 Task: Reply to email with the signature Ellie Thompson with the subject Job offer from softage.1@softage.net with the message Could you please share your feedback on the latest proposal? with CC to softage.4@softage.net with an attached document Risk_management_plan.pdf
Action: Mouse moved to (452, 582)
Screenshot: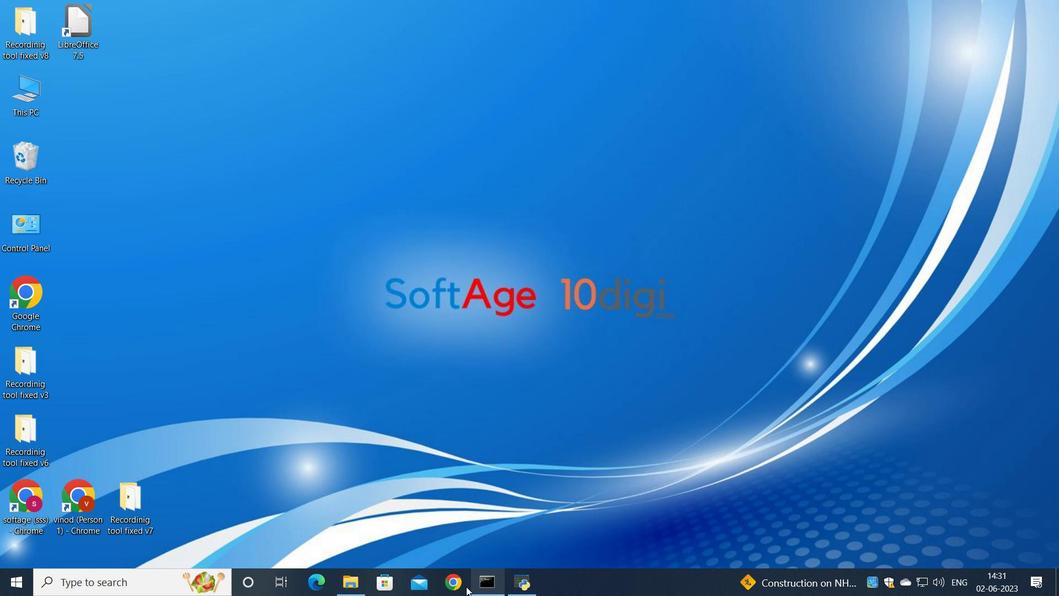 
Action: Mouse pressed left at (452, 582)
Screenshot: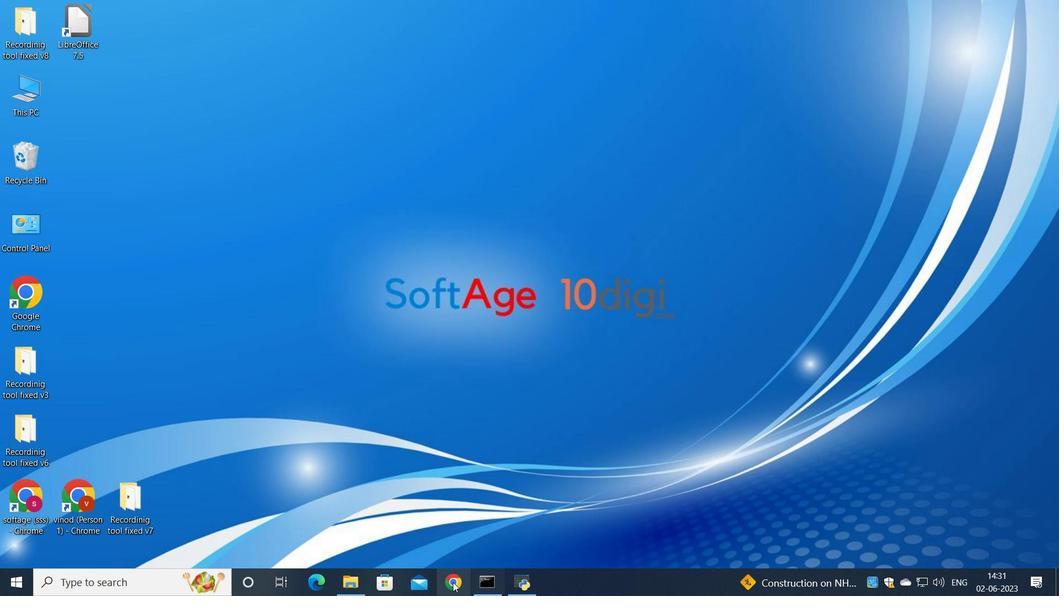 
Action: Mouse moved to (465, 351)
Screenshot: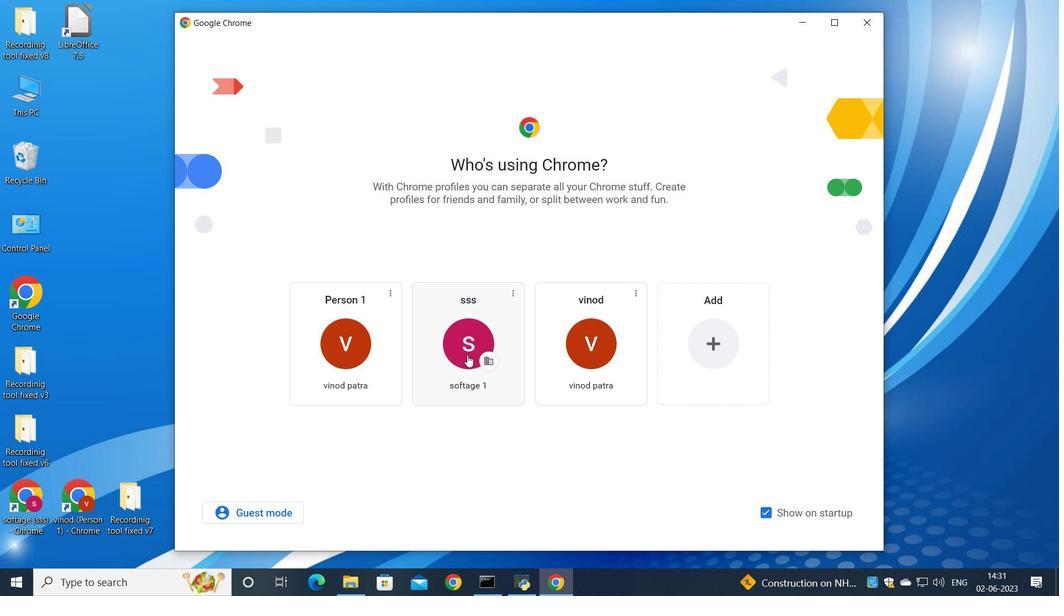 
Action: Mouse pressed left at (465, 351)
Screenshot: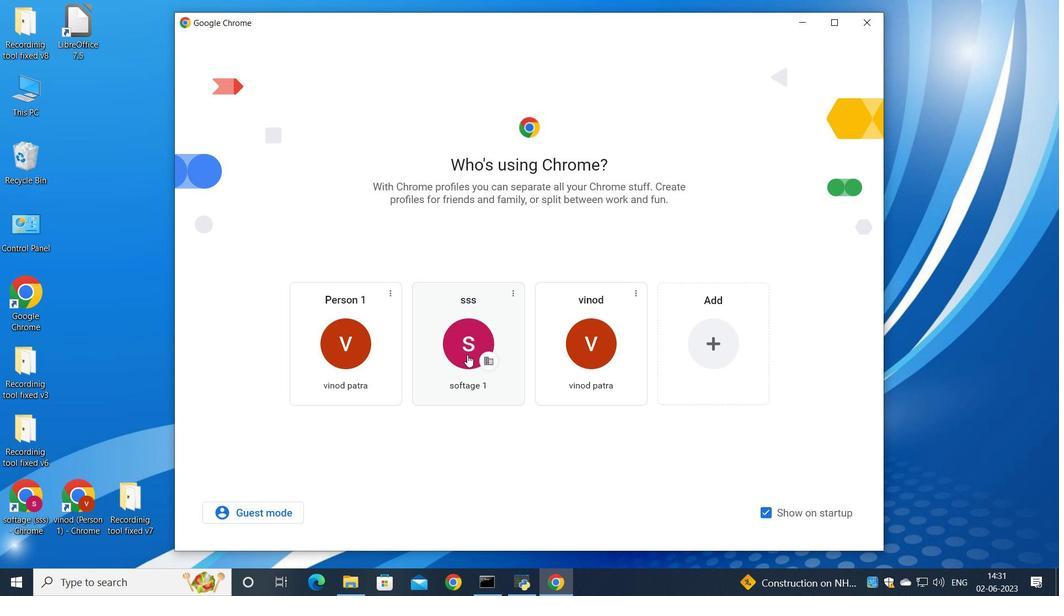 
Action: Mouse moved to (936, 93)
Screenshot: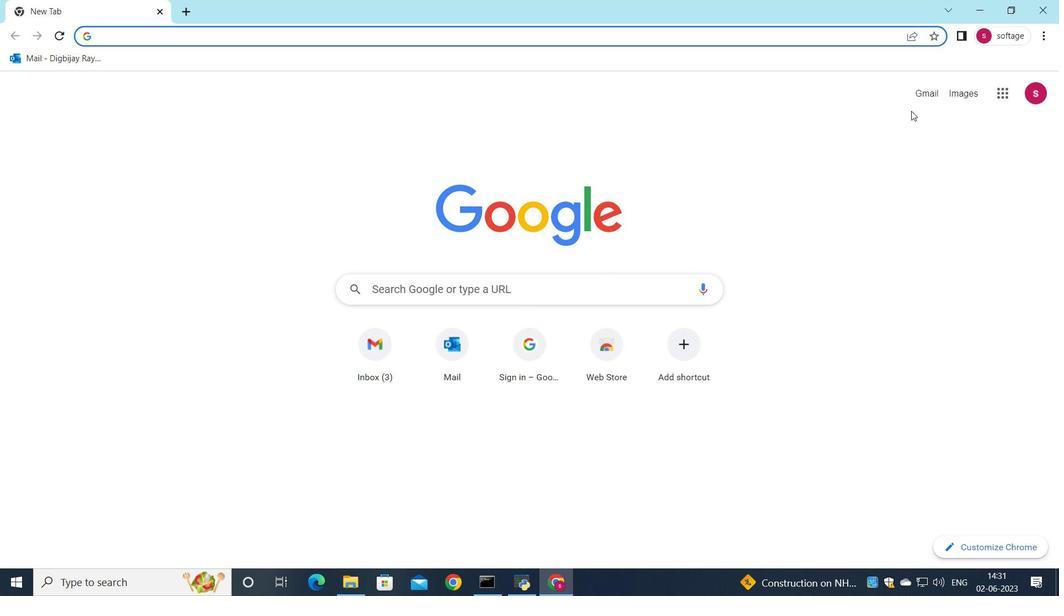 
Action: Mouse pressed left at (936, 93)
Screenshot: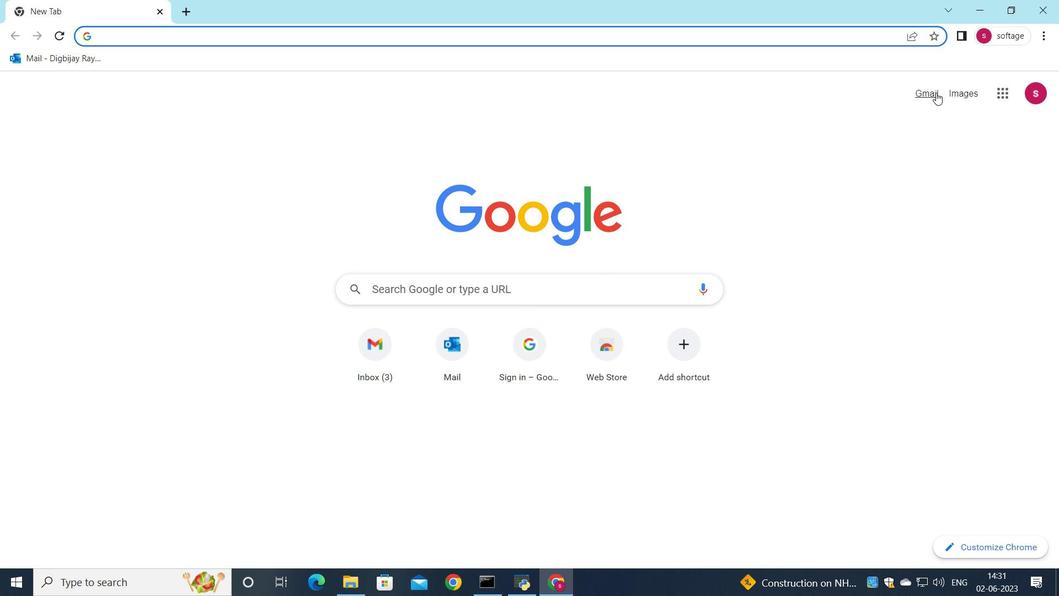 
Action: Mouse moved to (912, 101)
Screenshot: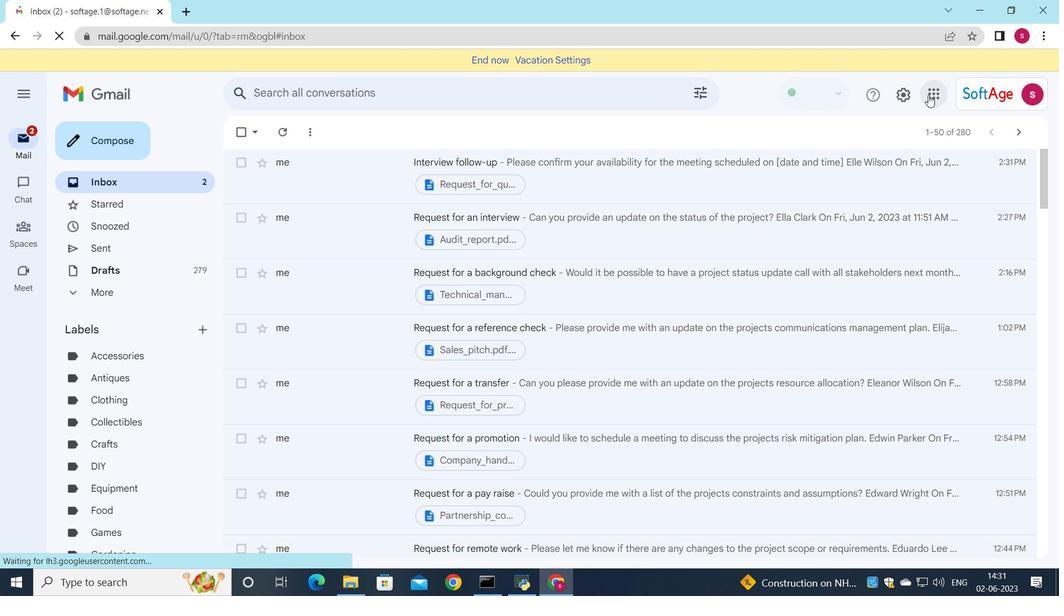 
Action: Mouse pressed left at (912, 101)
Screenshot: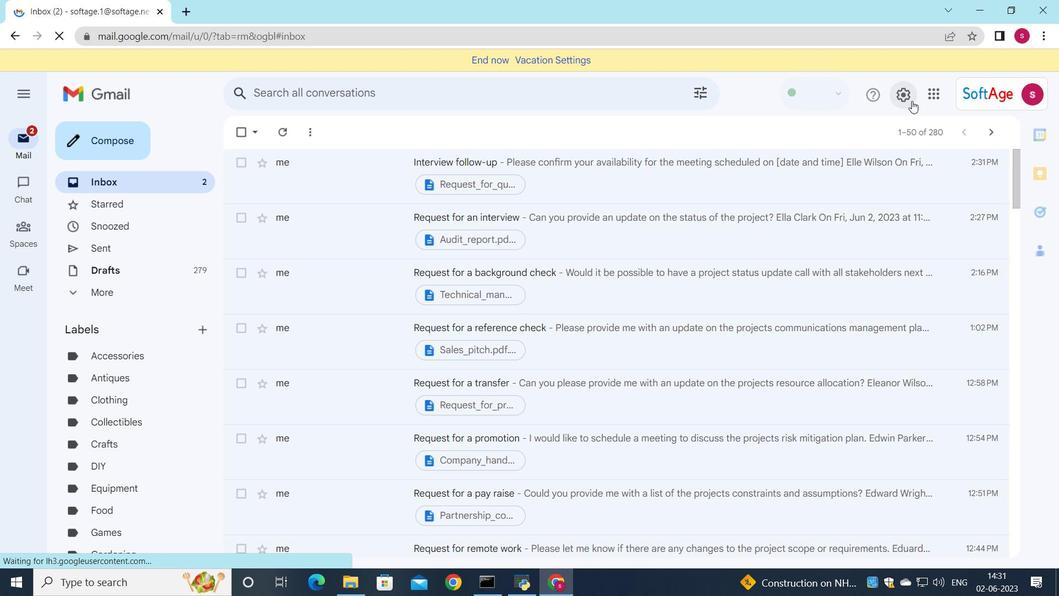 
Action: Mouse moved to (908, 160)
Screenshot: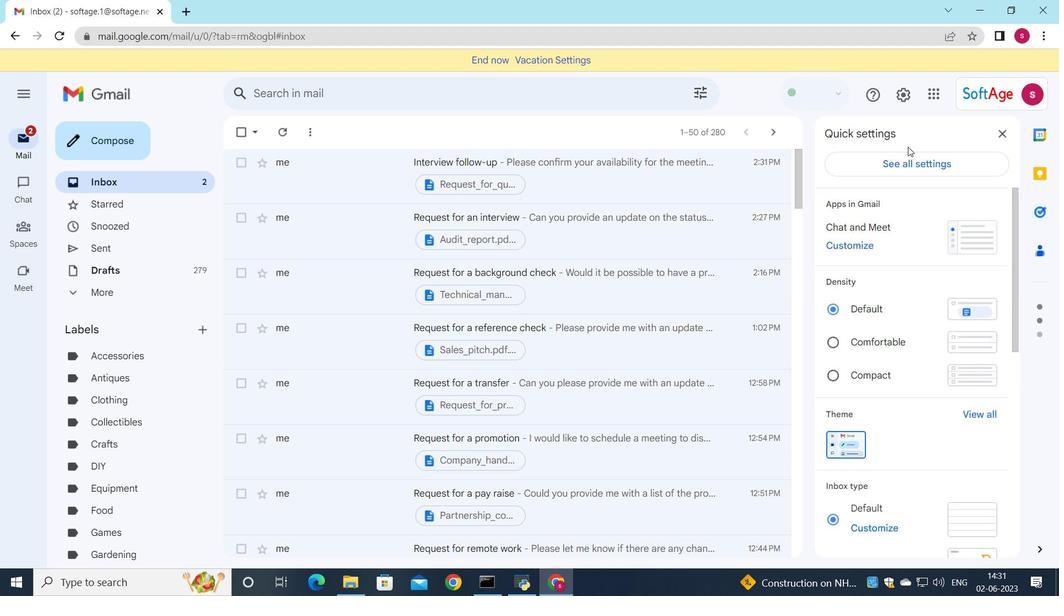 
Action: Mouse pressed left at (908, 160)
Screenshot: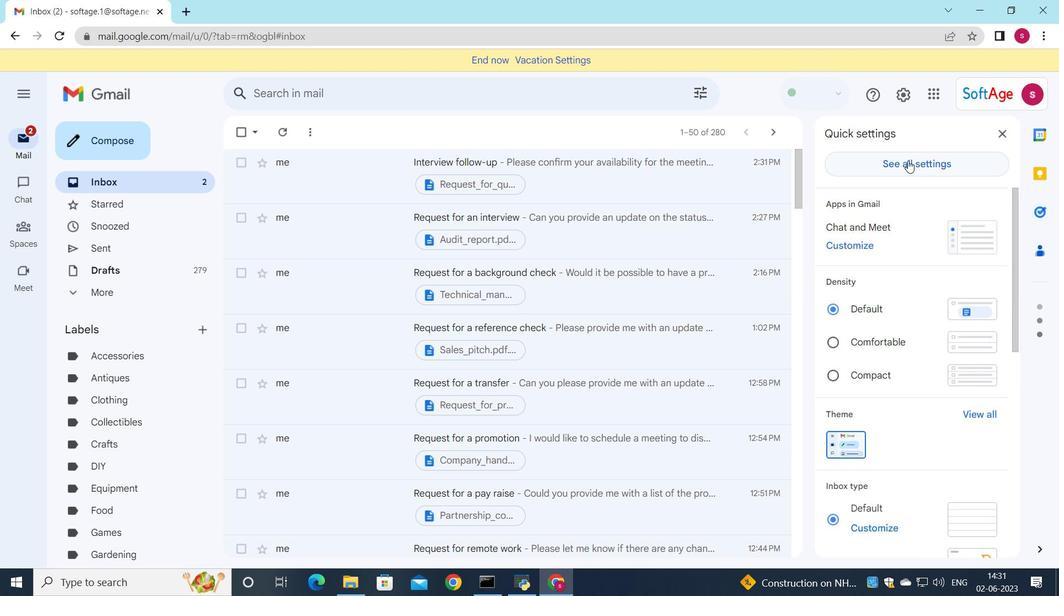 
Action: Mouse moved to (533, 295)
Screenshot: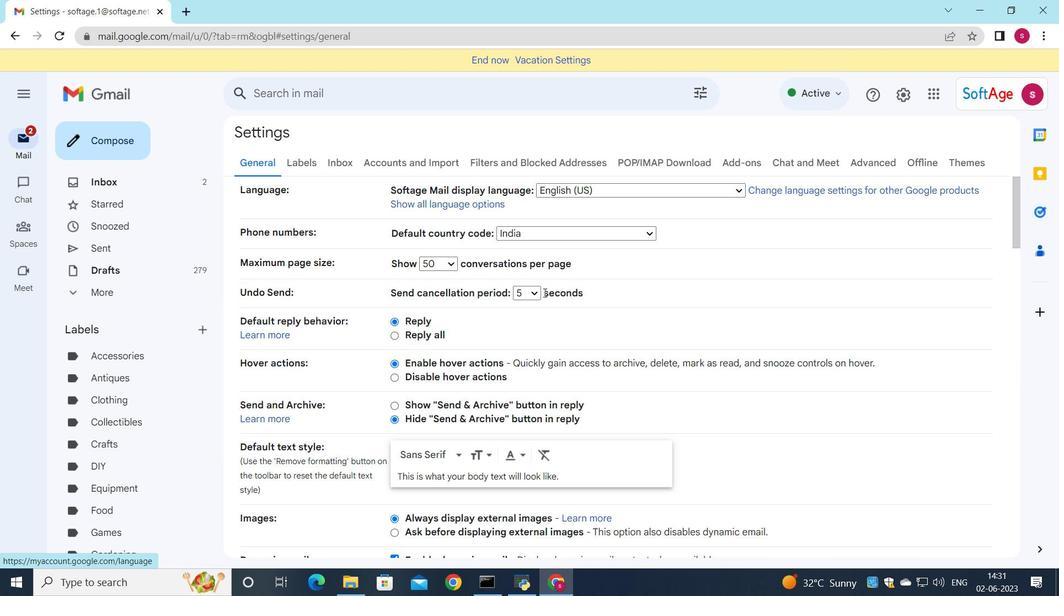 
Action: Mouse scrolled (533, 294) with delta (0, 0)
Screenshot: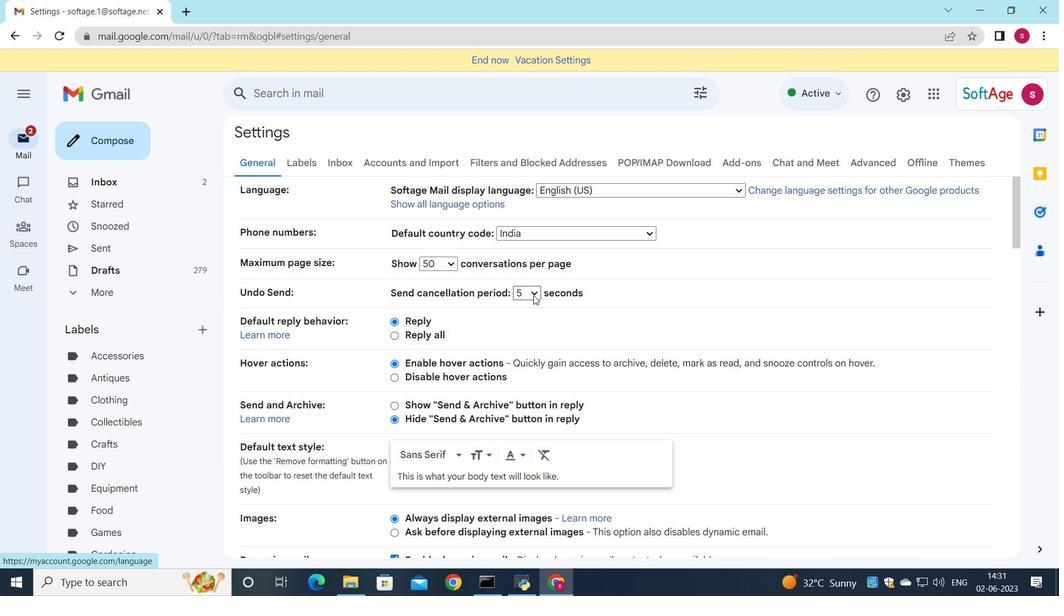 
Action: Mouse scrolled (533, 294) with delta (0, 0)
Screenshot: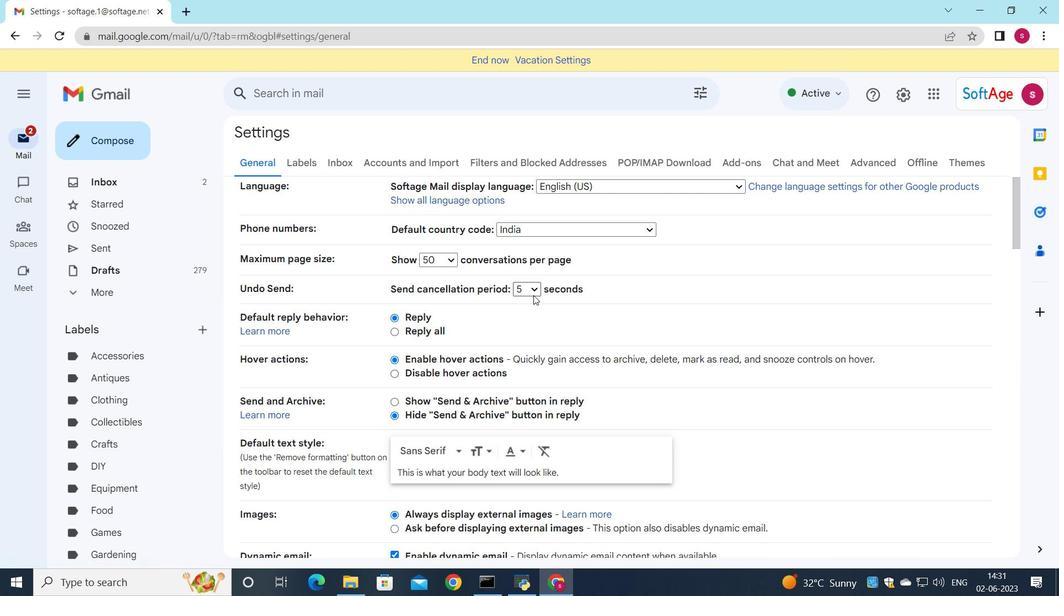
Action: Mouse scrolled (533, 294) with delta (0, 0)
Screenshot: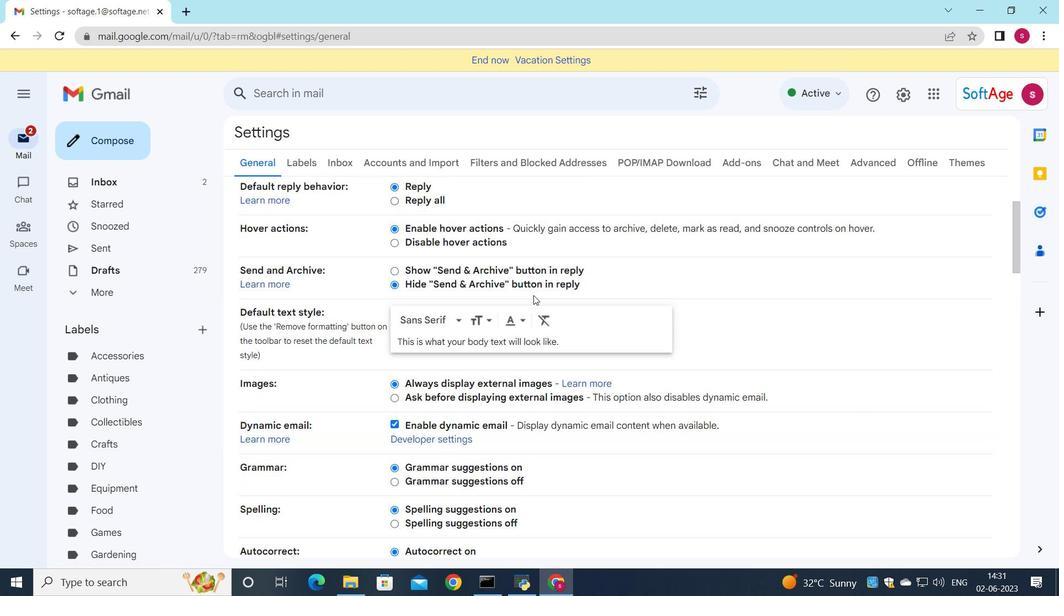 
Action: Mouse scrolled (533, 294) with delta (0, 0)
Screenshot: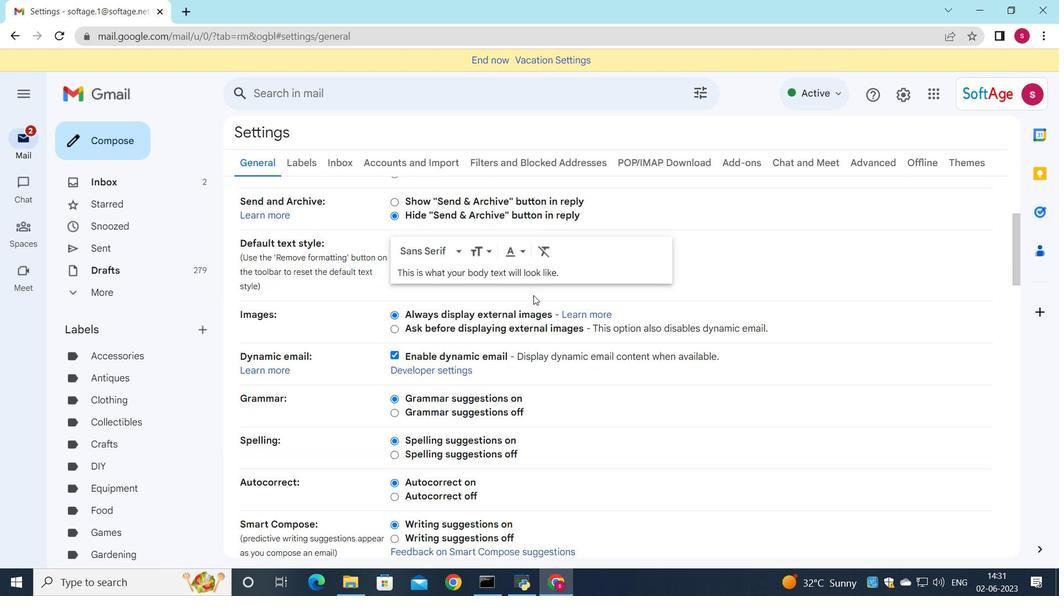 
Action: Mouse scrolled (533, 294) with delta (0, 0)
Screenshot: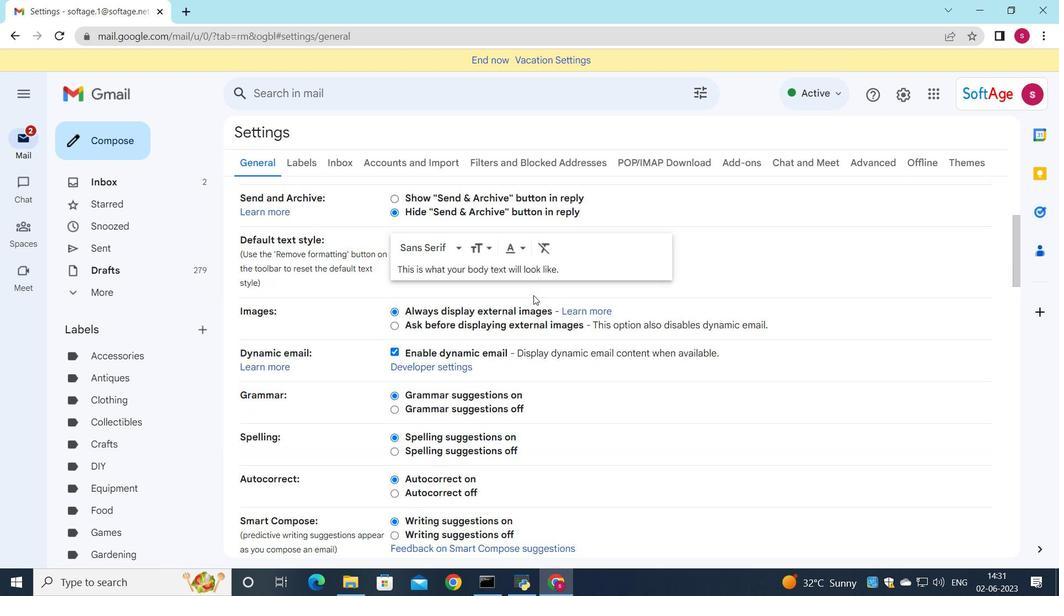 
Action: Mouse scrolled (533, 294) with delta (0, 0)
Screenshot: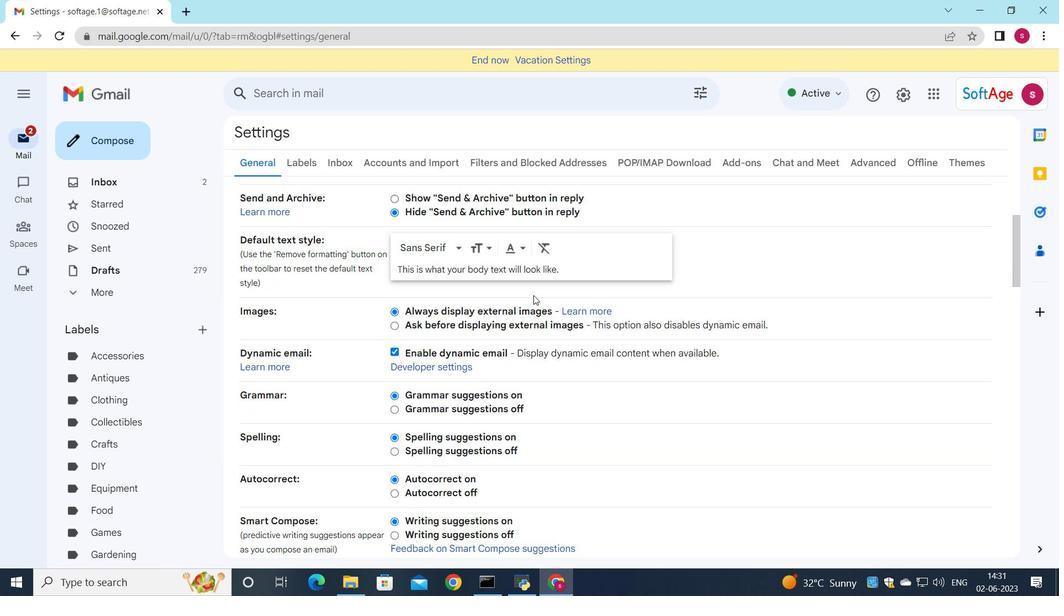 
Action: Mouse moved to (534, 304)
Screenshot: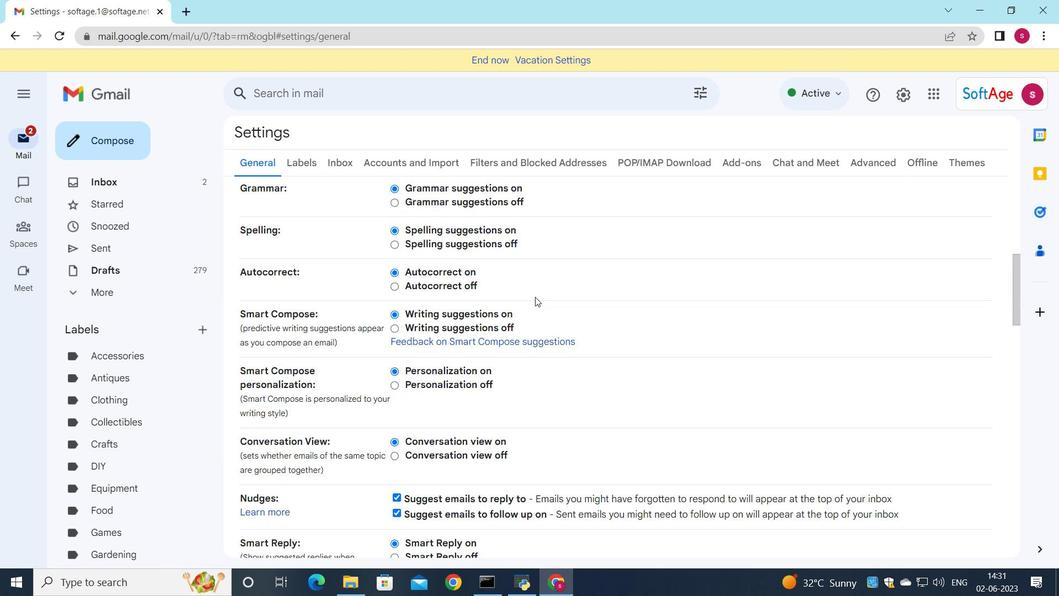 
Action: Mouse scrolled (534, 304) with delta (0, 0)
Screenshot: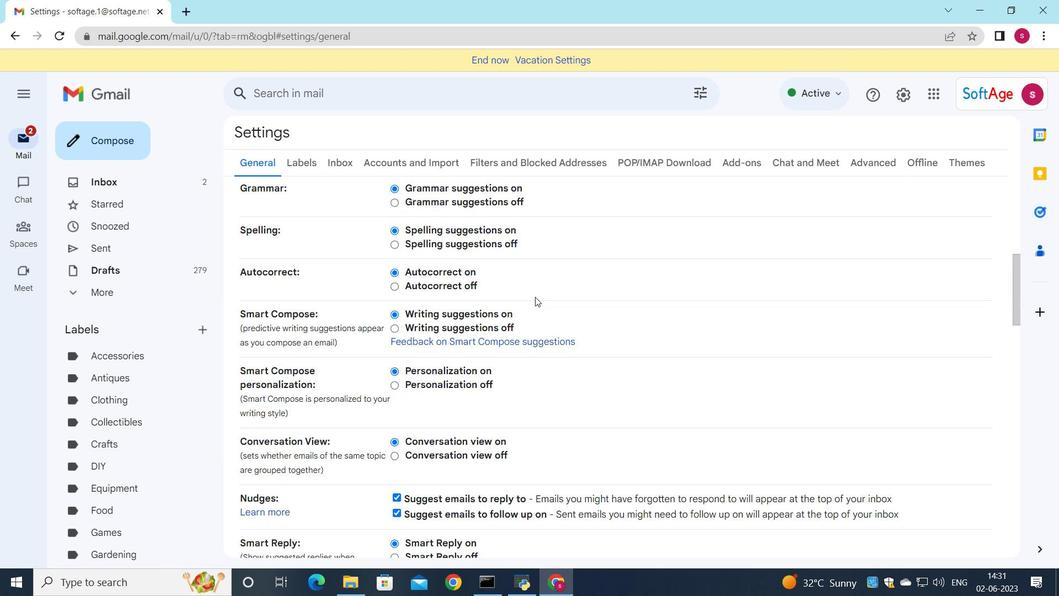 
Action: Mouse moved to (534, 310)
Screenshot: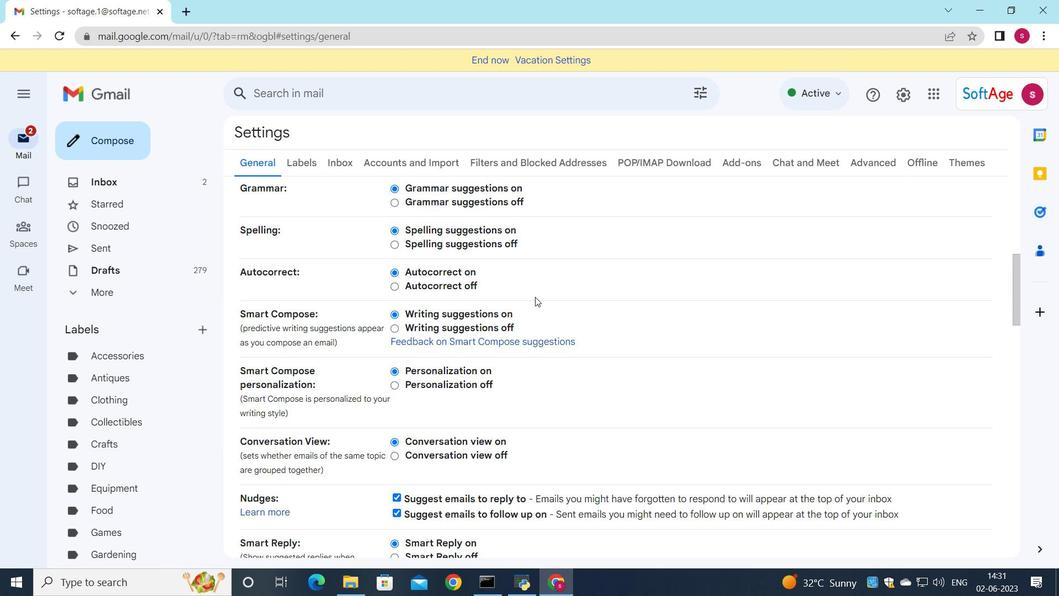 
Action: Mouse scrolled (534, 309) with delta (0, 0)
Screenshot: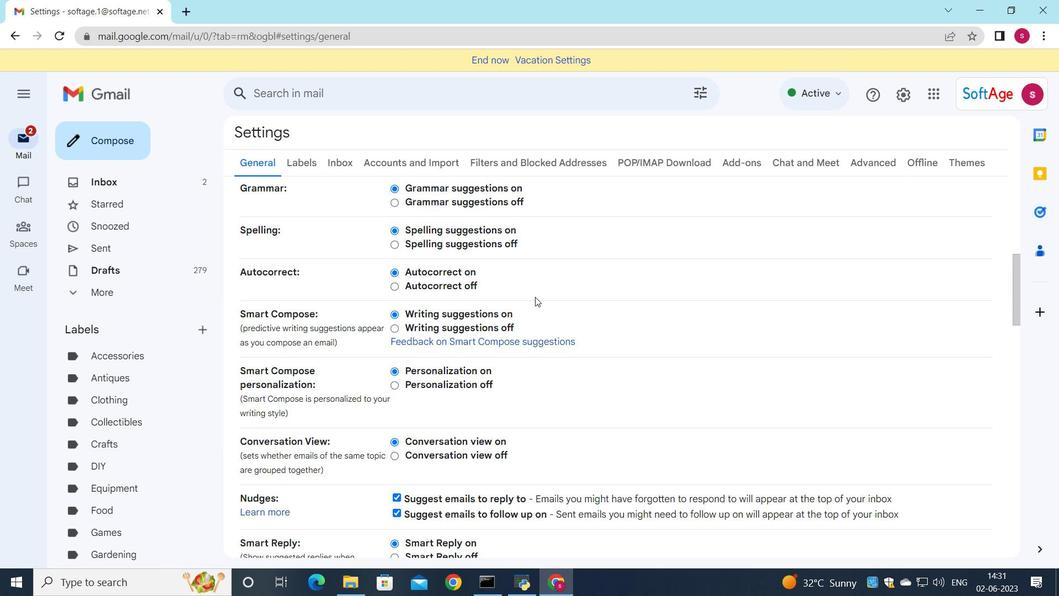 
Action: Mouse moved to (534, 312)
Screenshot: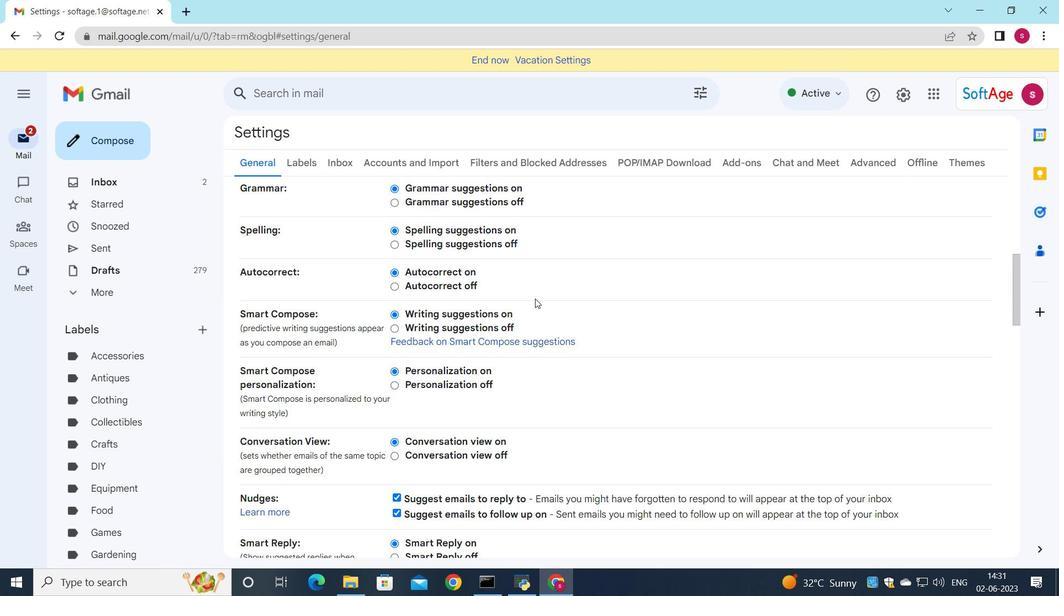 
Action: Mouse scrolled (534, 311) with delta (0, 0)
Screenshot: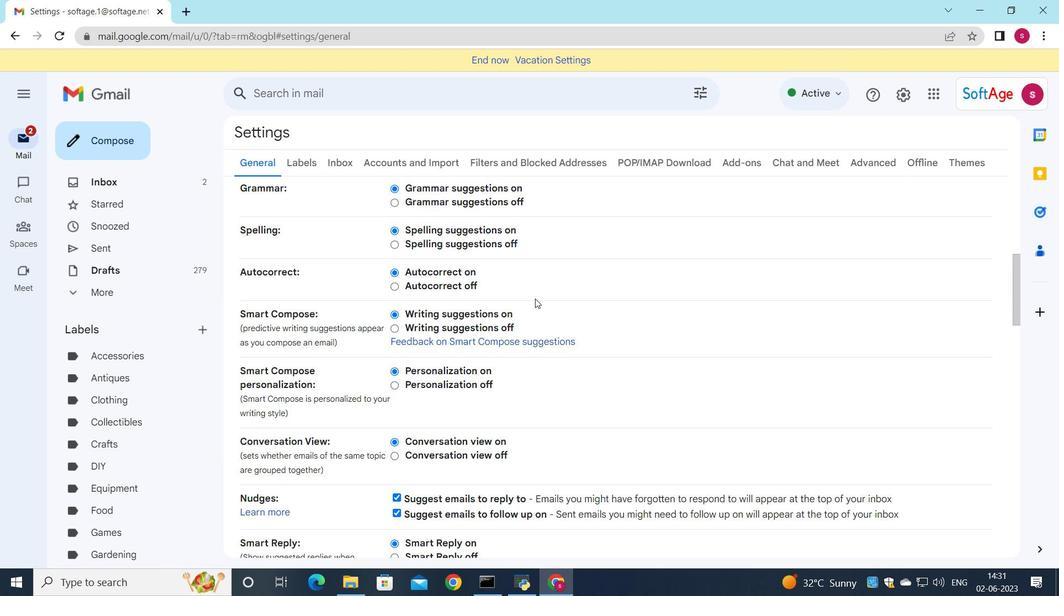 
Action: Mouse moved to (532, 322)
Screenshot: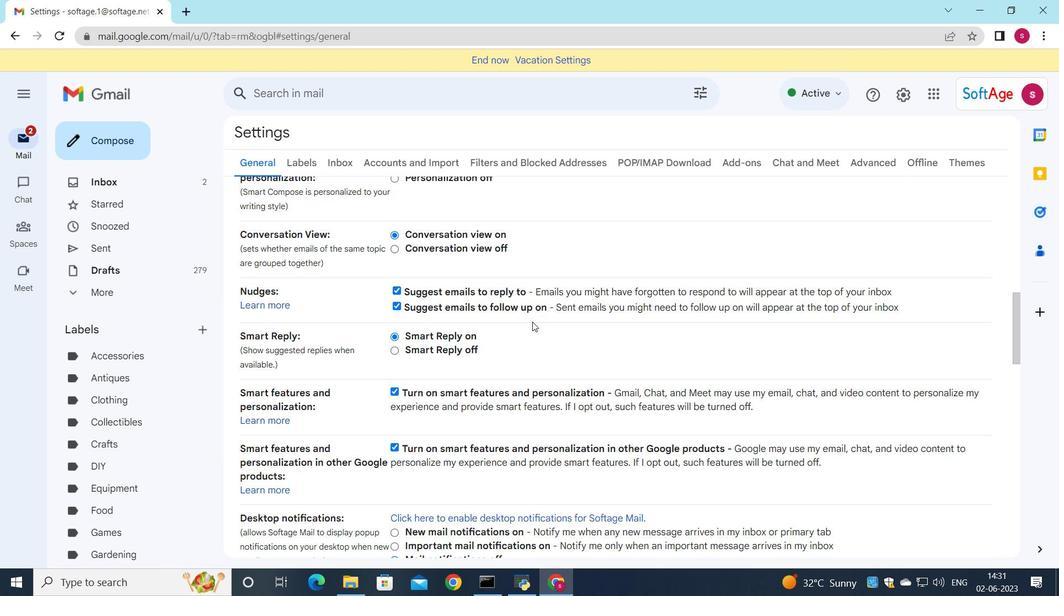 
Action: Mouse scrolled (532, 321) with delta (0, 0)
Screenshot: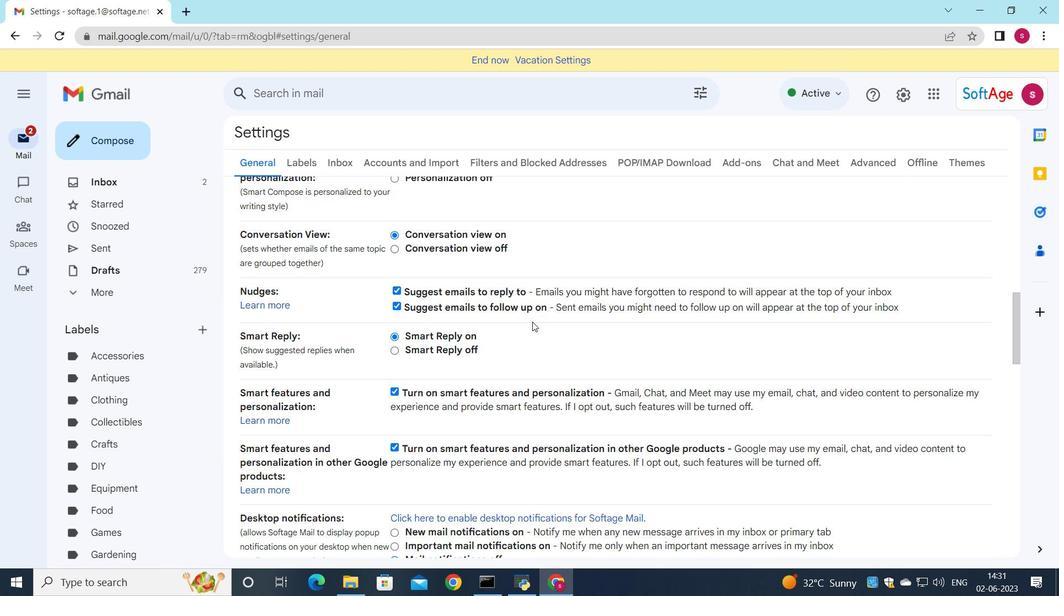 
Action: Mouse scrolled (532, 321) with delta (0, 0)
Screenshot: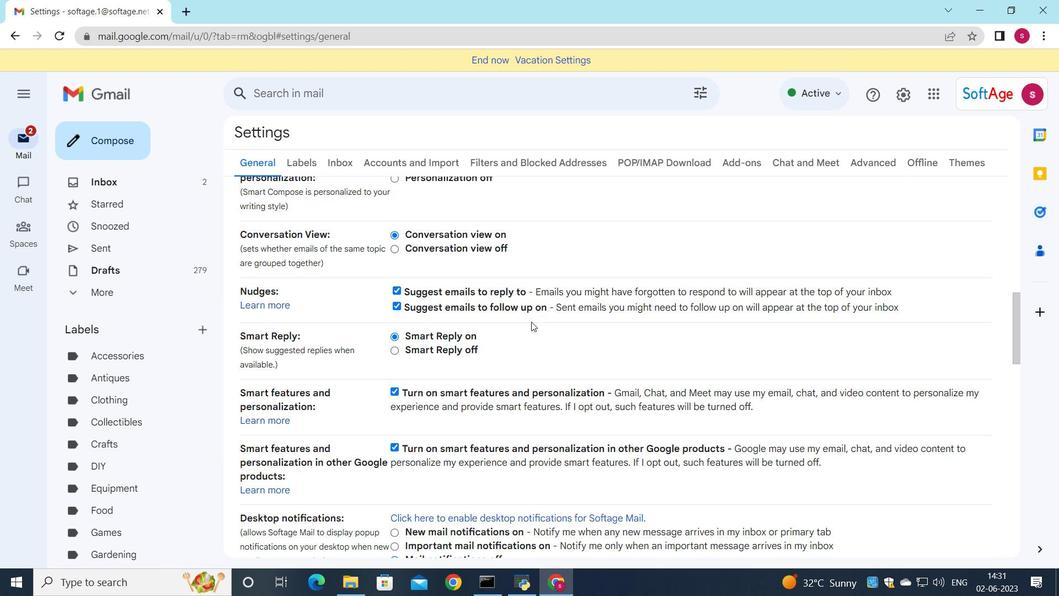 
Action: Mouse scrolled (532, 321) with delta (0, 0)
Screenshot: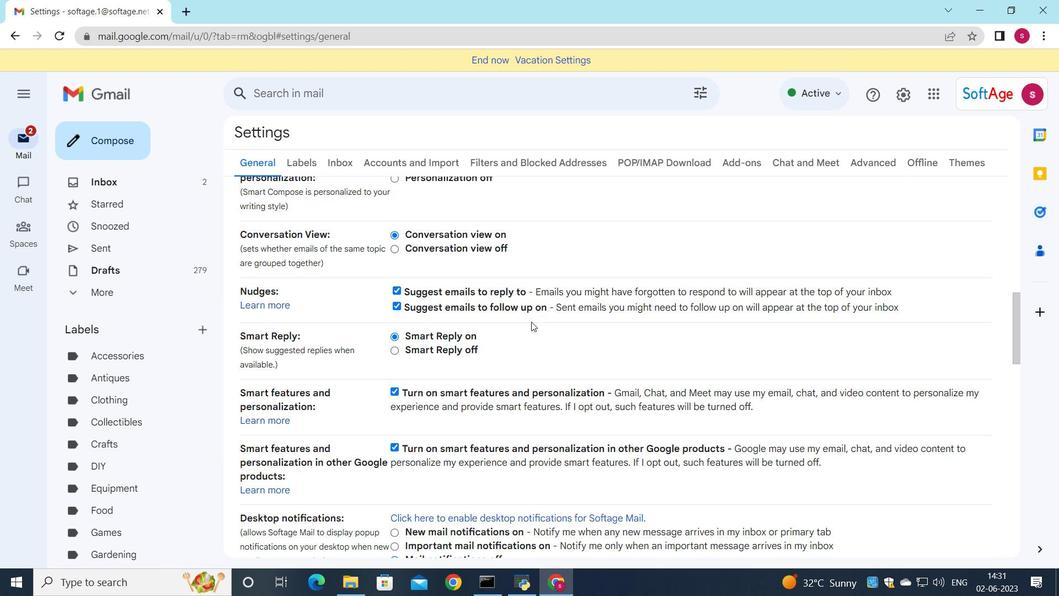 
Action: Mouse moved to (532, 322)
Screenshot: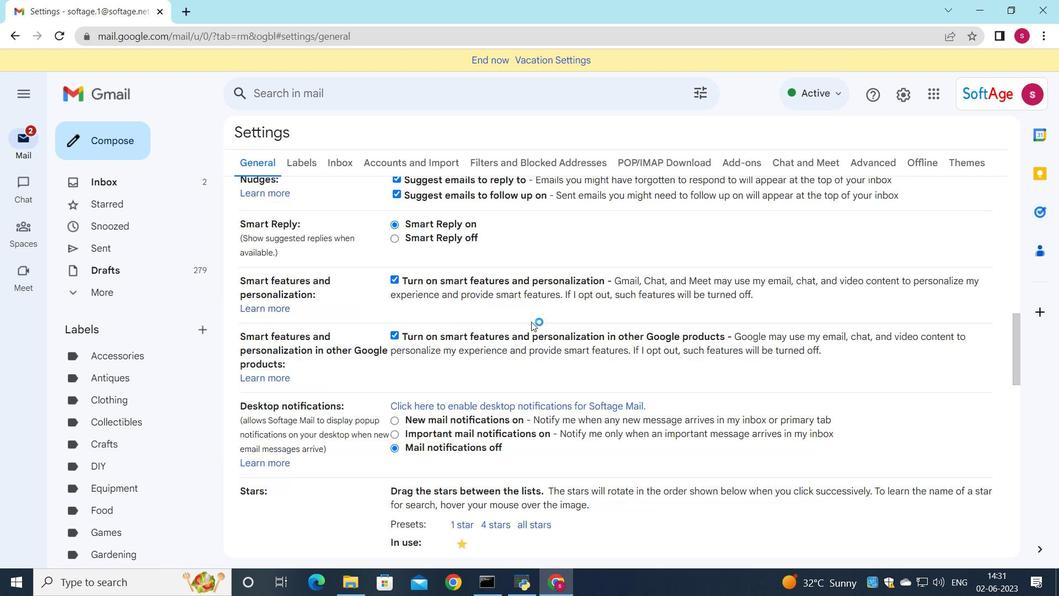 
Action: Mouse scrolled (532, 321) with delta (0, 0)
Screenshot: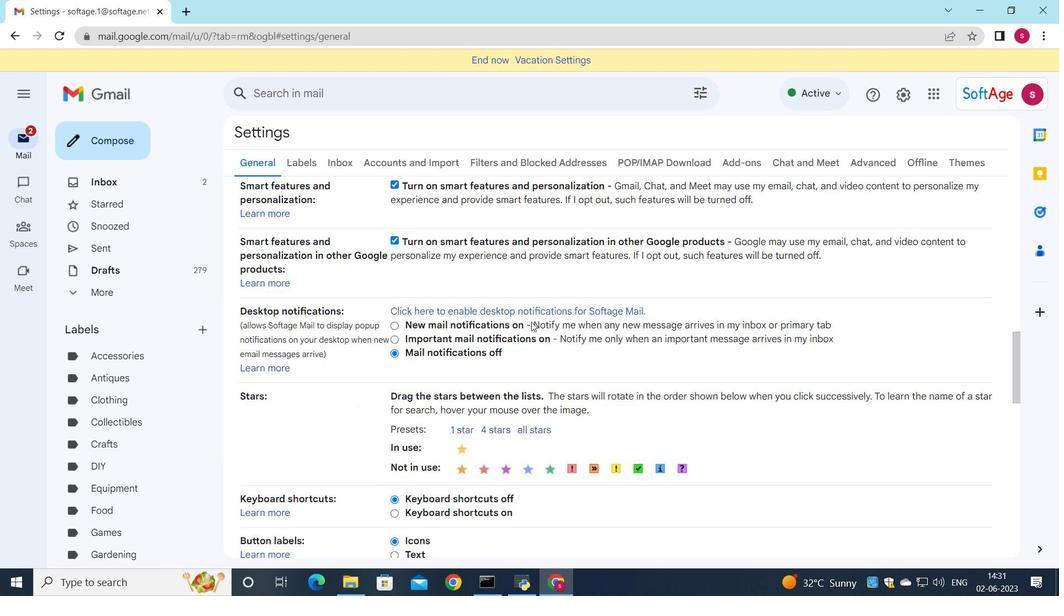 
Action: Mouse scrolled (532, 321) with delta (0, 0)
Screenshot: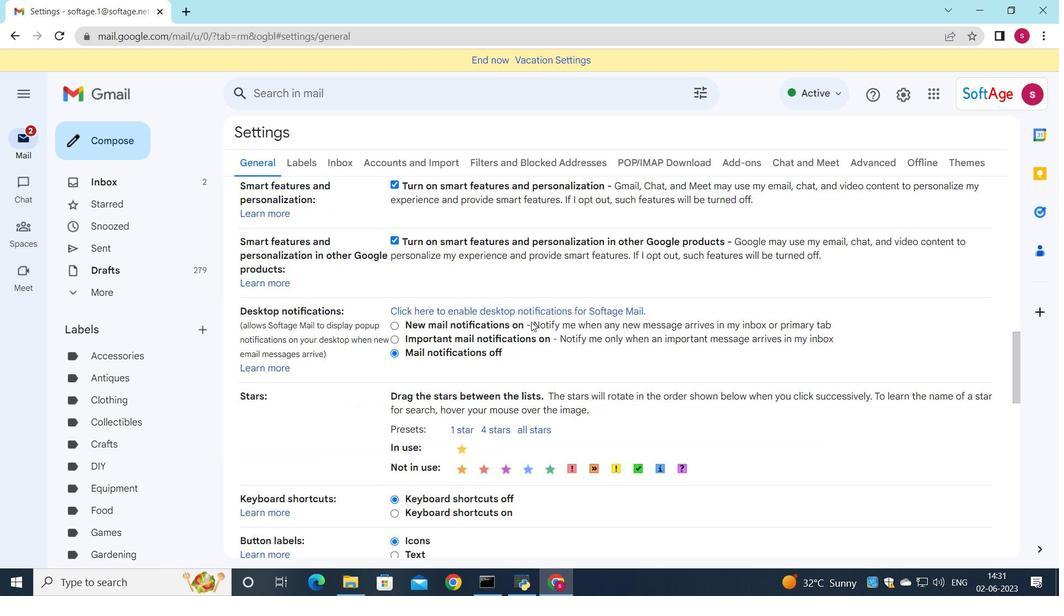 
Action: Mouse scrolled (532, 321) with delta (0, 0)
Screenshot: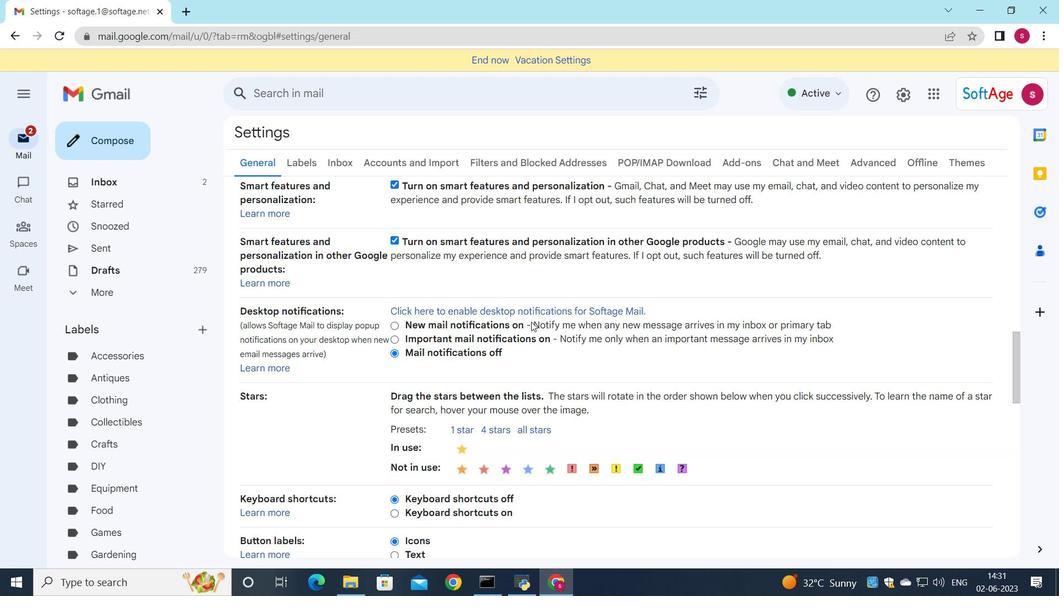 
Action: Mouse moved to (534, 330)
Screenshot: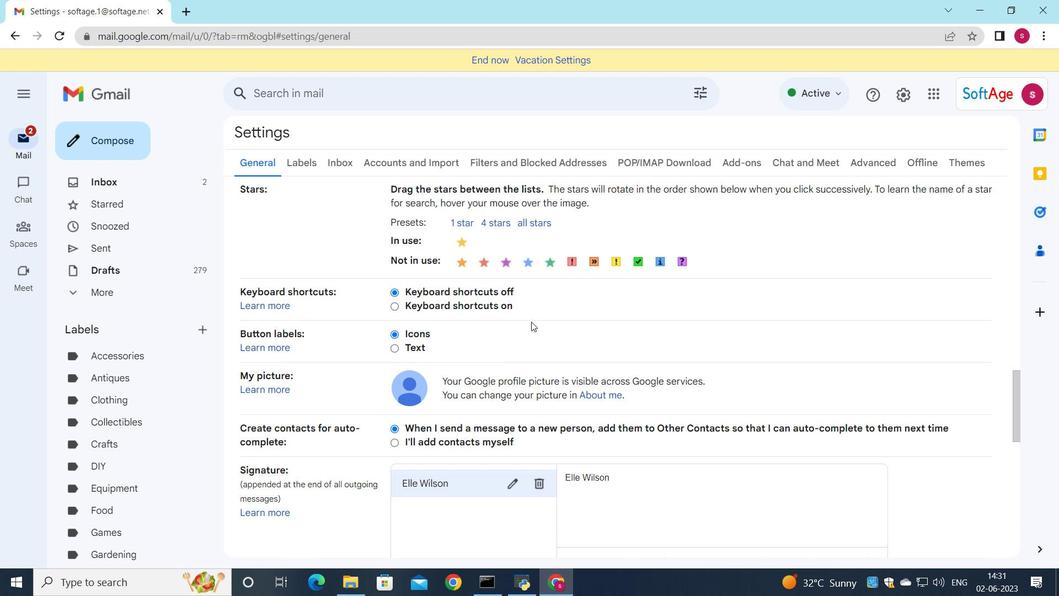 
Action: Mouse scrolled (532, 326) with delta (0, 0)
Screenshot: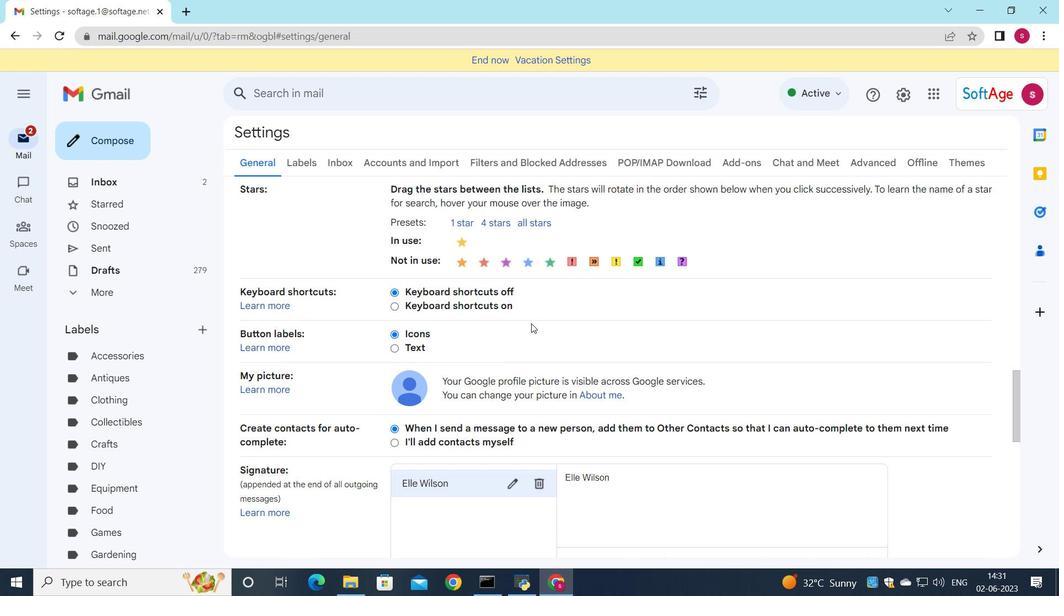 
Action: Mouse moved to (535, 333)
Screenshot: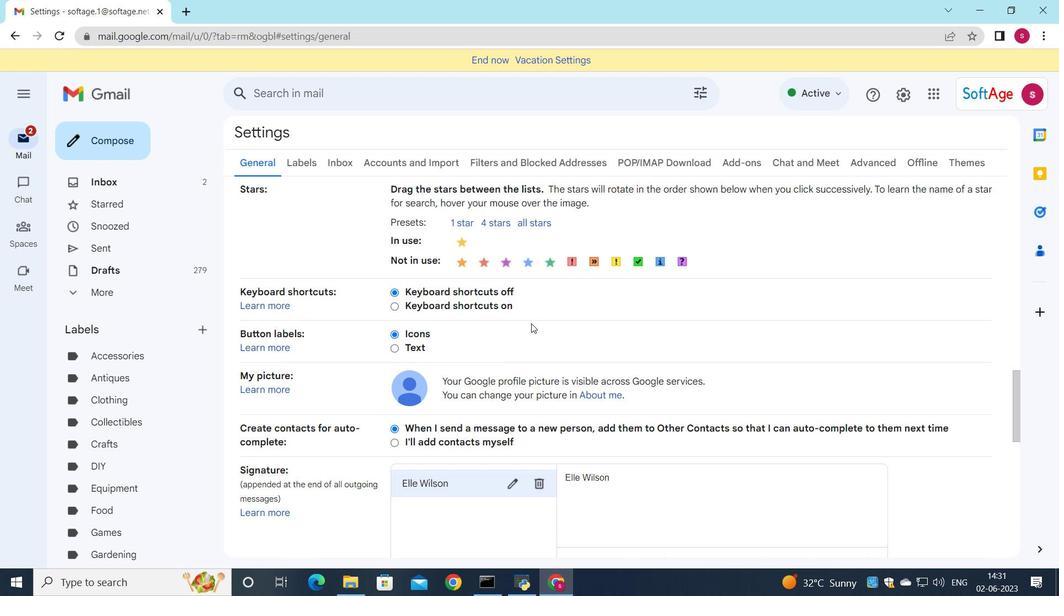
Action: Mouse scrolled (535, 332) with delta (0, 0)
Screenshot: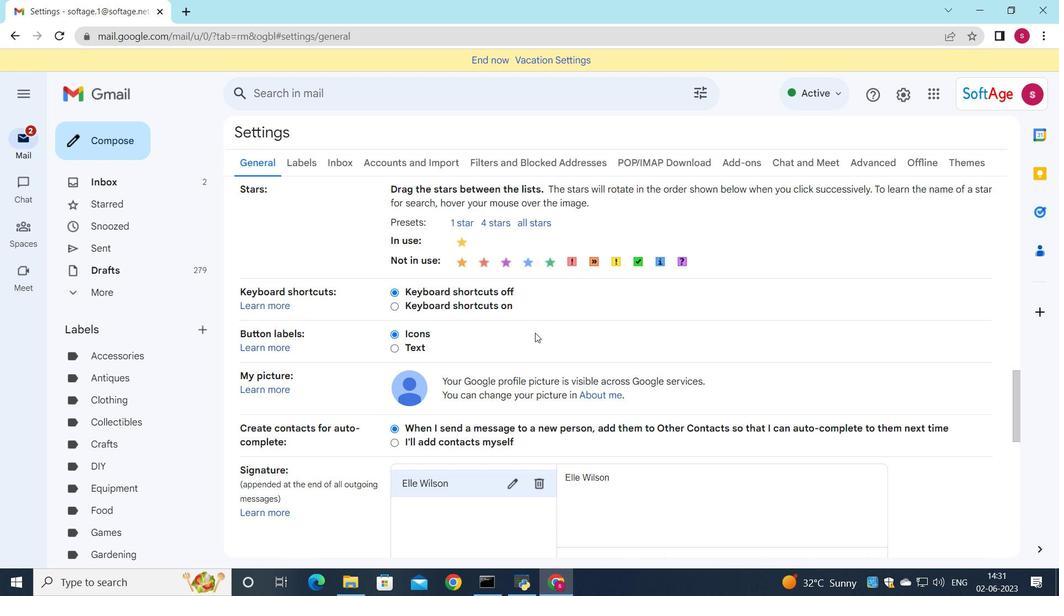 
Action: Mouse moved to (542, 349)
Screenshot: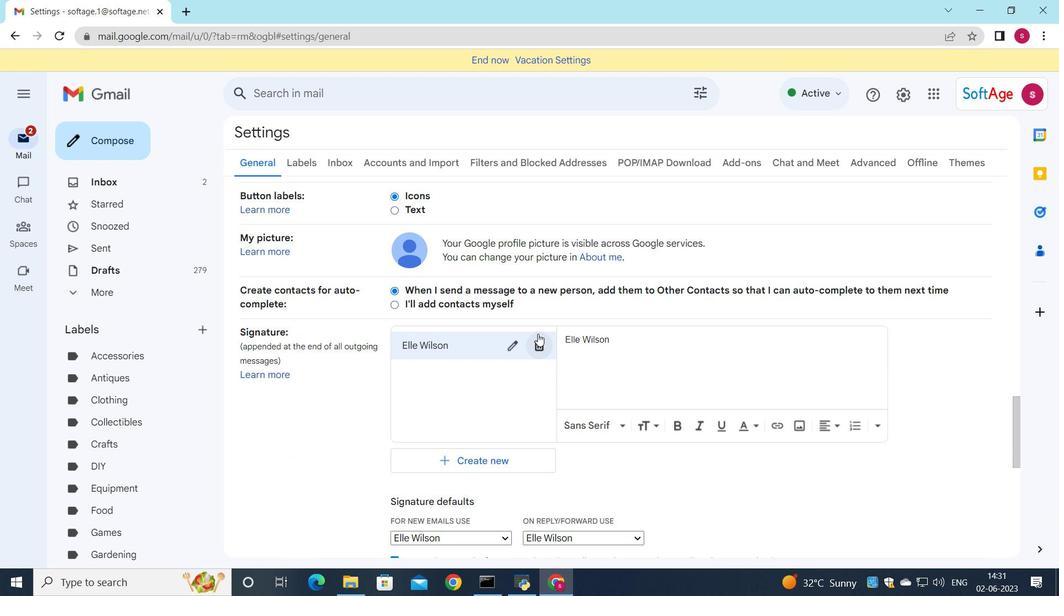 
Action: Mouse pressed left at (542, 349)
Screenshot: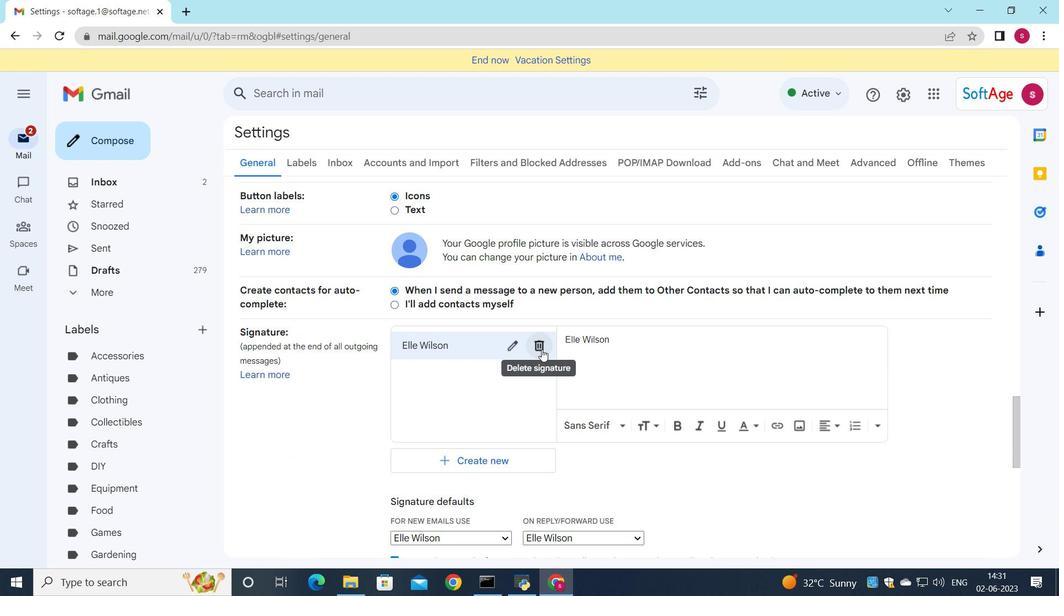 
Action: Mouse moved to (630, 331)
Screenshot: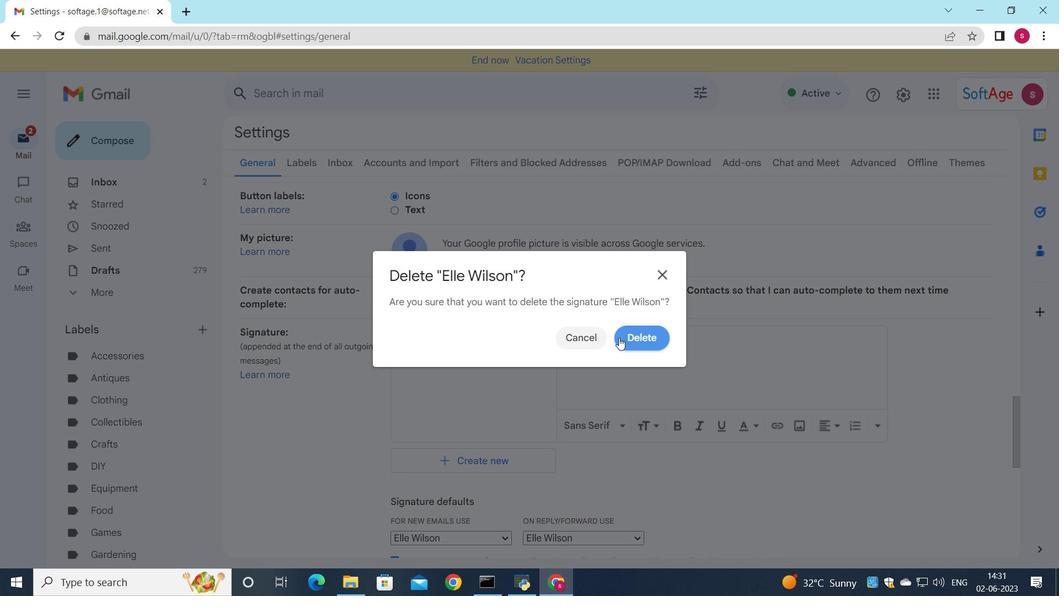 
Action: Mouse pressed left at (630, 331)
Screenshot: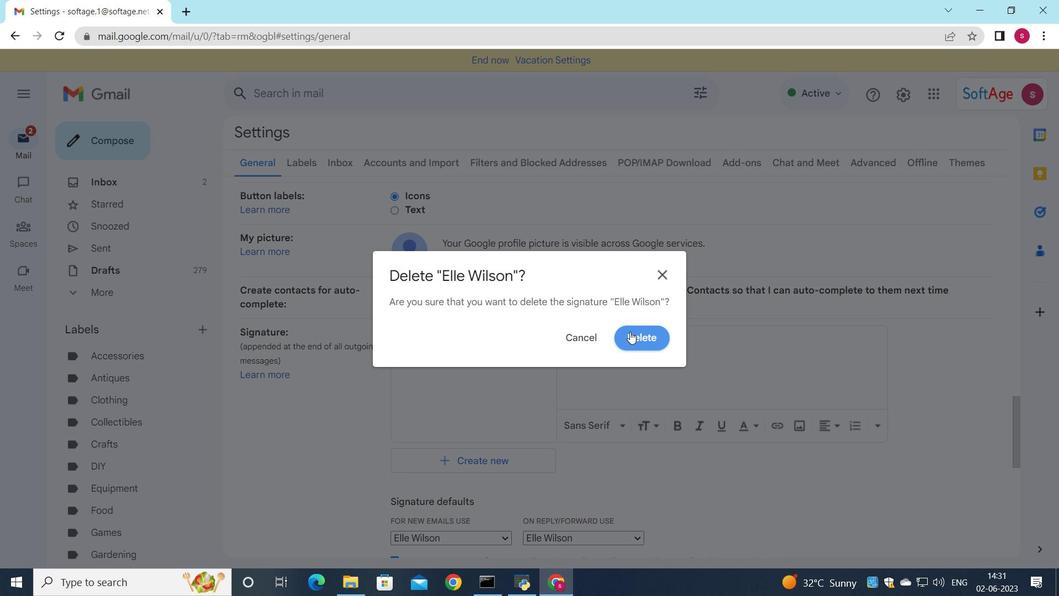 
Action: Mouse moved to (462, 347)
Screenshot: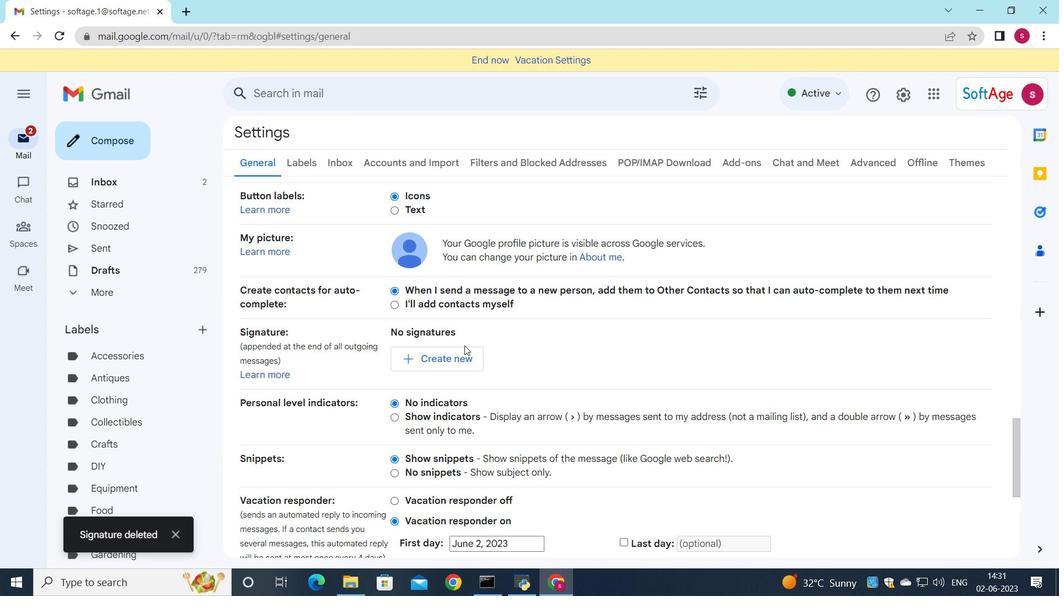
Action: Mouse pressed left at (462, 347)
Screenshot: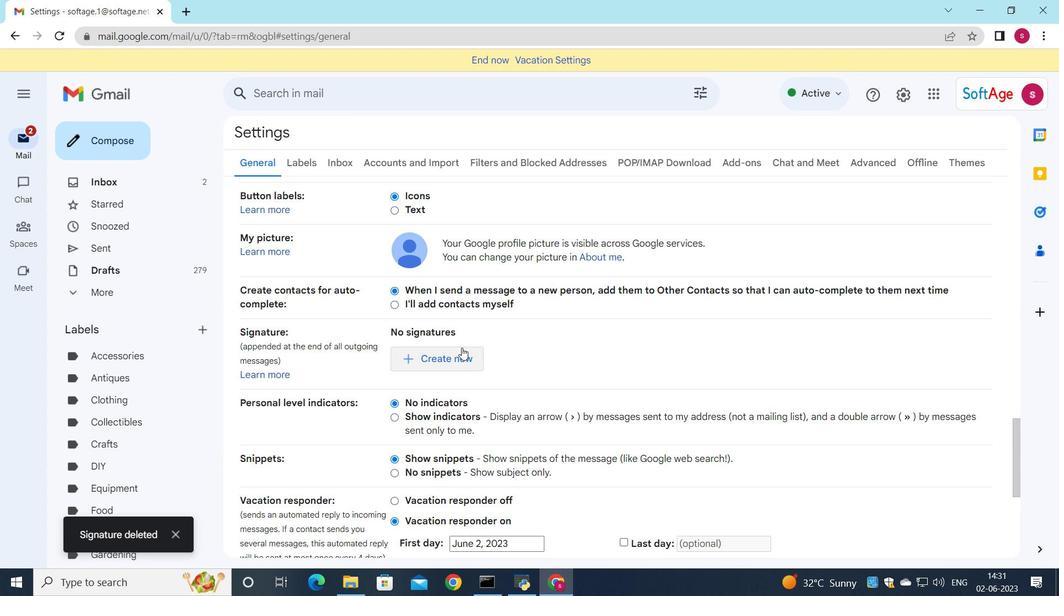 
Action: Mouse moved to (739, 194)
Screenshot: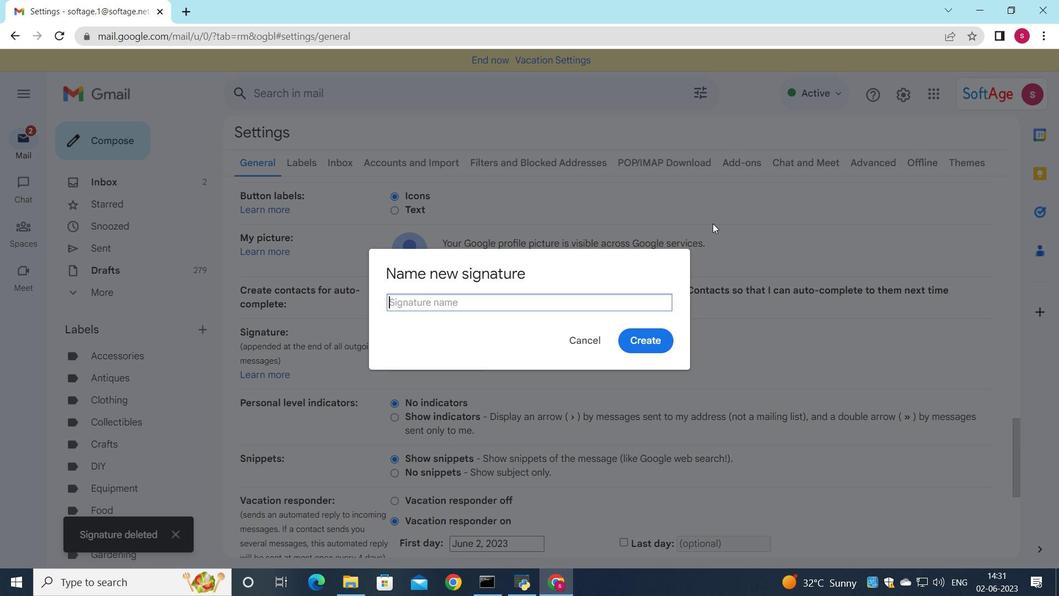
Action: Key pressed <Key.shift>Ellie<Key.space><Key.shift>Thompson
Screenshot: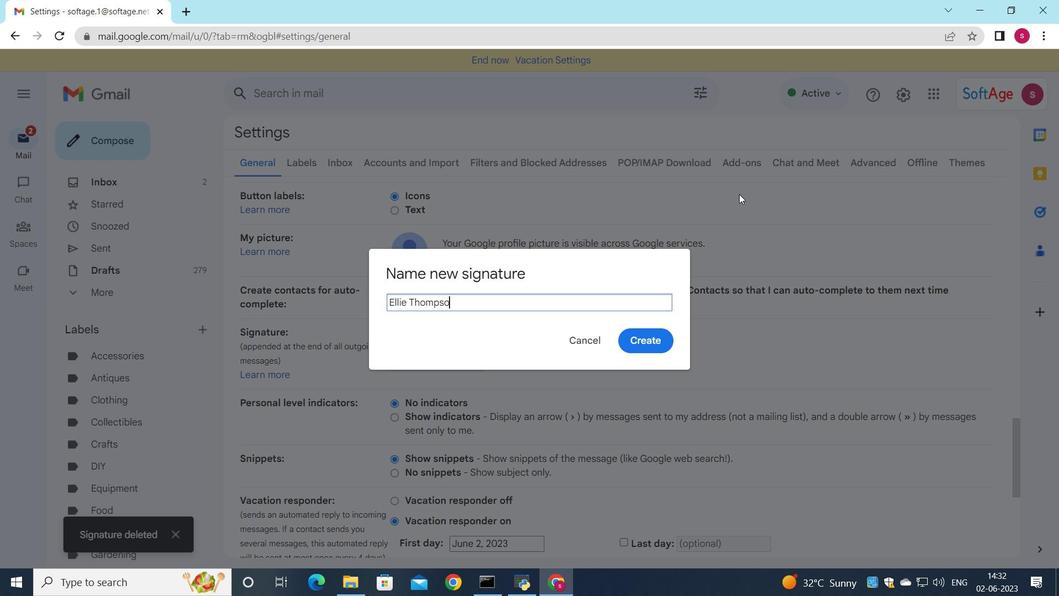 
Action: Mouse moved to (653, 354)
Screenshot: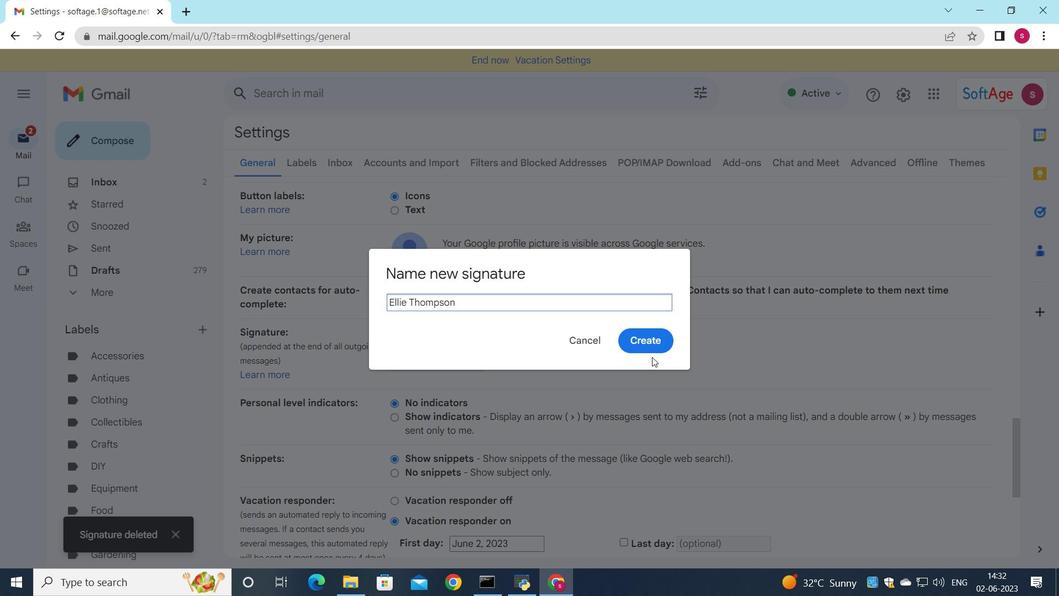 
Action: Mouse pressed left at (653, 354)
Screenshot: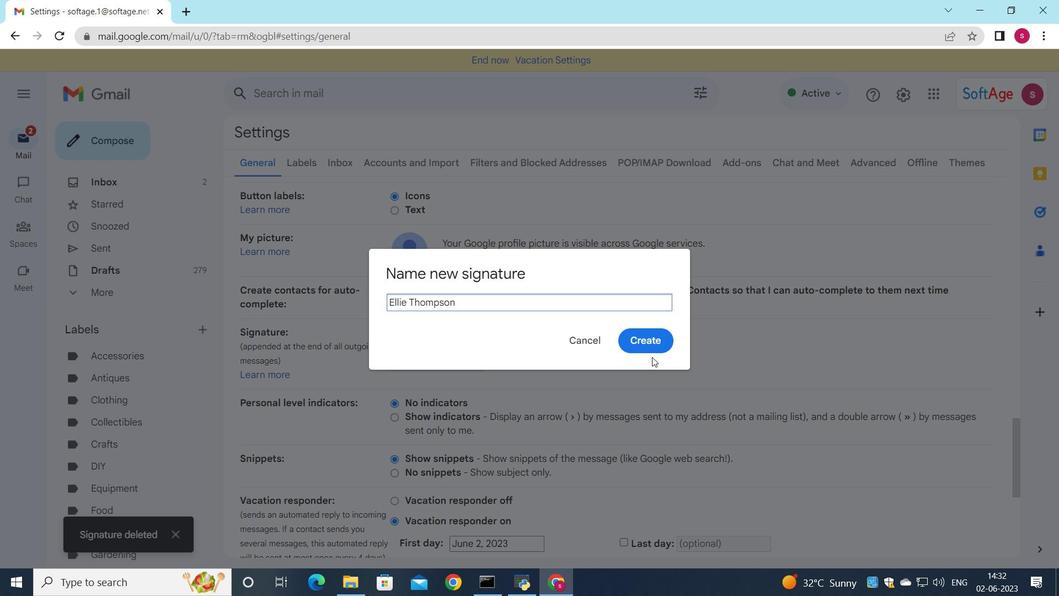 
Action: Mouse moved to (648, 339)
Screenshot: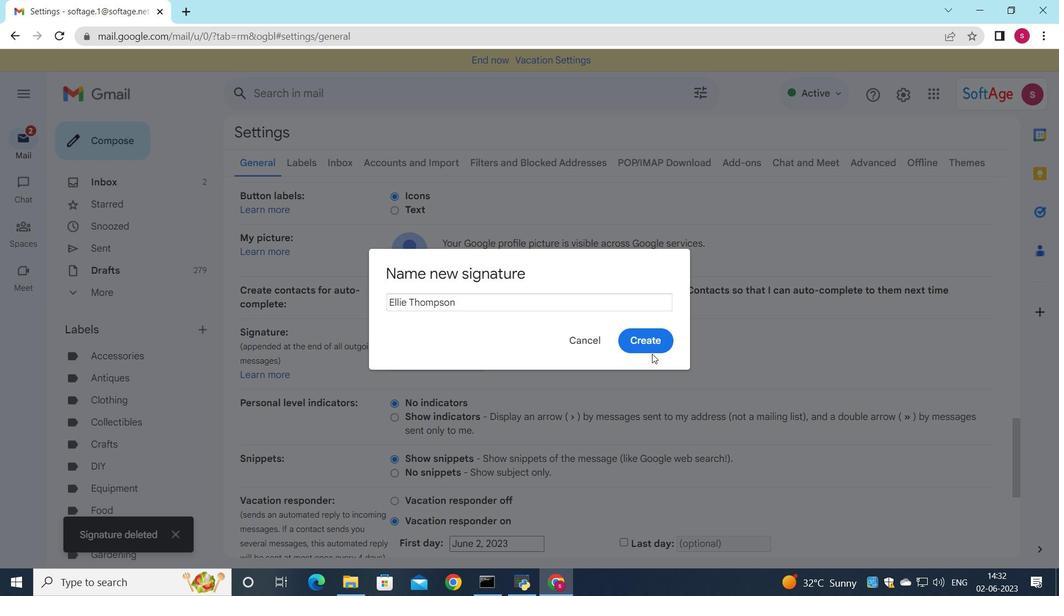 
Action: Mouse pressed left at (648, 339)
Screenshot: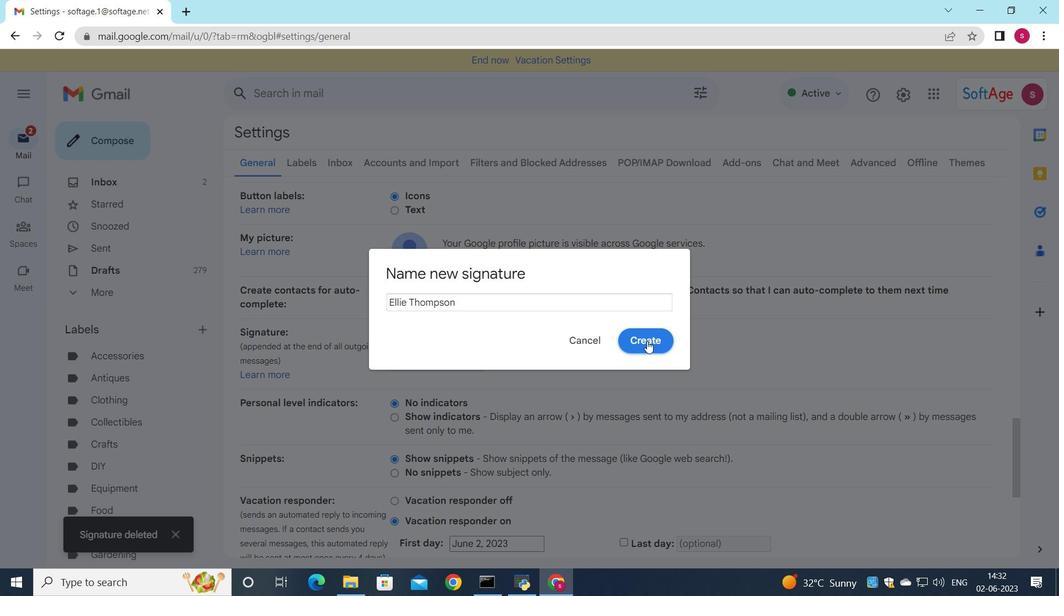 
Action: Mouse moved to (654, 345)
Screenshot: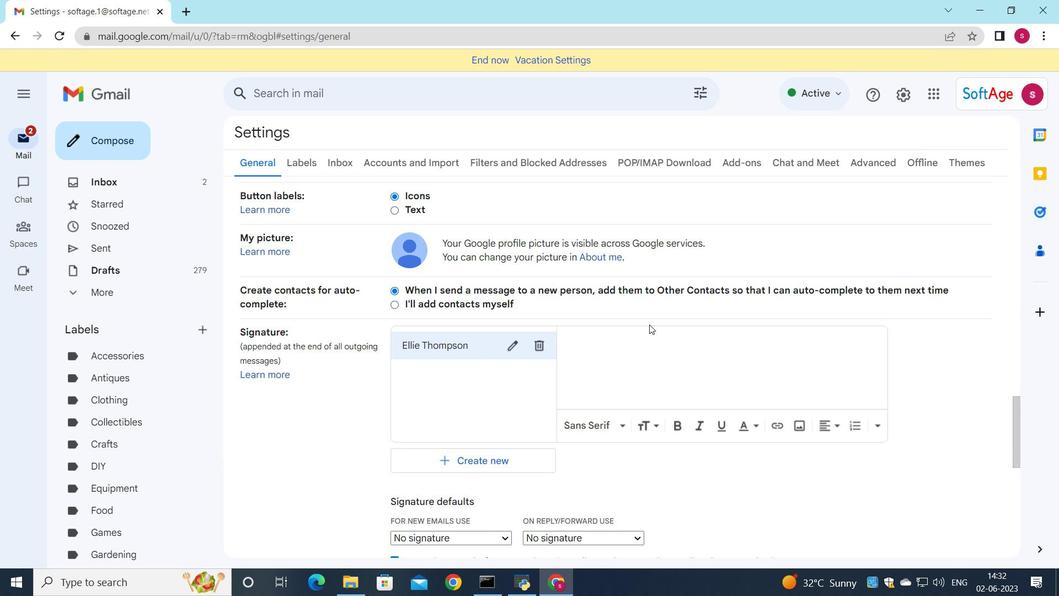 
Action: Mouse pressed left at (654, 345)
Screenshot: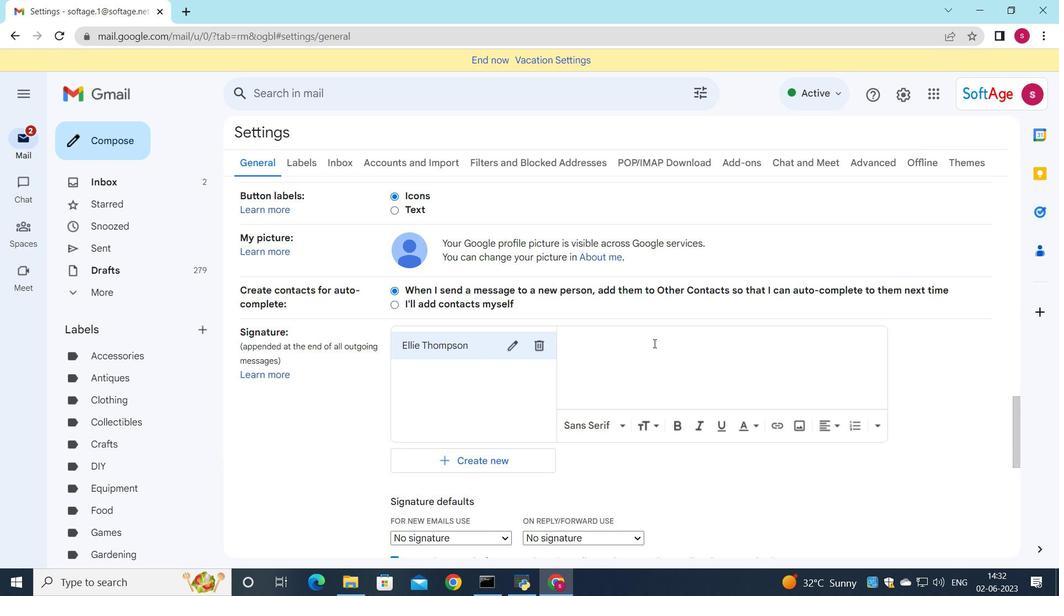 
Action: Key pressed <Key.shift>Ellie<Key.space><Key.shift>Thompson
Screenshot: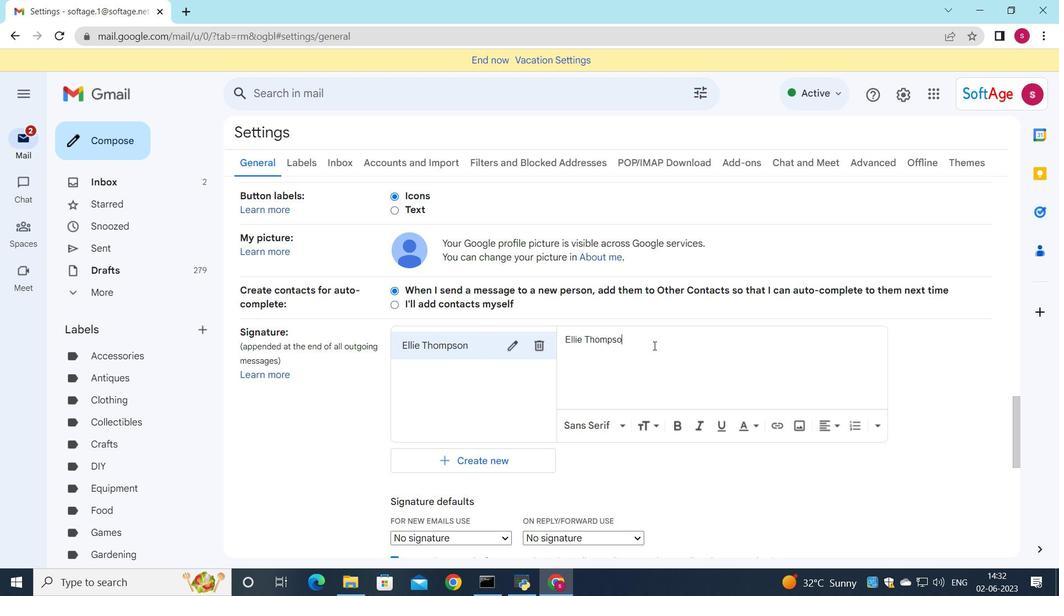
Action: Mouse scrolled (654, 344) with delta (0, 0)
Screenshot: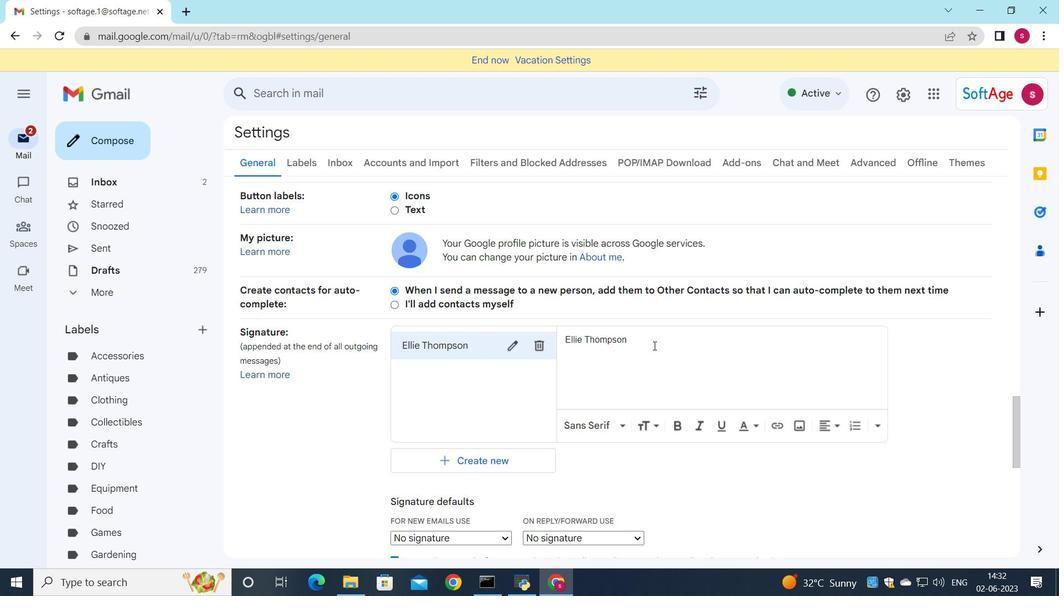 
Action: Mouse scrolled (654, 344) with delta (0, 0)
Screenshot: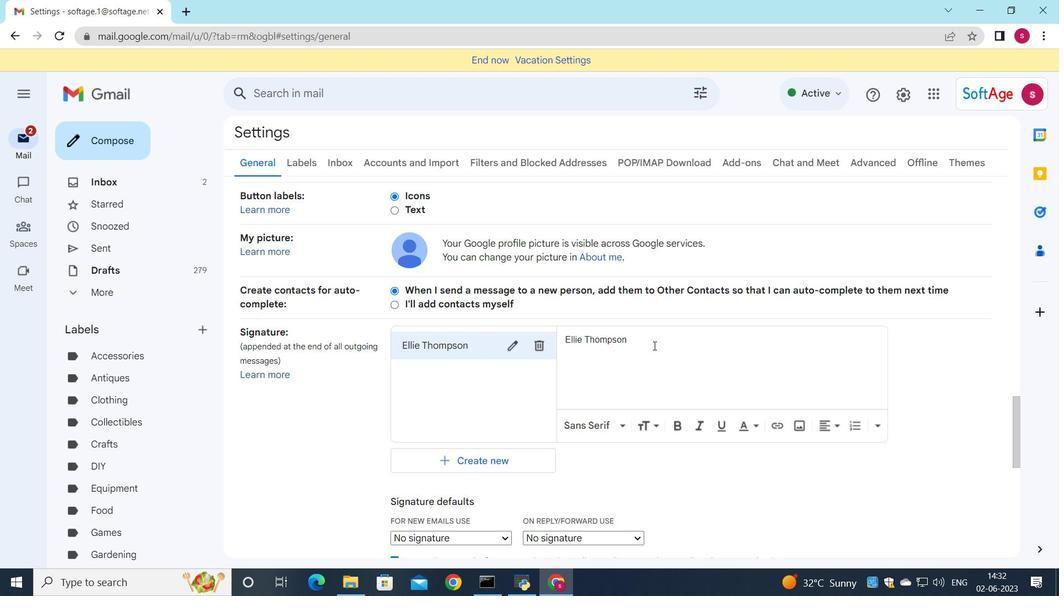 
Action: Mouse scrolled (654, 344) with delta (0, 0)
Screenshot: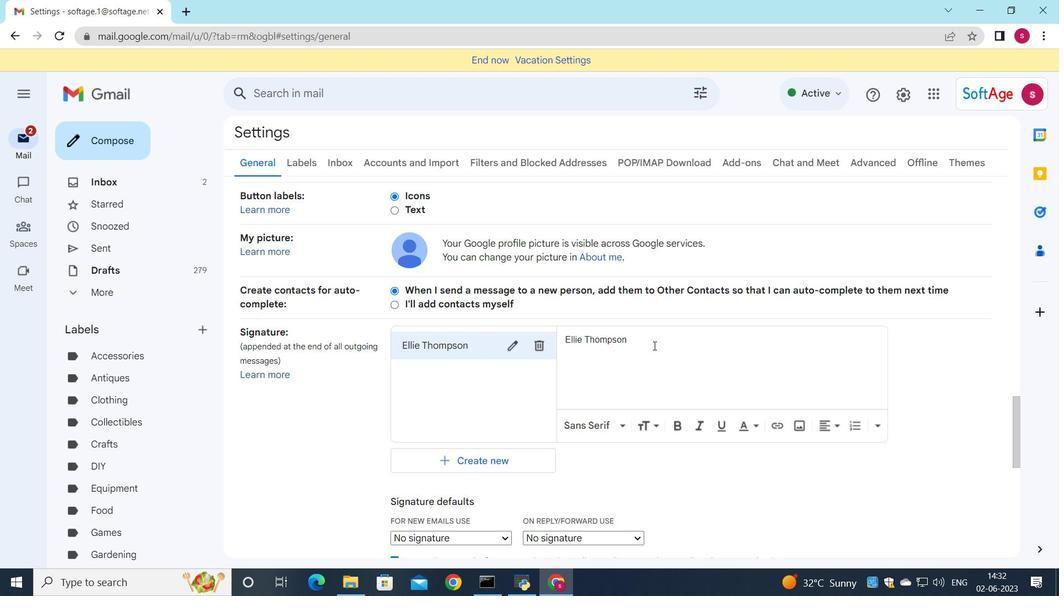 
Action: Mouse scrolled (654, 344) with delta (0, 0)
Screenshot: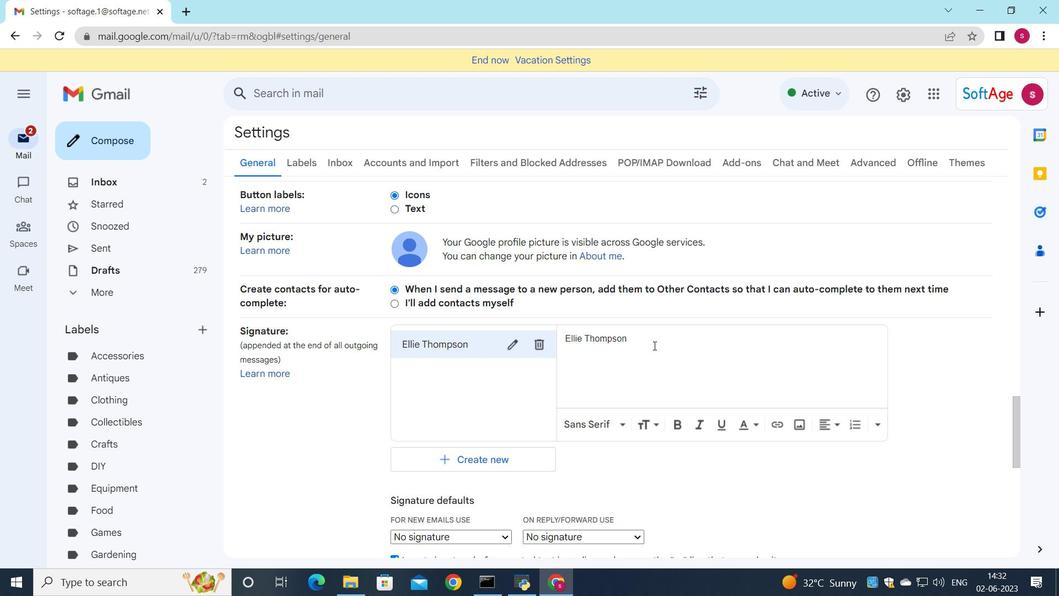 
Action: Mouse moved to (476, 257)
Screenshot: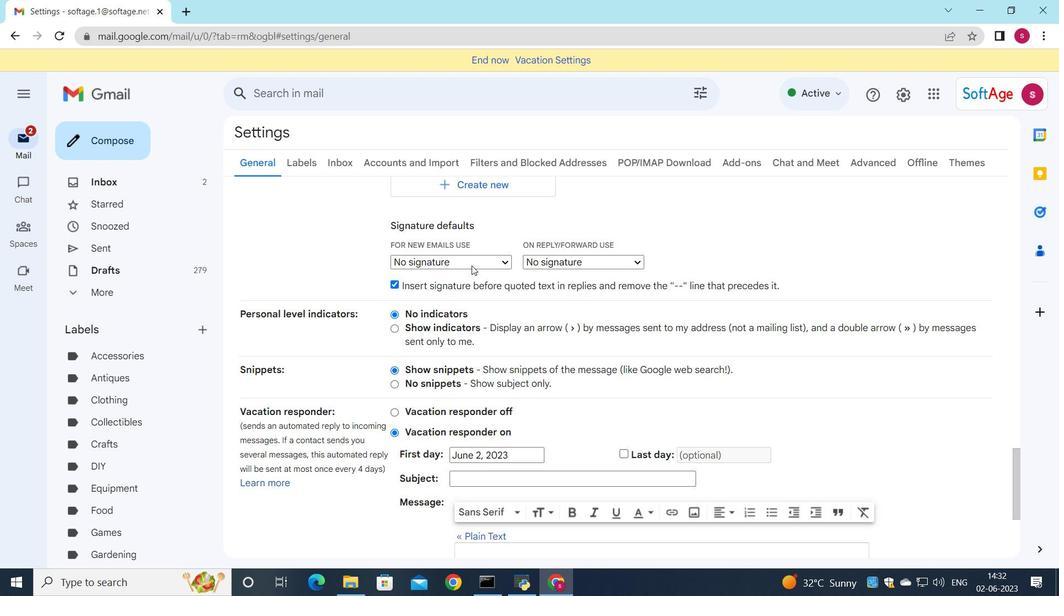 
Action: Mouse pressed left at (476, 257)
Screenshot: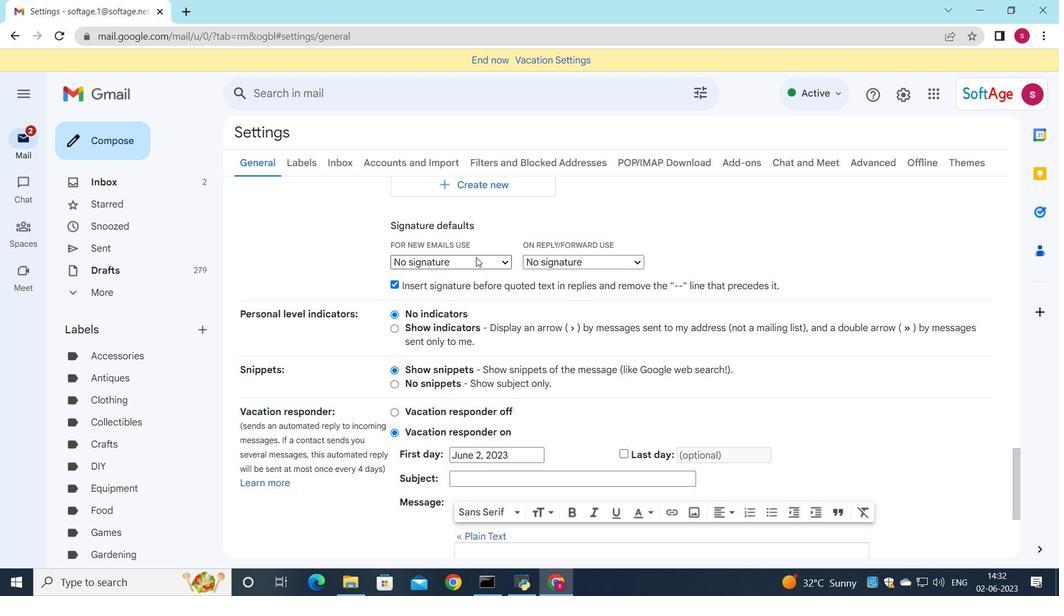 
Action: Mouse moved to (478, 288)
Screenshot: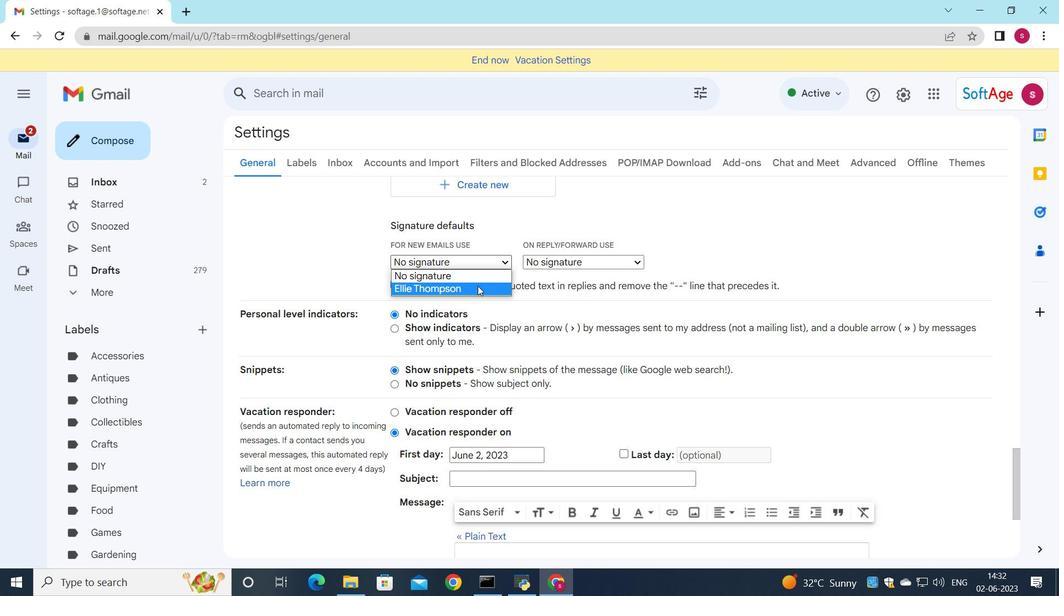 
Action: Mouse pressed left at (478, 288)
Screenshot: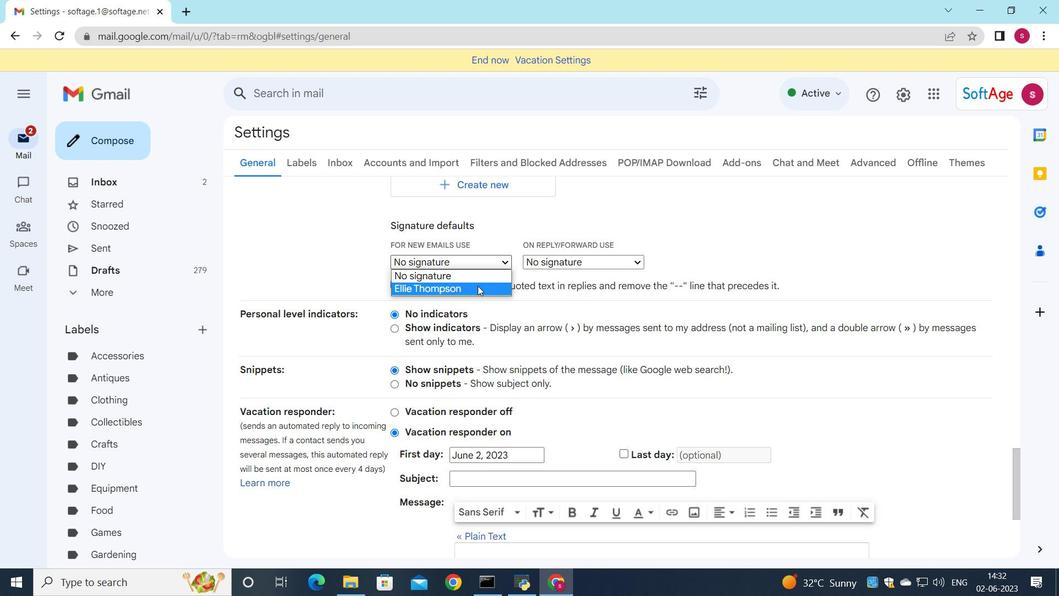 
Action: Mouse moved to (553, 265)
Screenshot: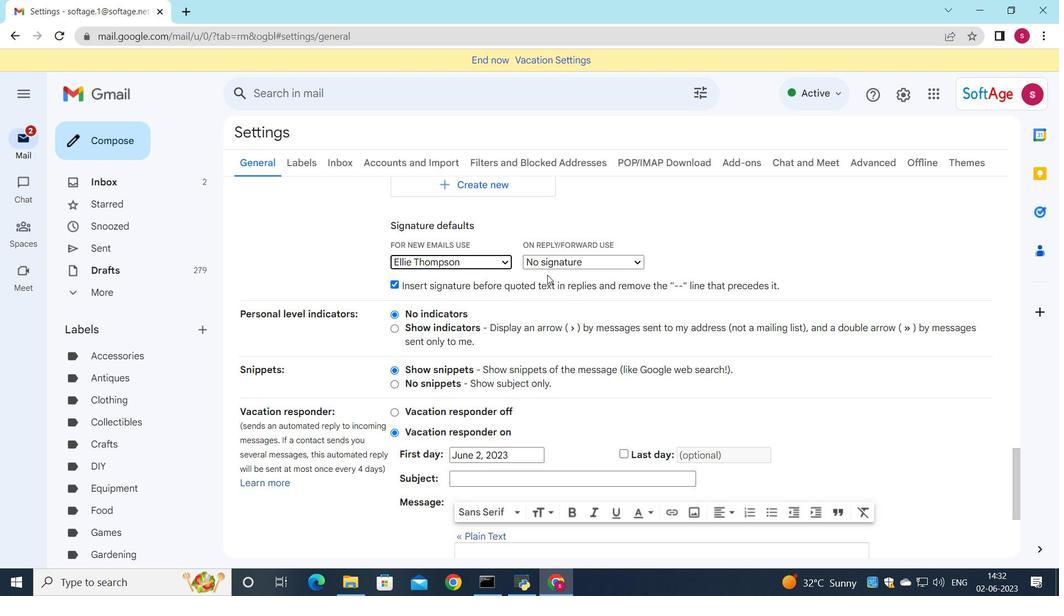 
Action: Mouse pressed left at (553, 265)
Screenshot: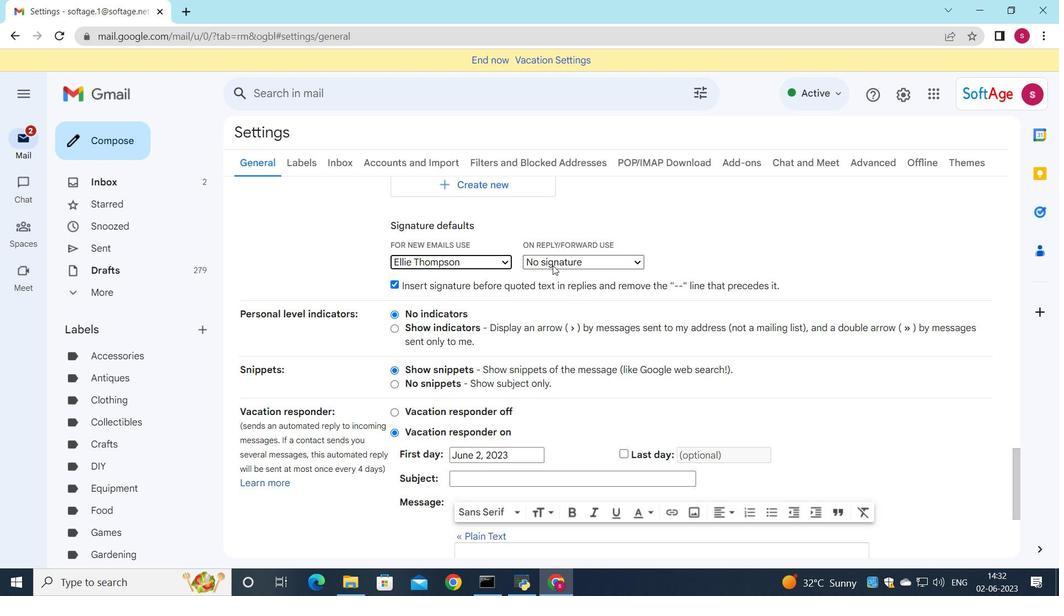 
Action: Mouse moved to (554, 293)
Screenshot: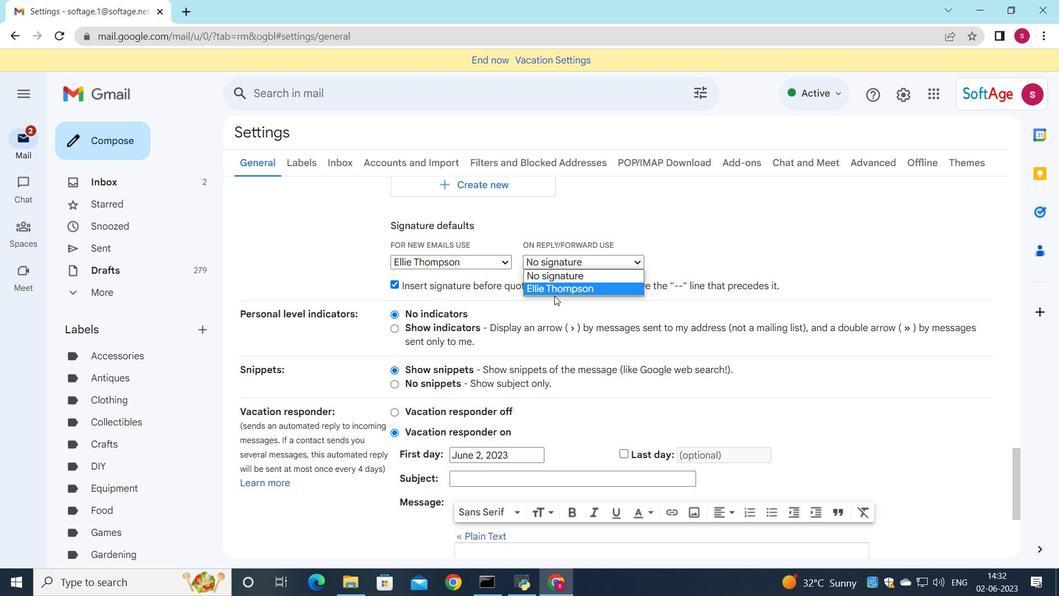 
Action: Mouse pressed left at (554, 293)
Screenshot: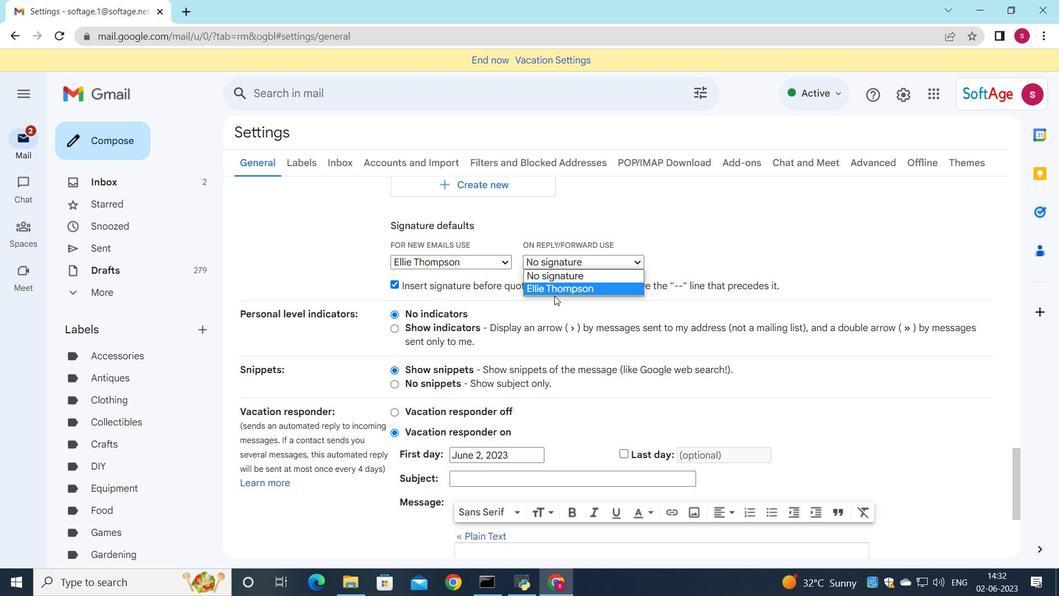 
Action: Mouse scrolled (554, 292) with delta (0, 0)
Screenshot: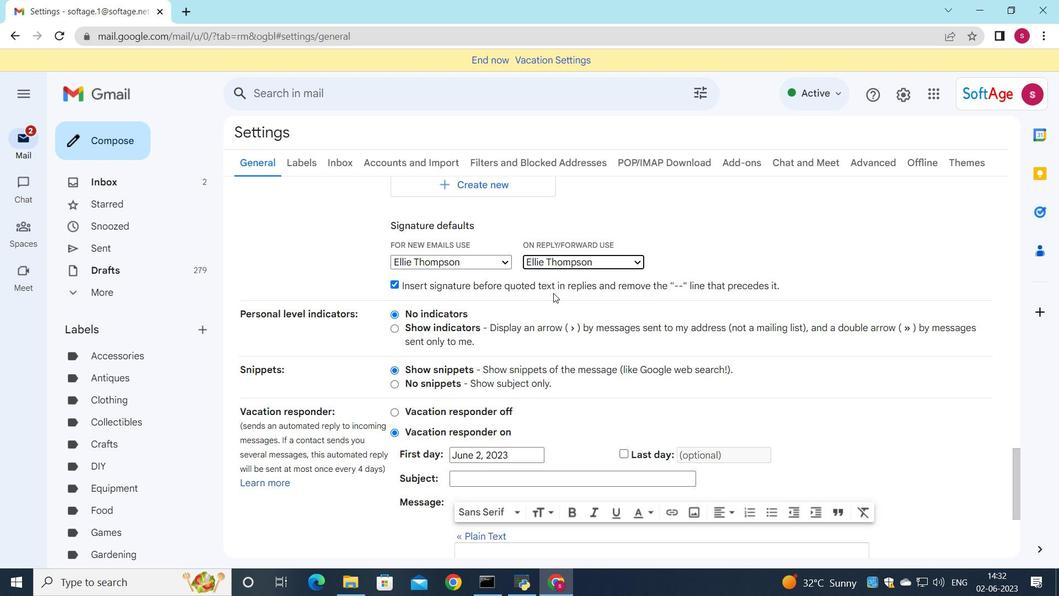 
Action: Mouse scrolled (554, 292) with delta (0, 0)
Screenshot: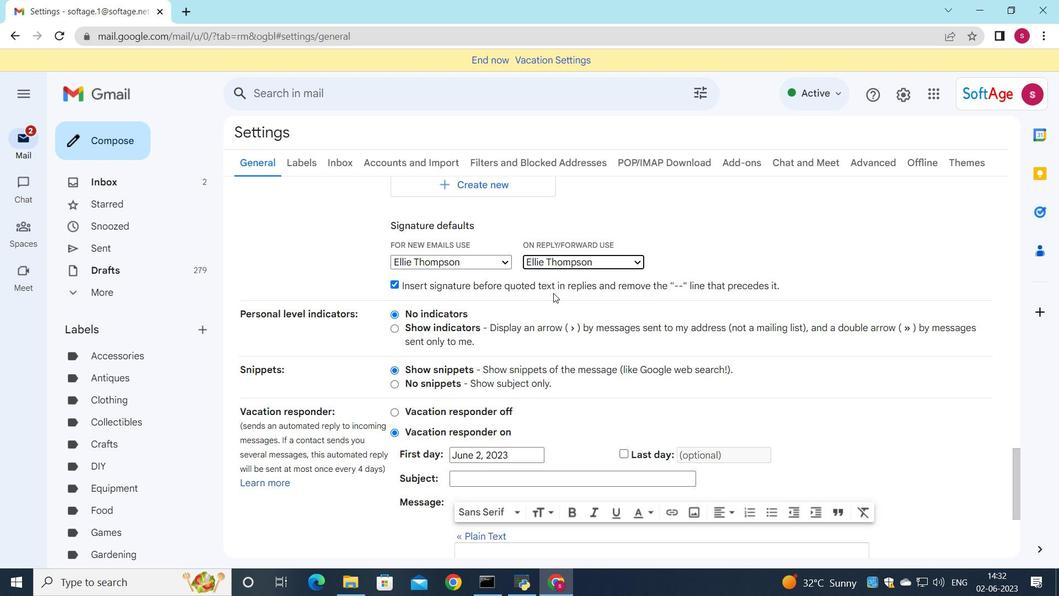 
Action: Mouse scrolled (554, 292) with delta (0, 0)
Screenshot: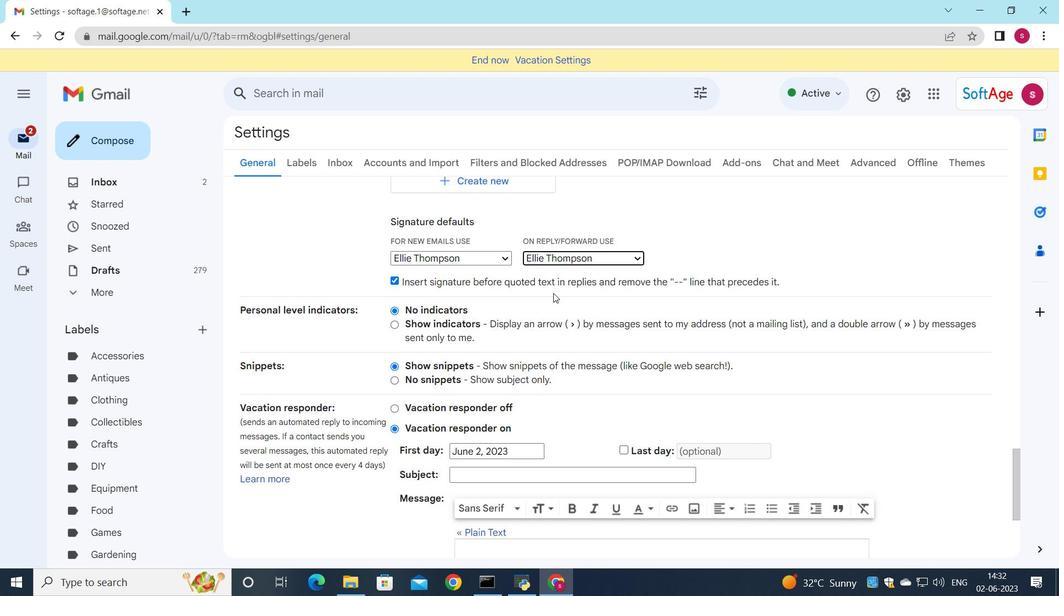 
Action: Mouse moved to (554, 304)
Screenshot: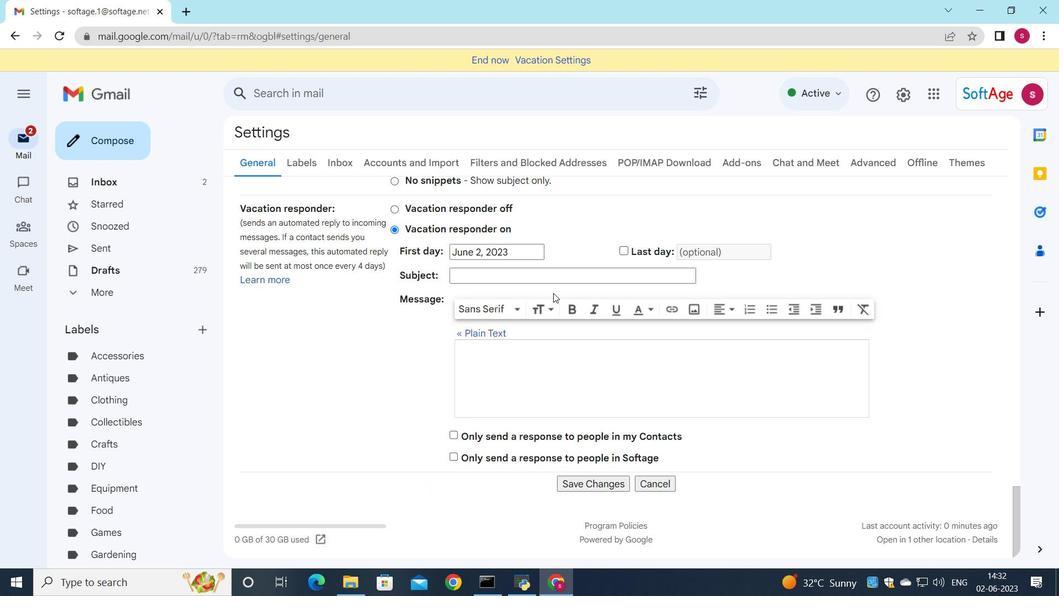 
Action: Mouse scrolled (554, 303) with delta (0, 0)
Screenshot: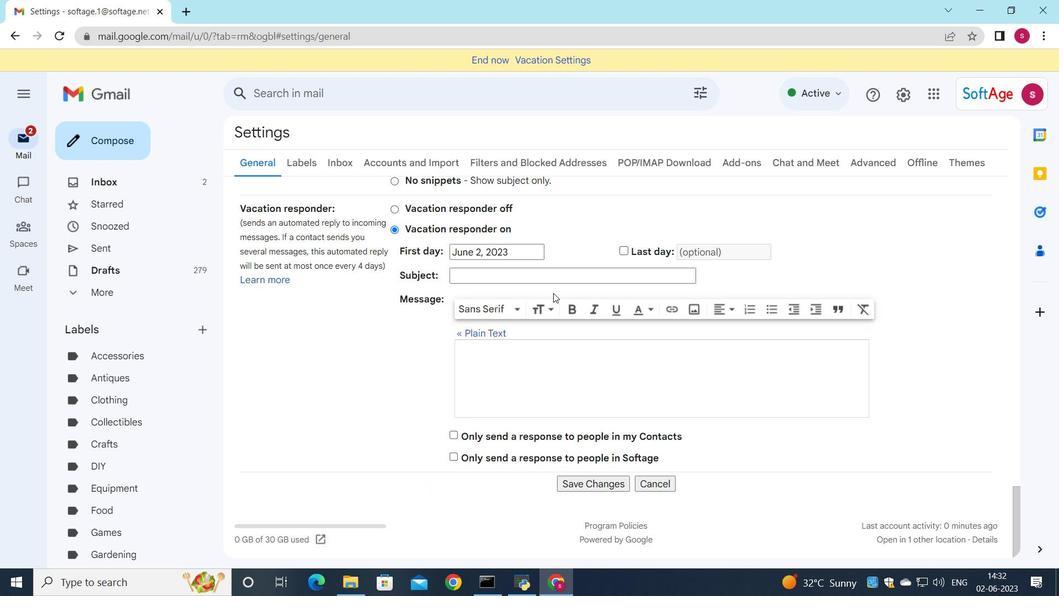 
Action: Mouse moved to (558, 324)
Screenshot: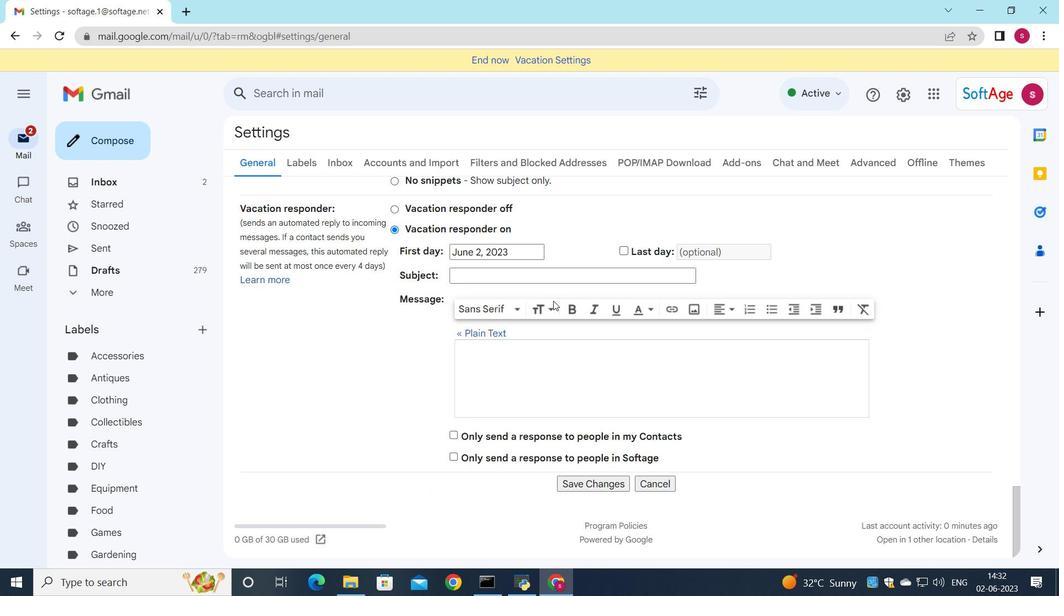 
Action: Mouse scrolled (556, 316) with delta (0, 0)
Screenshot: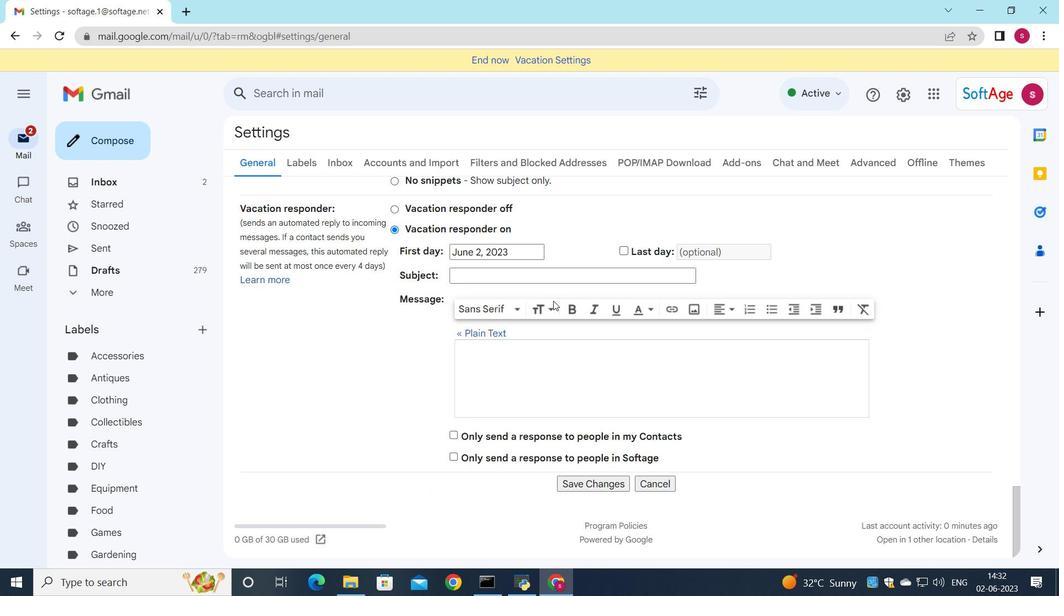
Action: Mouse moved to (561, 344)
Screenshot: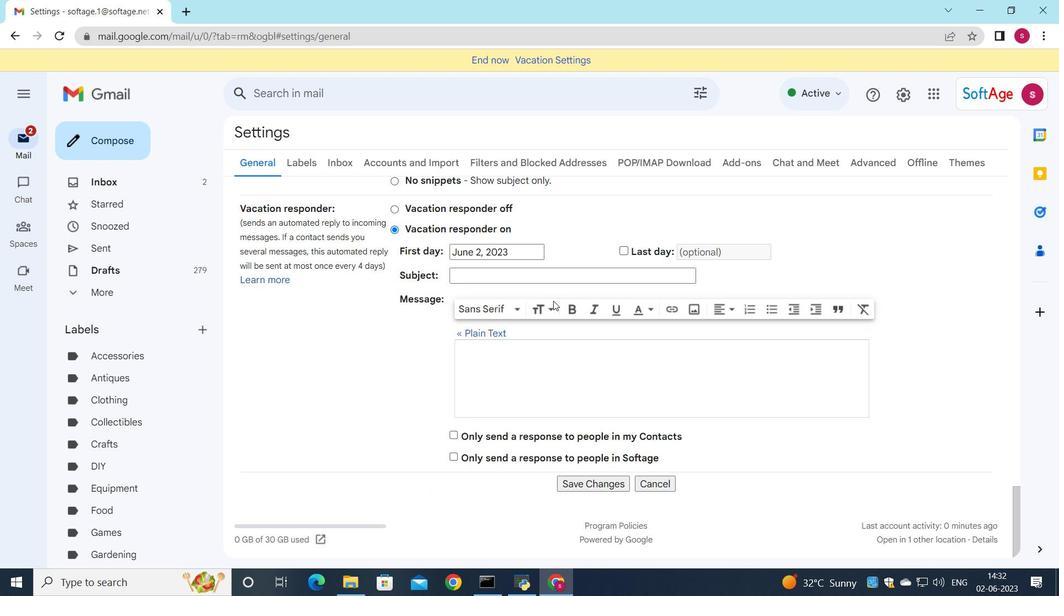 
Action: Mouse scrolled (558, 326) with delta (0, 0)
Screenshot: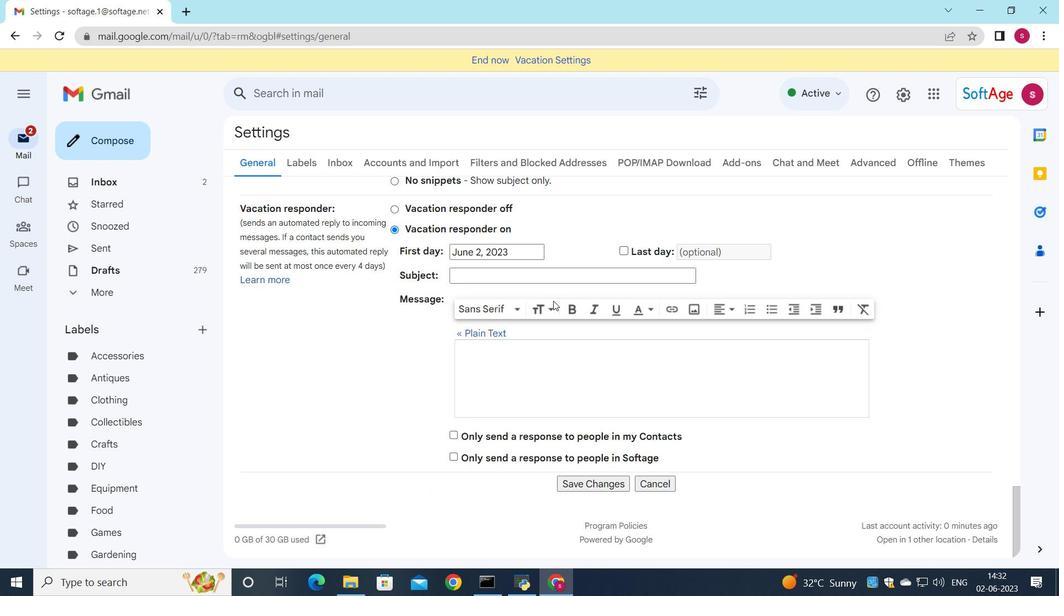 
Action: Mouse moved to (559, 478)
Screenshot: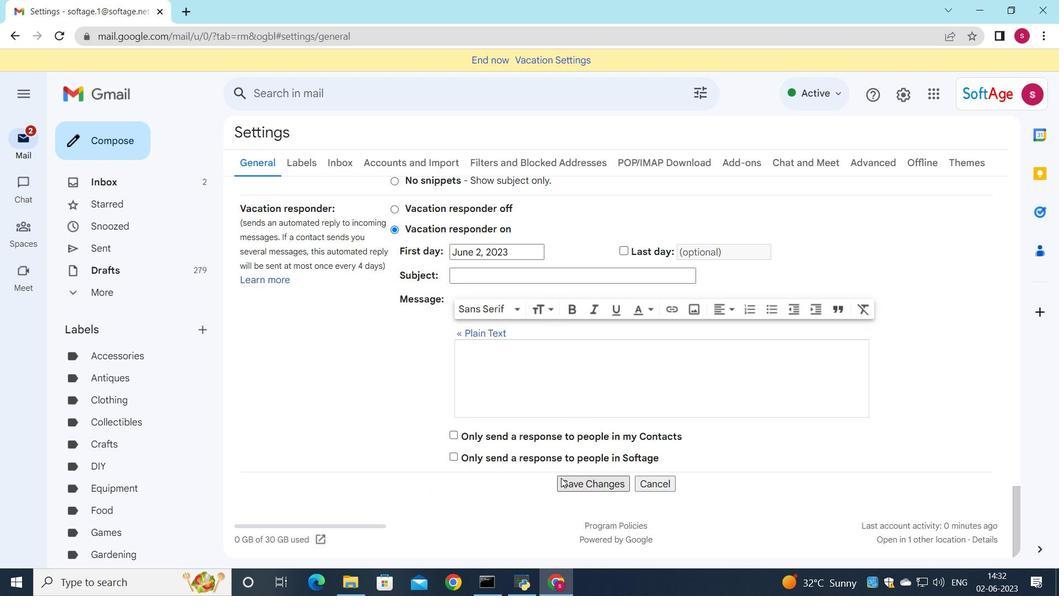 
Action: Mouse pressed left at (559, 478)
Screenshot: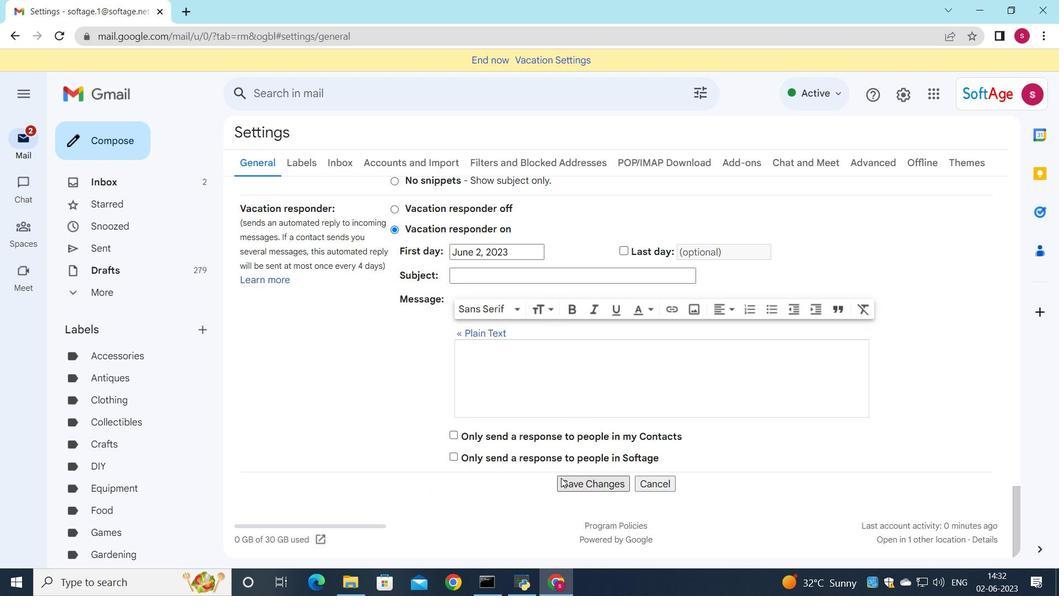 
Action: Mouse moved to (562, 483)
Screenshot: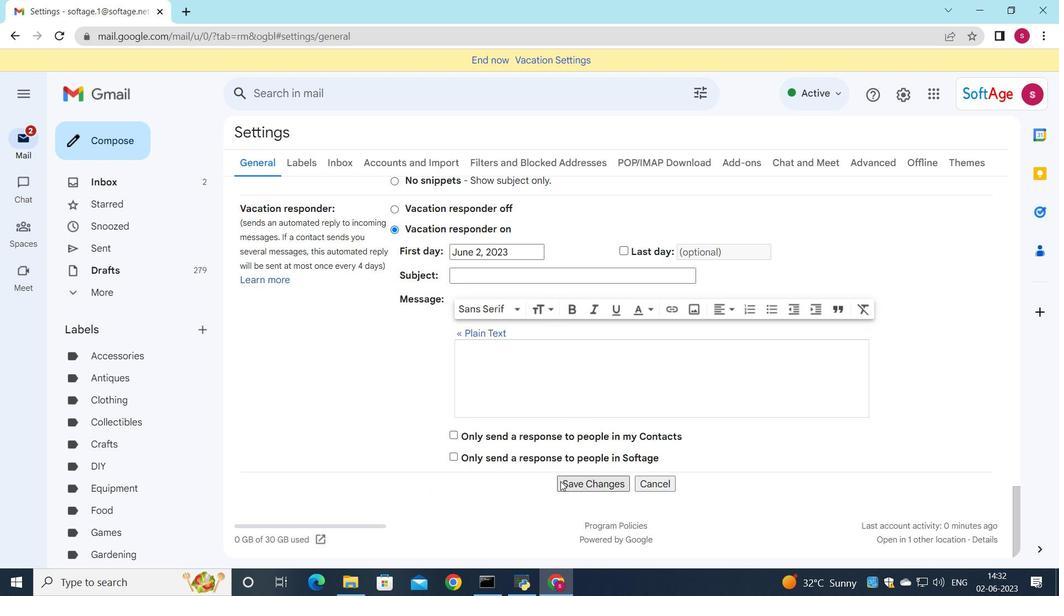 
Action: Mouse pressed left at (562, 483)
Screenshot: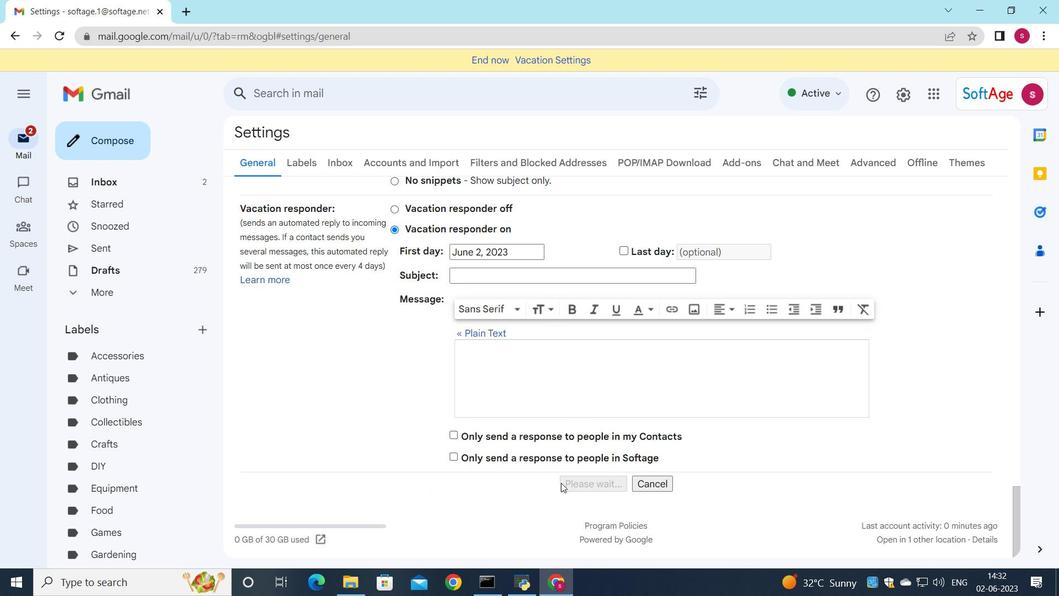 
Action: Mouse moved to (433, 273)
Screenshot: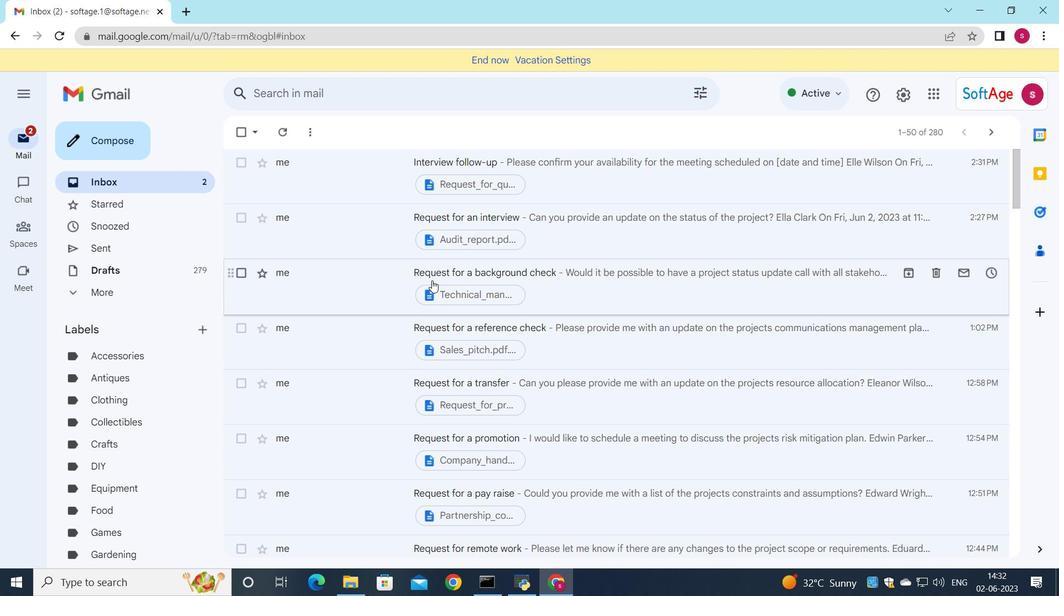 
Action: Mouse scrolled (433, 272) with delta (0, 0)
Screenshot: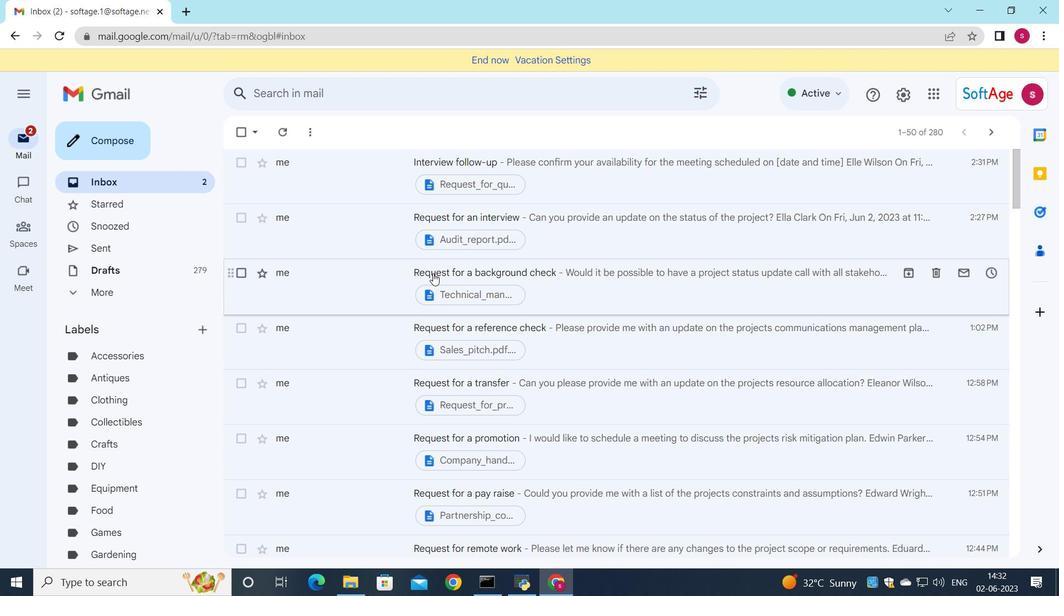 
Action: Mouse scrolled (433, 272) with delta (0, 0)
Screenshot: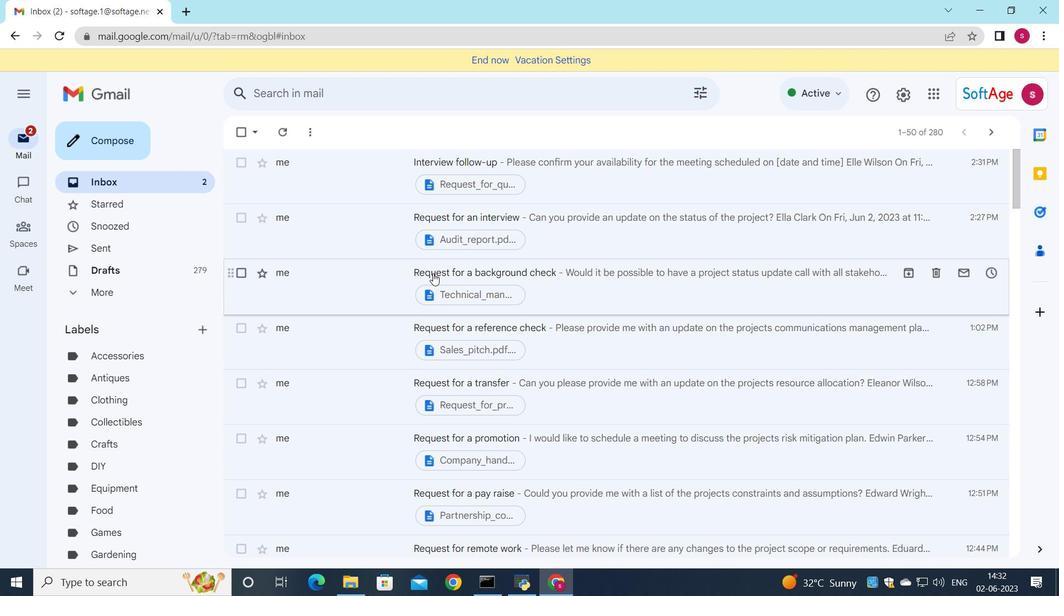
Action: Mouse scrolled (433, 272) with delta (0, 0)
Screenshot: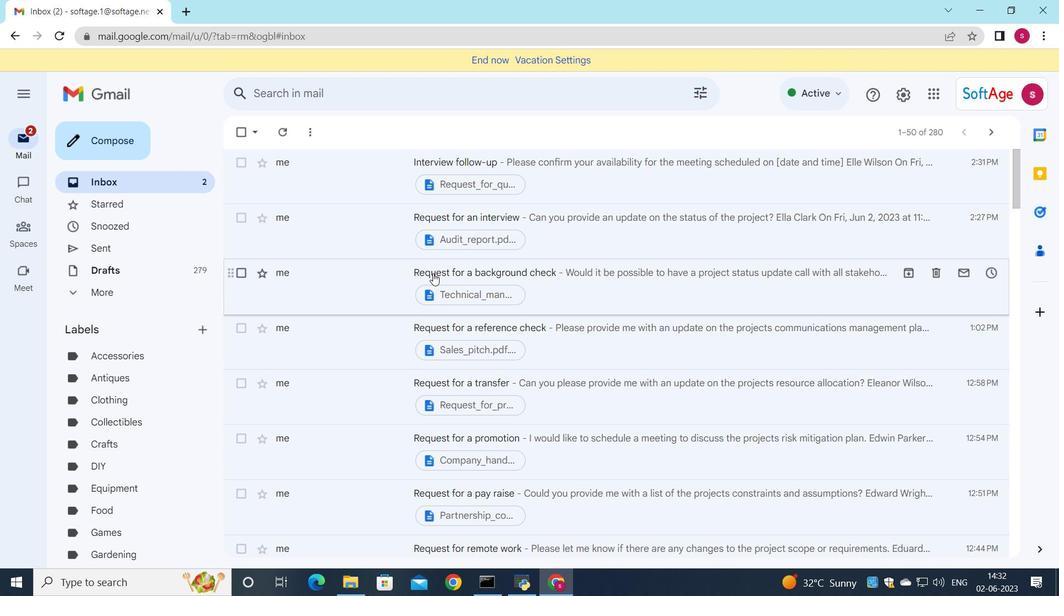 
Action: Mouse scrolled (433, 272) with delta (0, 0)
Screenshot: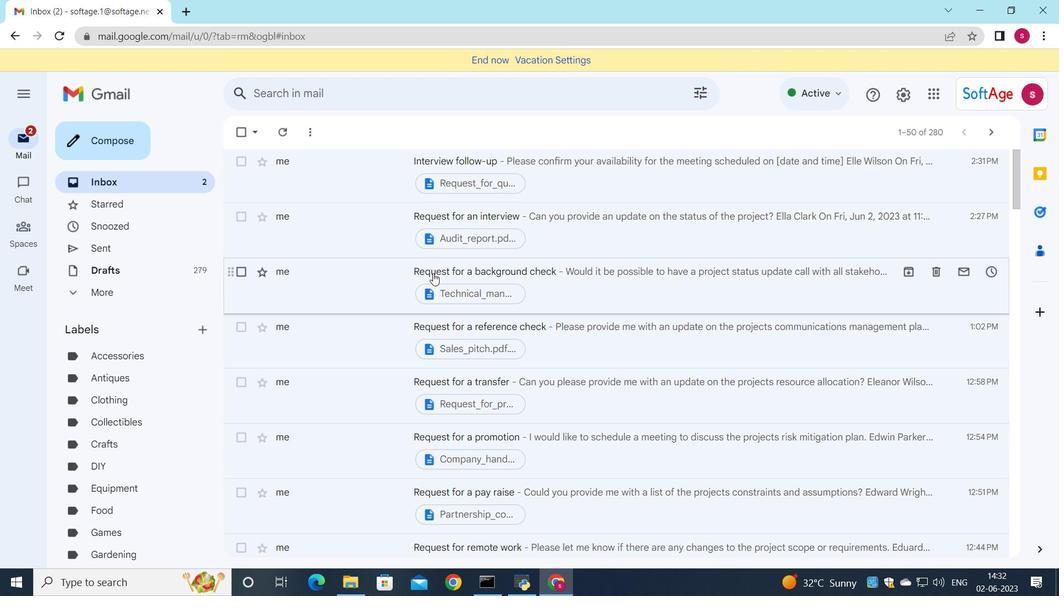 
Action: Mouse moved to (552, 286)
Screenshot: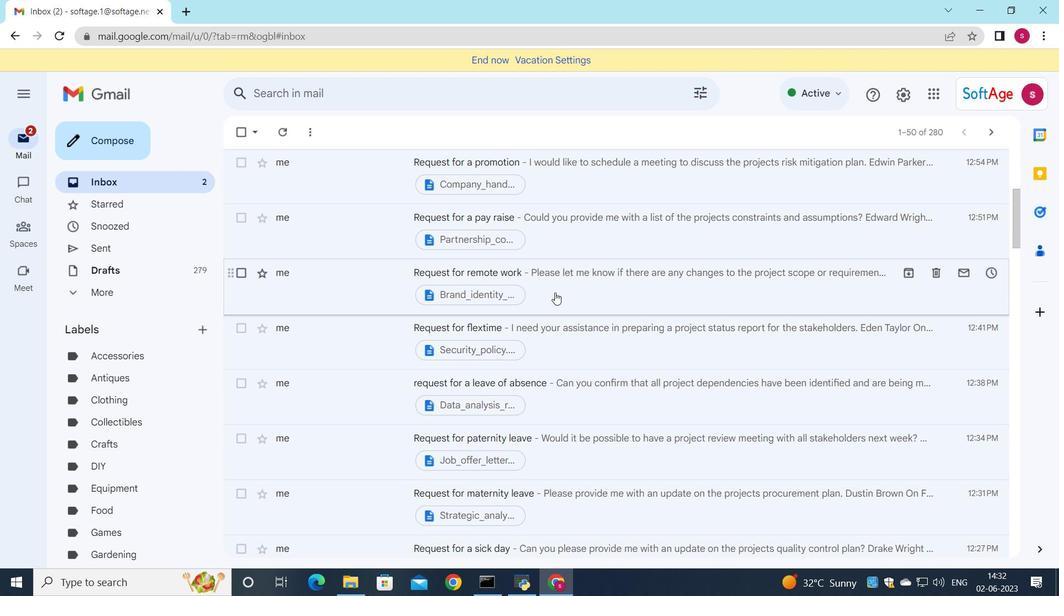 
Action: Mouse pressed left at (552, 286)
Screenshot: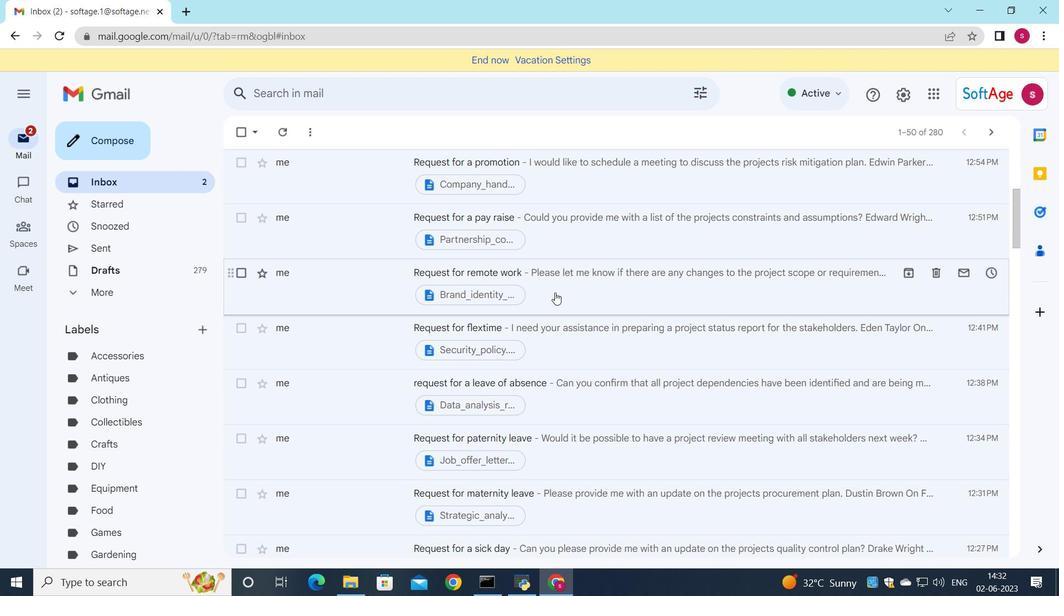 
Action: Mouse moved to (389, 329)
Screenshot: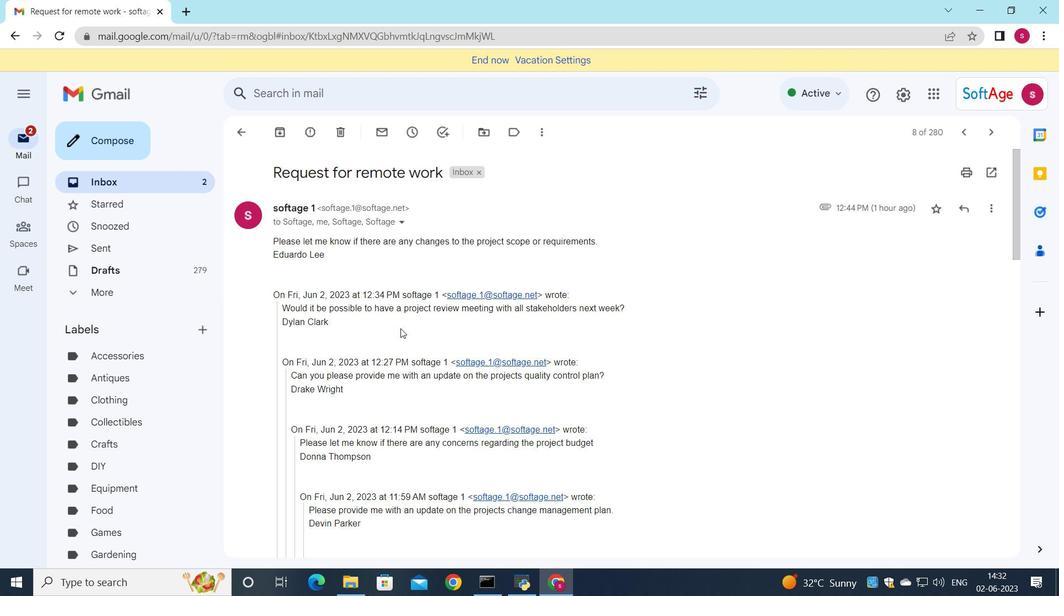 
Action: Mouse scrolled (389, 328) with delta (0, 0)
Screenshot: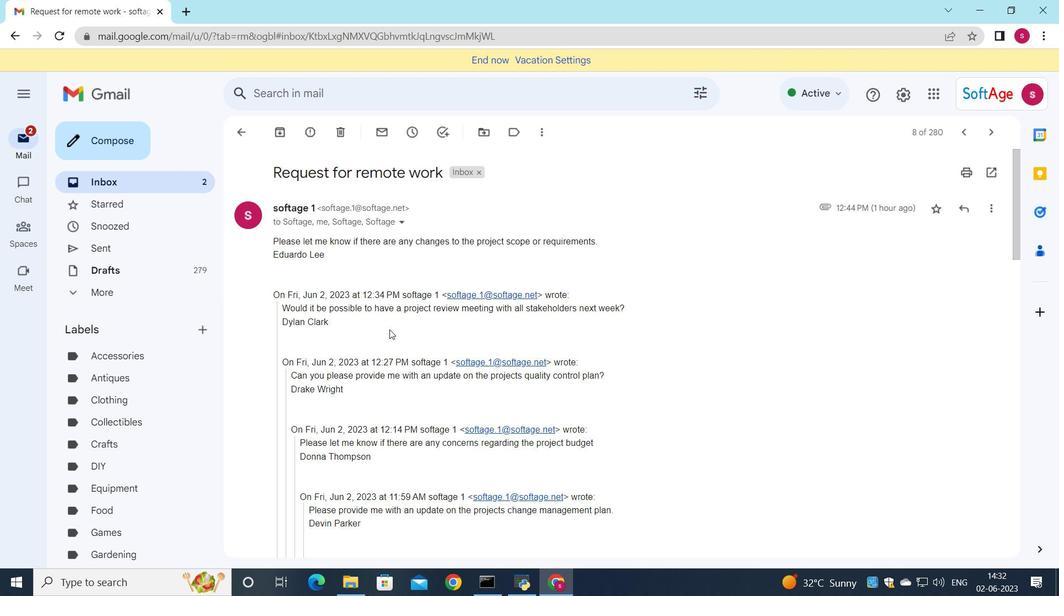 
Action: Mouse scrolled (389, 328) with delta (0, 0)
Screenshot: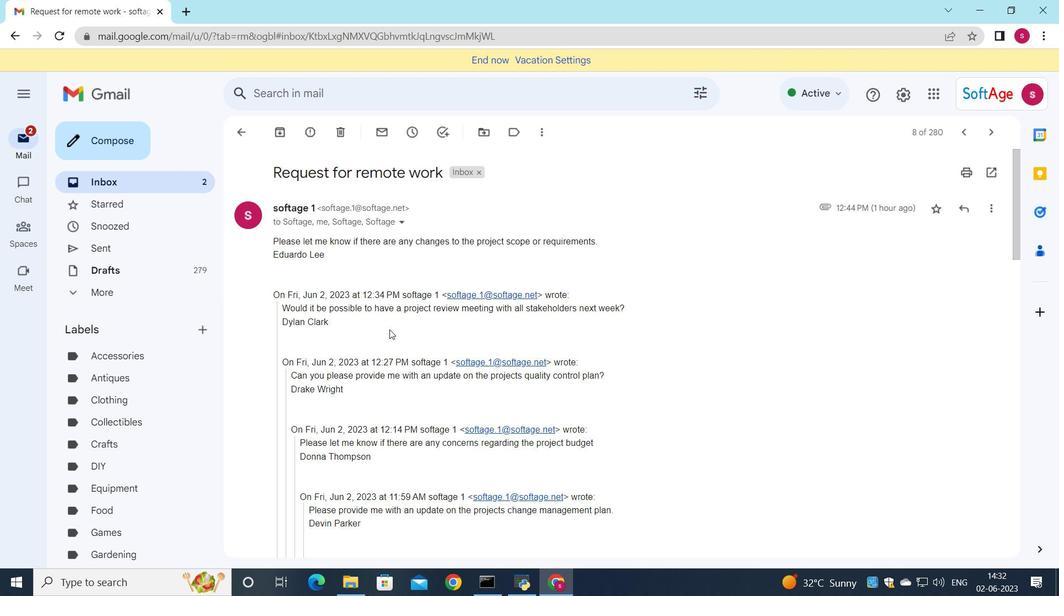 
Action: Mouse scrolled (389, 328) with delta (0, 0)
Screenshot: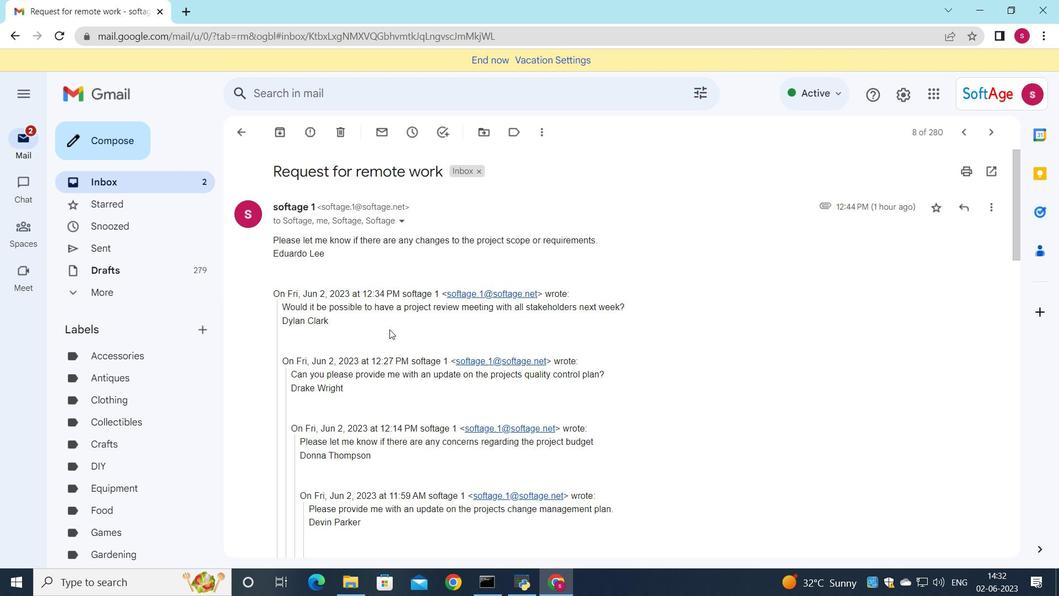 
Action: Mouse scrolled (389, 328) with delta (0, 0)
Screenshot: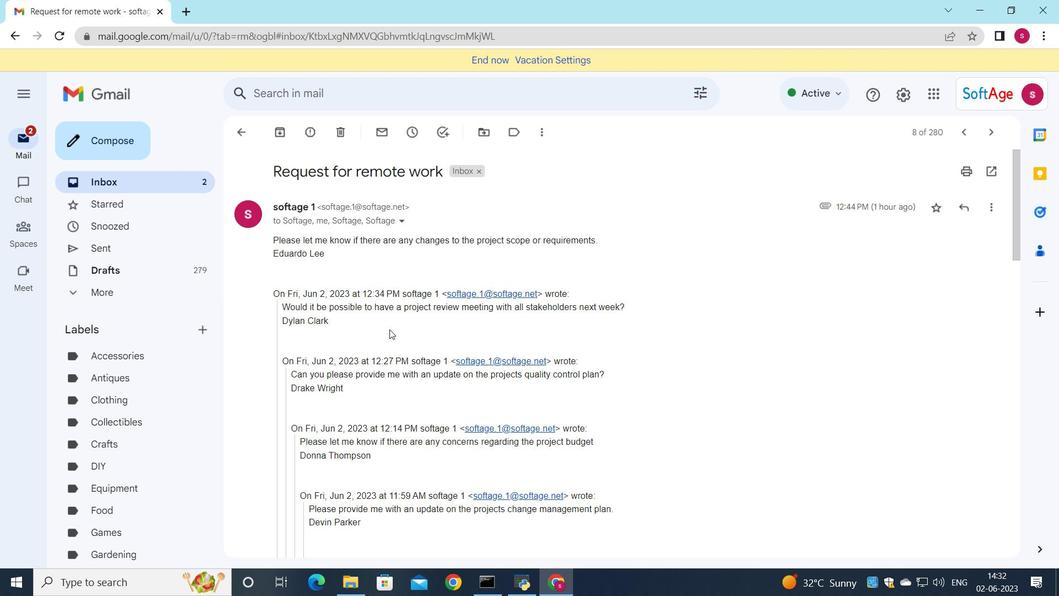 
Action: Mouse scrolled (389, 328) with delta (0, 0)
Screenshot: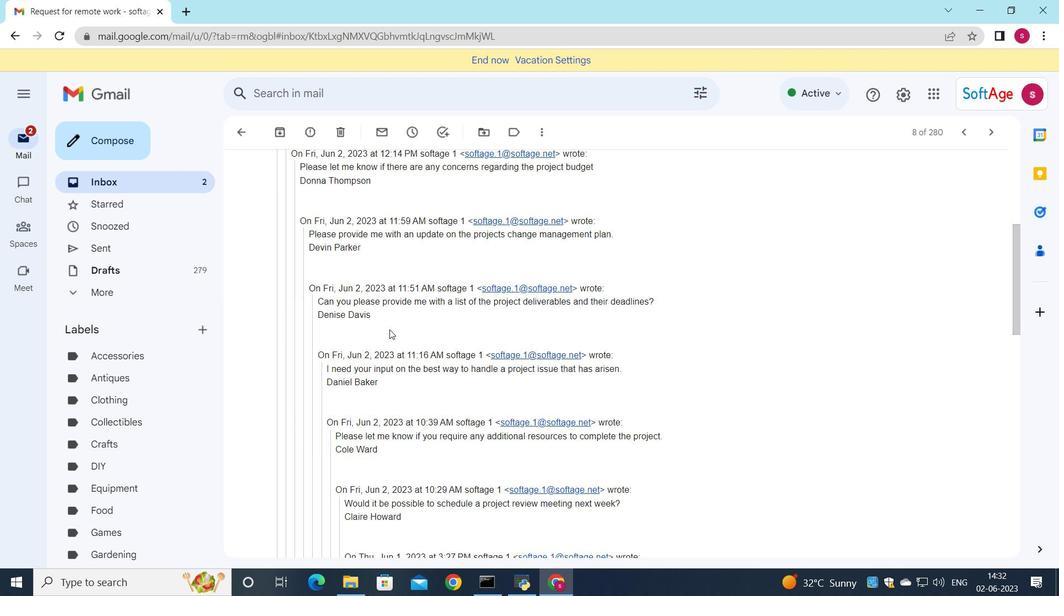 
Action: Mouse scrolled (389, 328) with delta (0, 0)
Screenshot: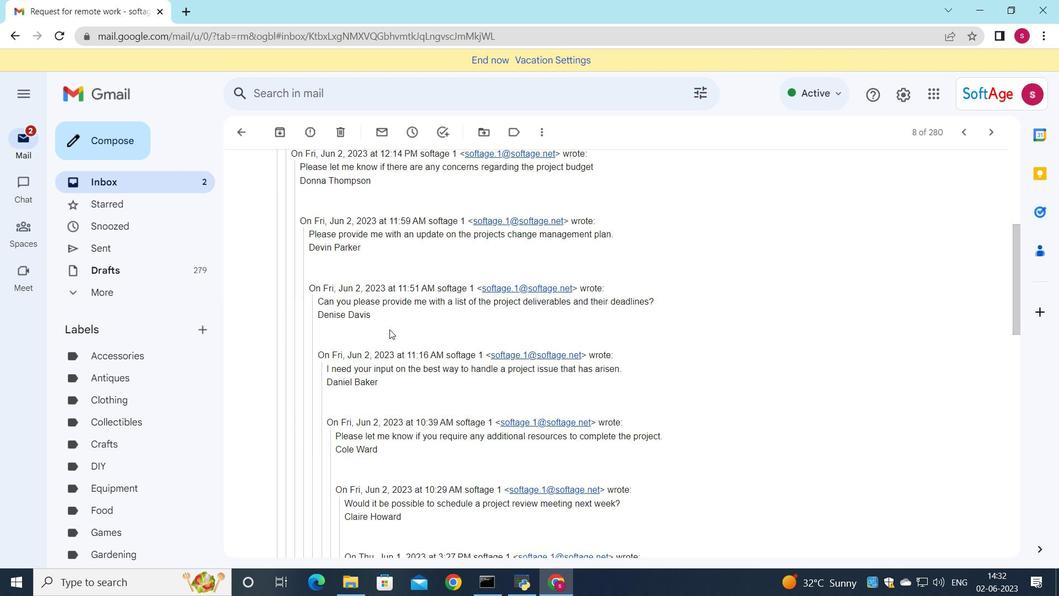 
Action: Mouse moved to (389, 329)
Screenshot: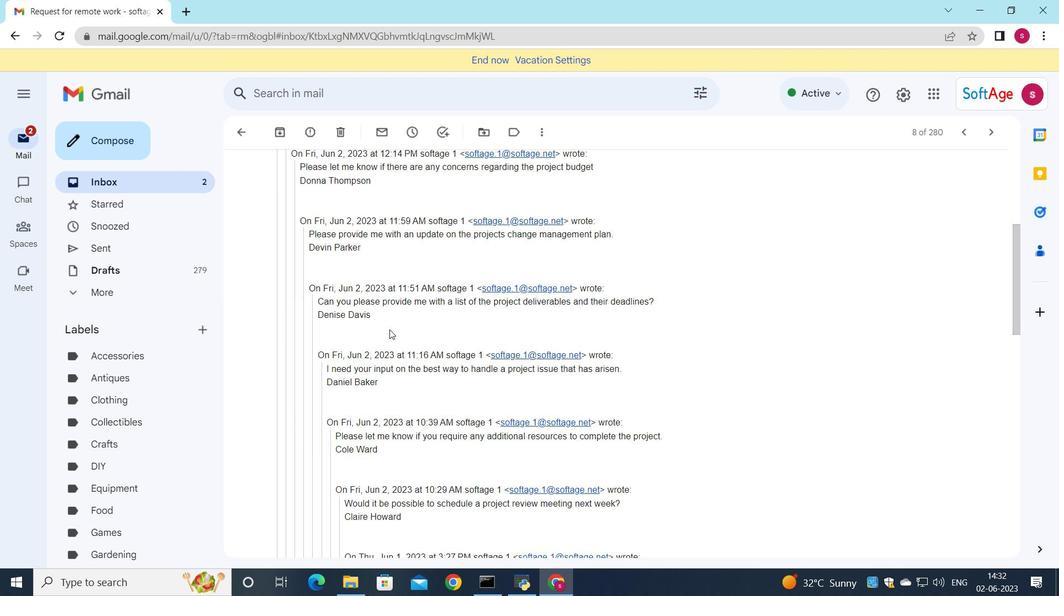 
Action: Mouse scrolled (389, 328) with delta (0, 0)
Screenshot: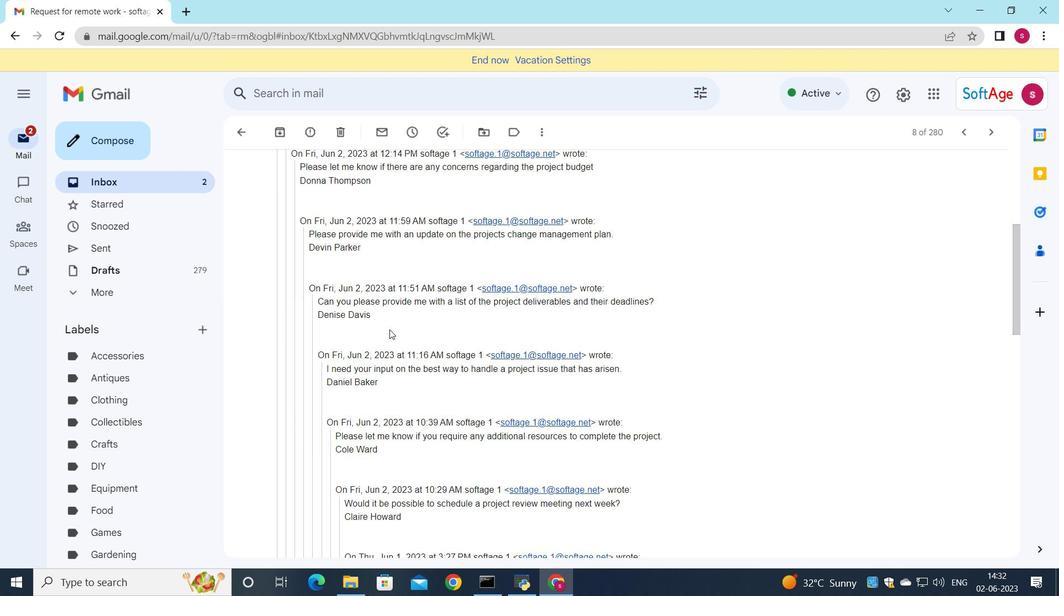 
Action: Mouse moved to (390, 329)
Screenshot: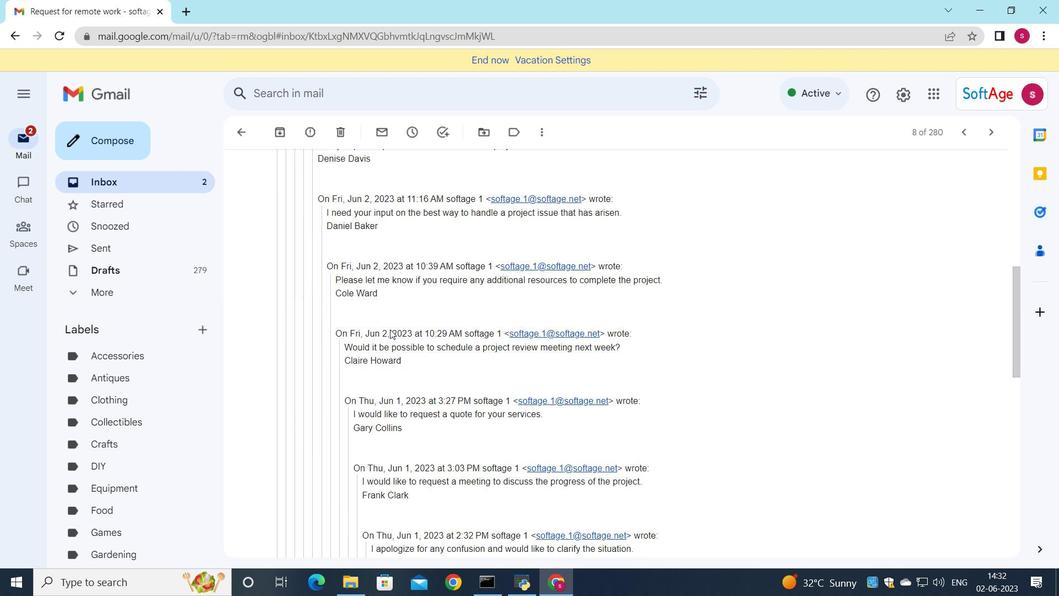 
Action: Mouse scrolled (390, 328) with delta (0, 0)
Screenshot: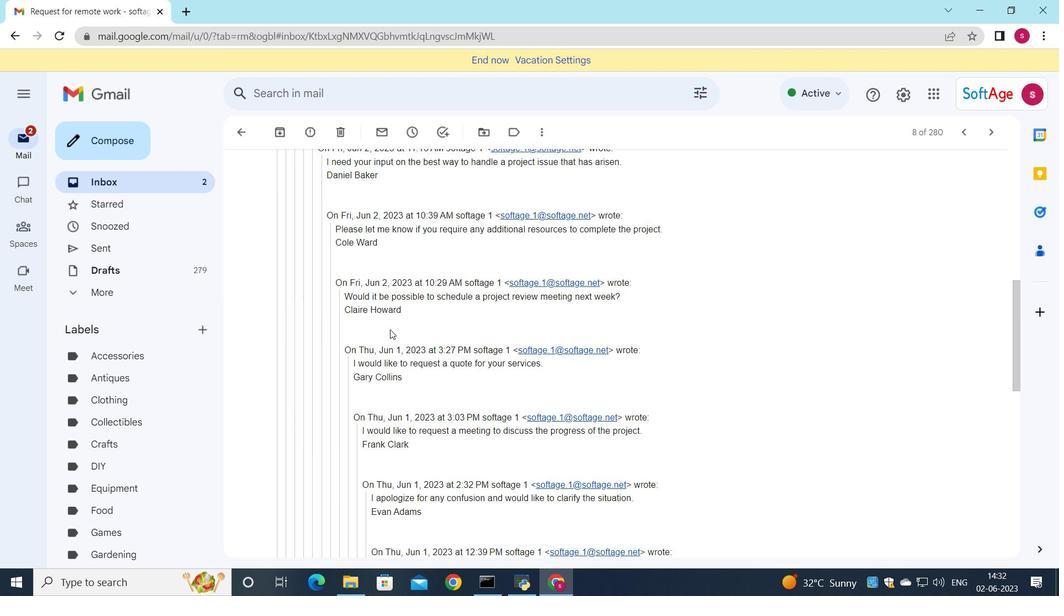 
Action: Mouse moved to (390, 330)
Screenshot: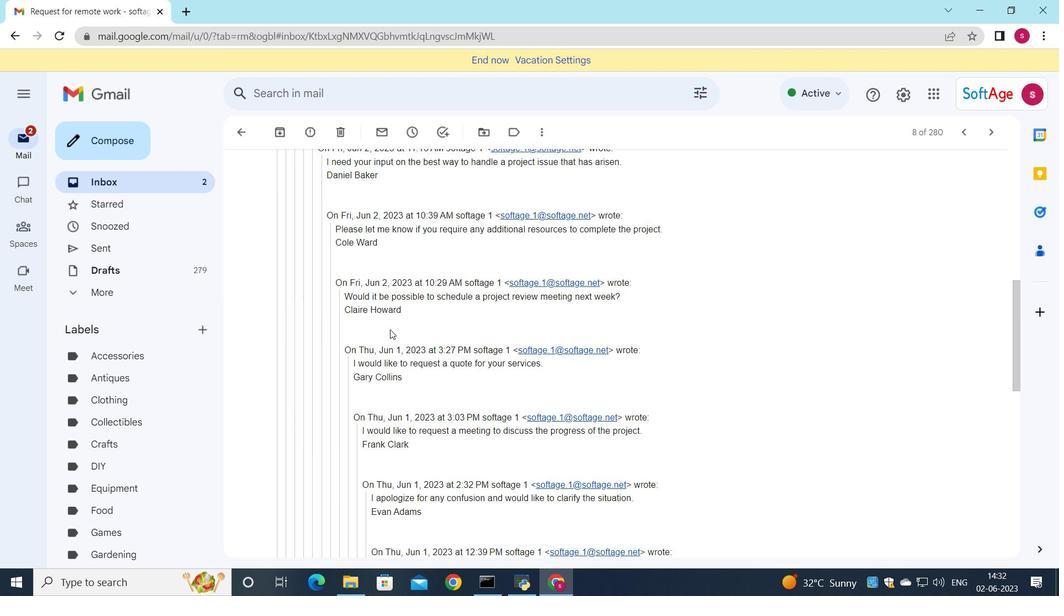 
Action: Mouse scrolled (390, 329) with delta (0, 0)
Screenshot: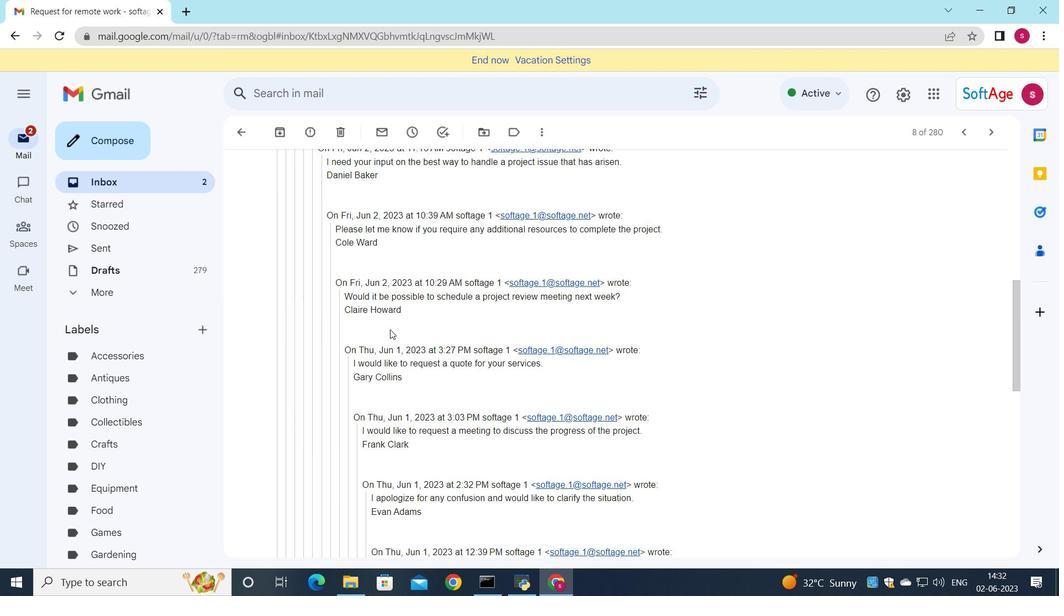 
Action: Mouse moved to (392, 331)
Screenshot: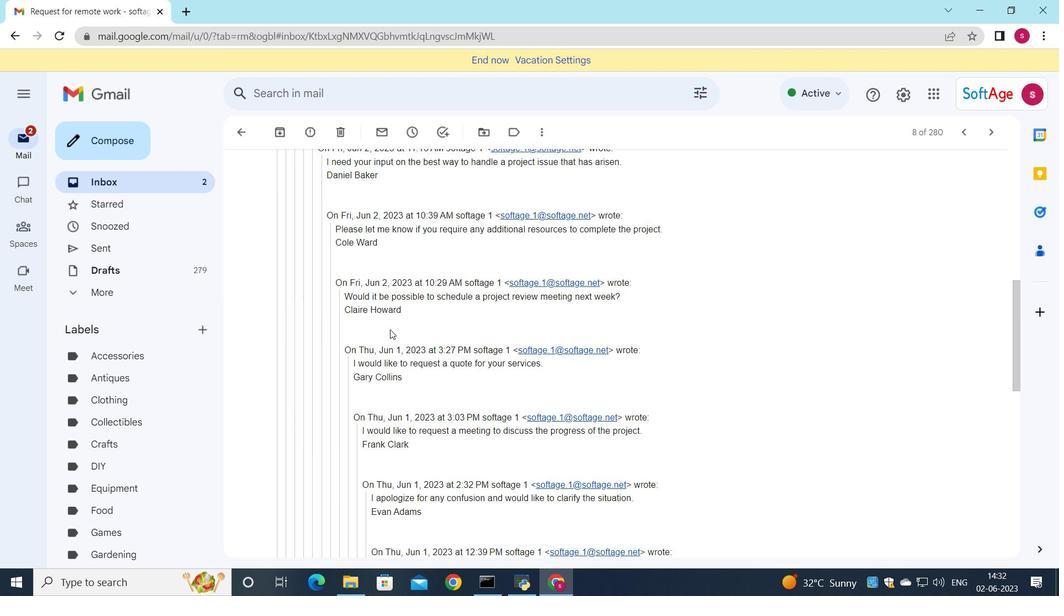
Action: Mouse scrolled (392, 330) with delta (0, 0)
Screenshot: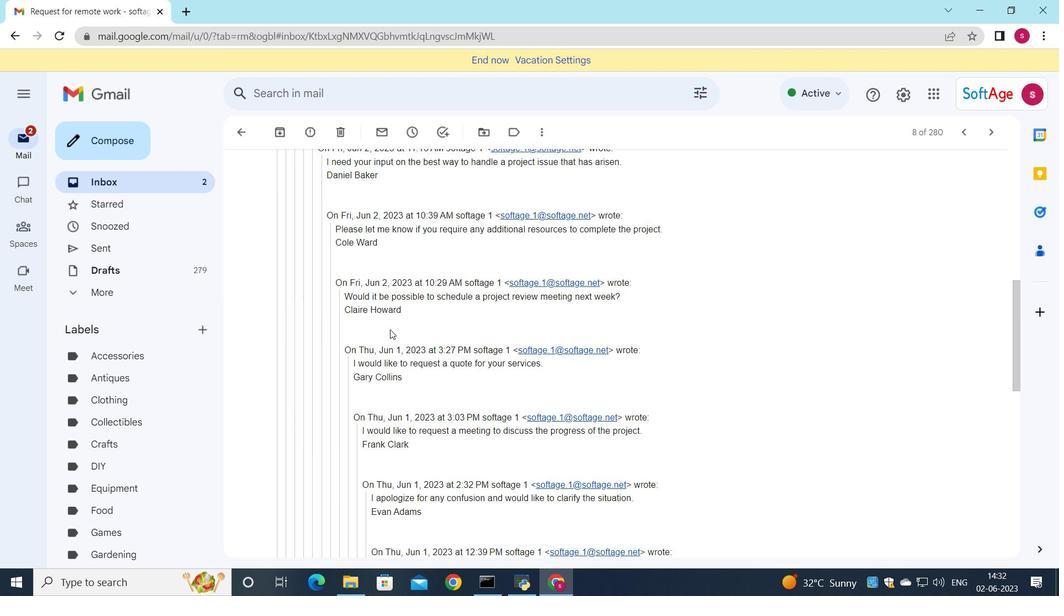 
Action: Mouse moved to (392, 331)
Screenshot: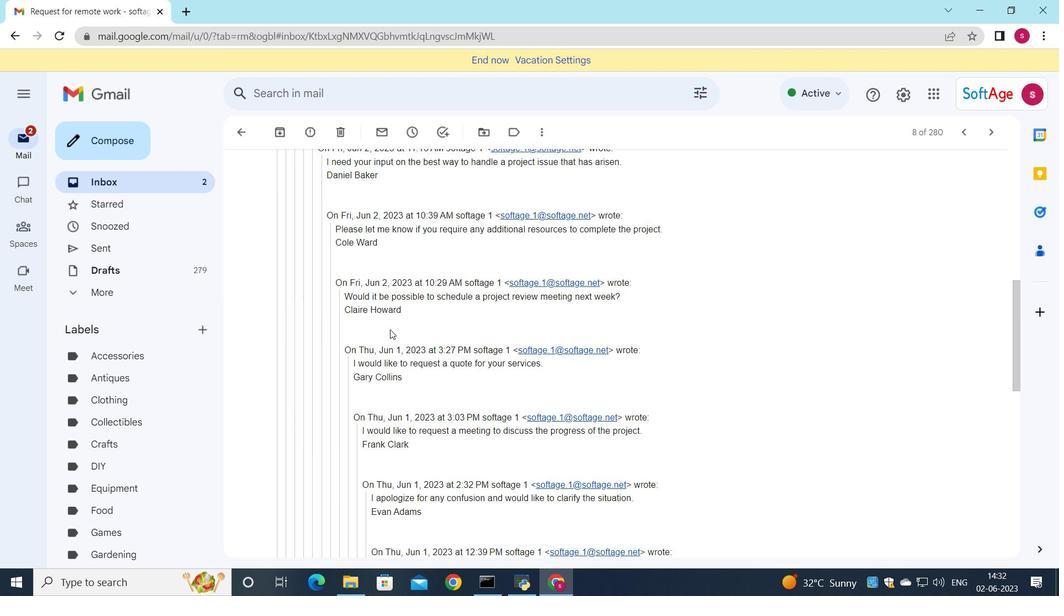 
Action: Mouse scrolled (392, 331) with delta (0, 0)
Screenshot: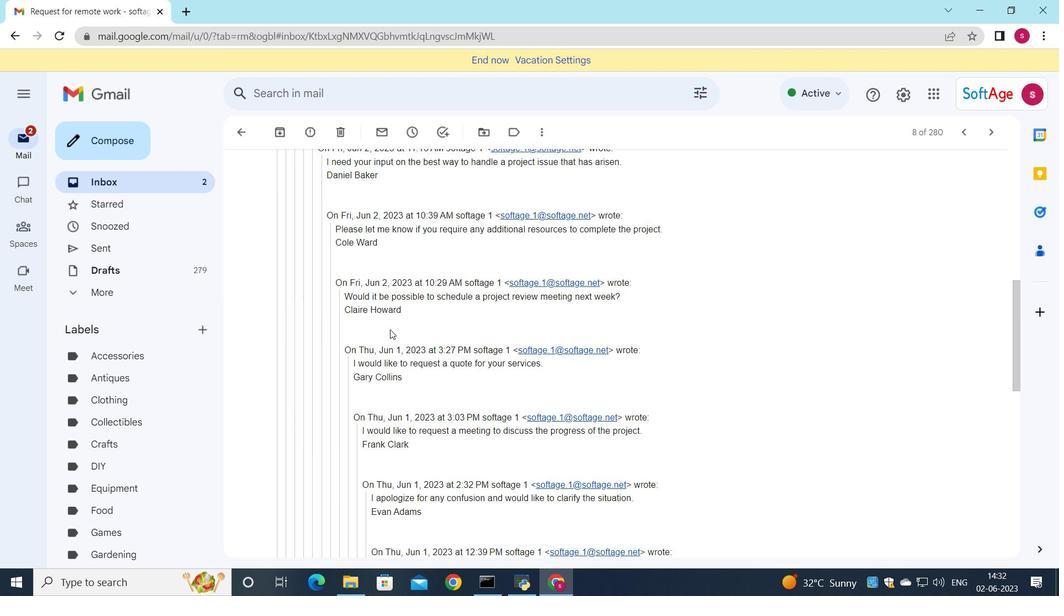 
Action: Mouse moved to (393, 332)
Screenshot: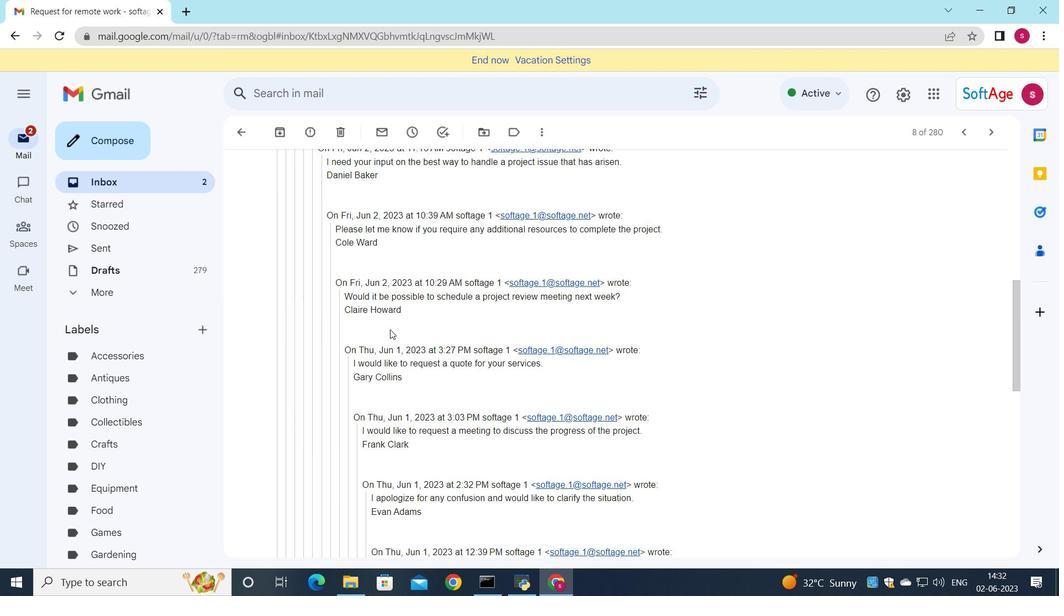 
Action: Mouse scrolled (393, 331) with delta (0, 0)
Screenshot: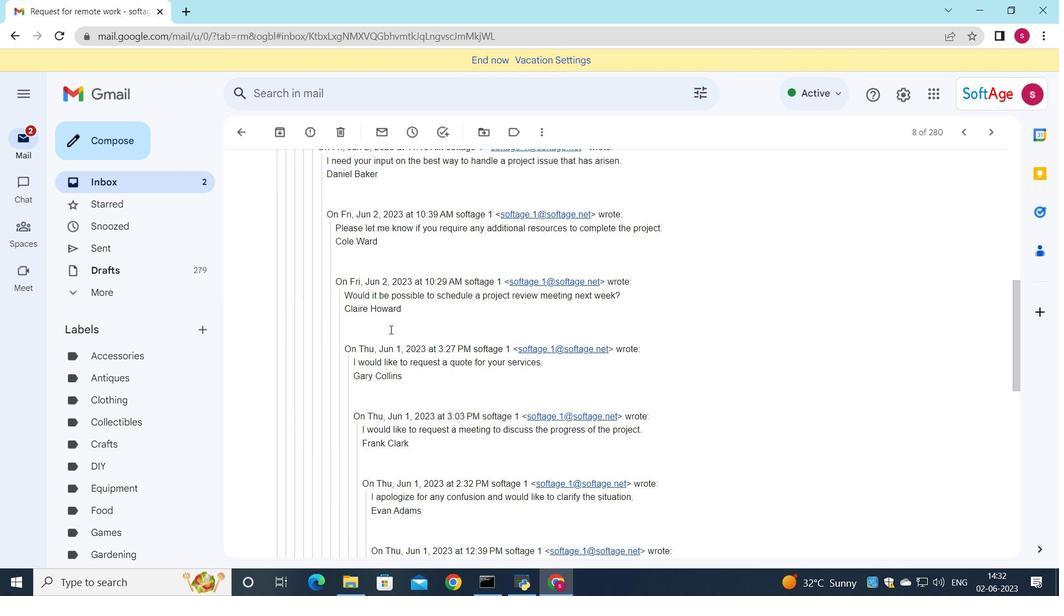 
Action: Mouse moved to (390, 333)
Screenshot: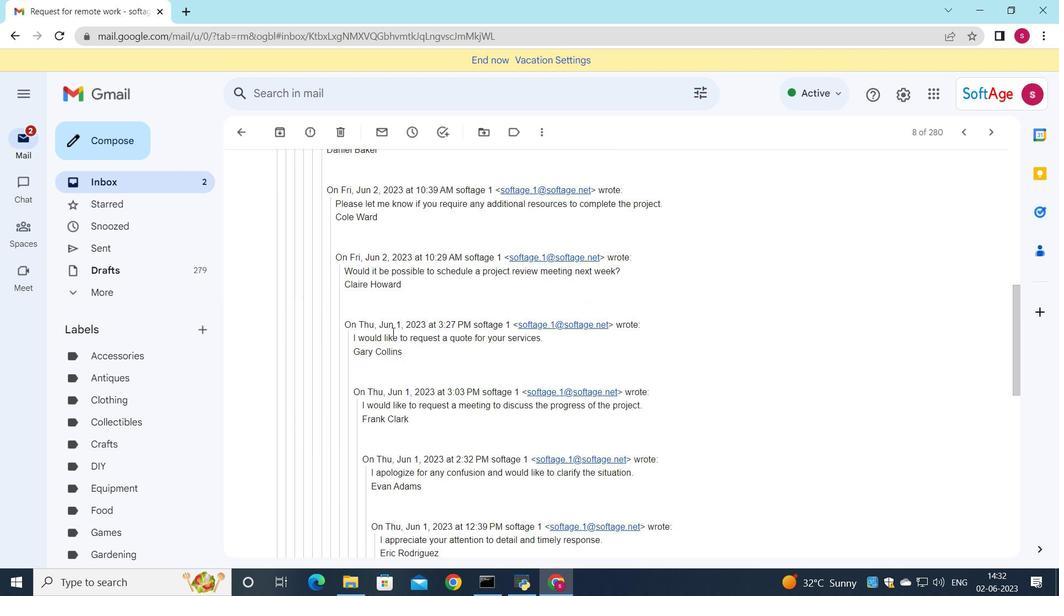 
Action: Mouse scrolled (390, 332) with delta (0, 0)
Screenshot: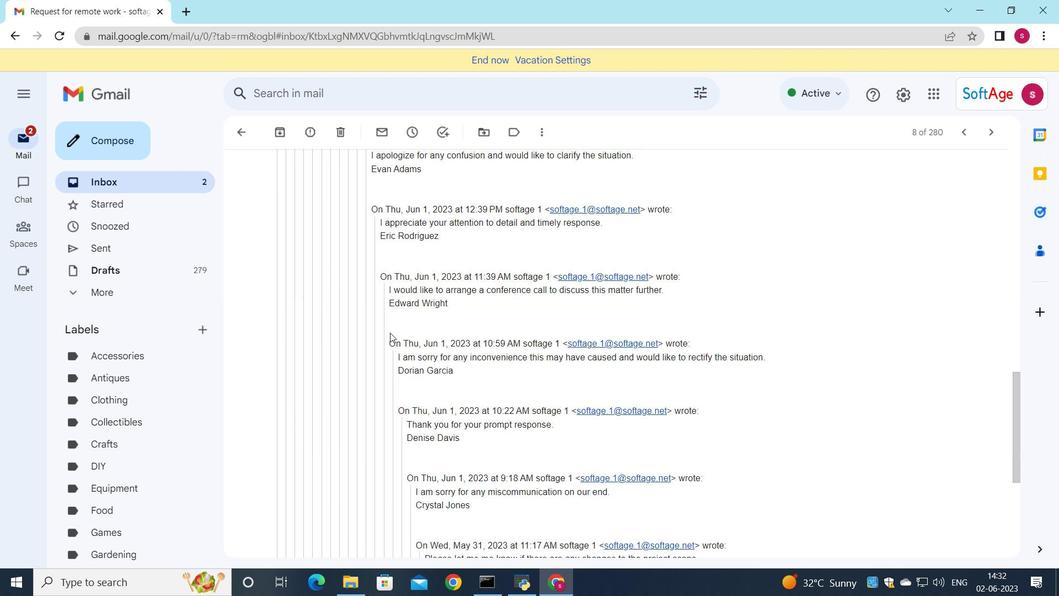 
Action: Mouse scrolled (390, 332) with delta (0, 0)
Screenshot: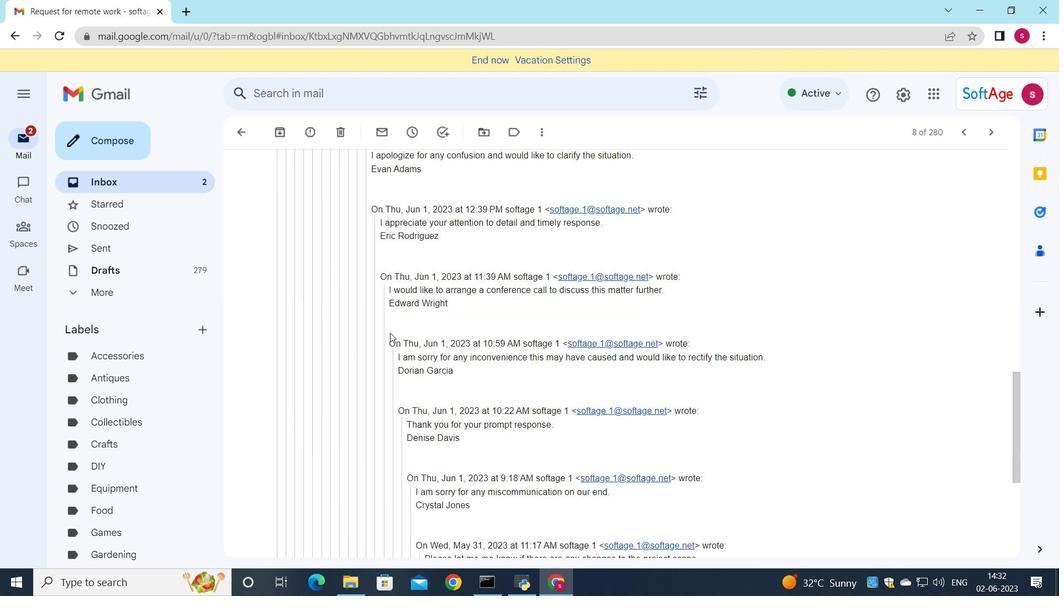 
Action: Mouse moved to (385, 327)
Screenshot: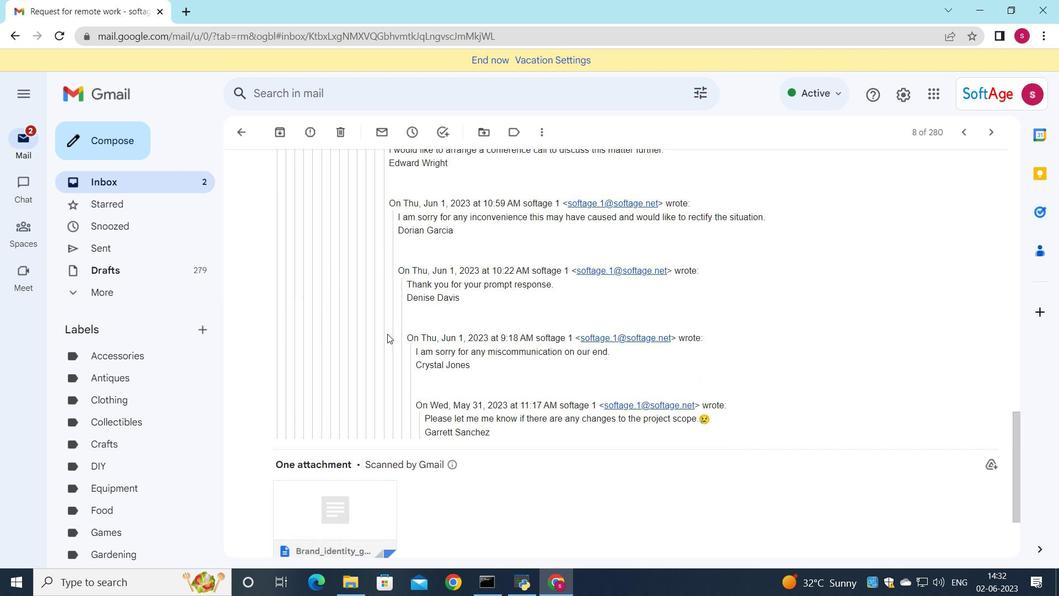 
Action: Mouse scrolled (385, 327) with delta (0, 0)
Screenshot: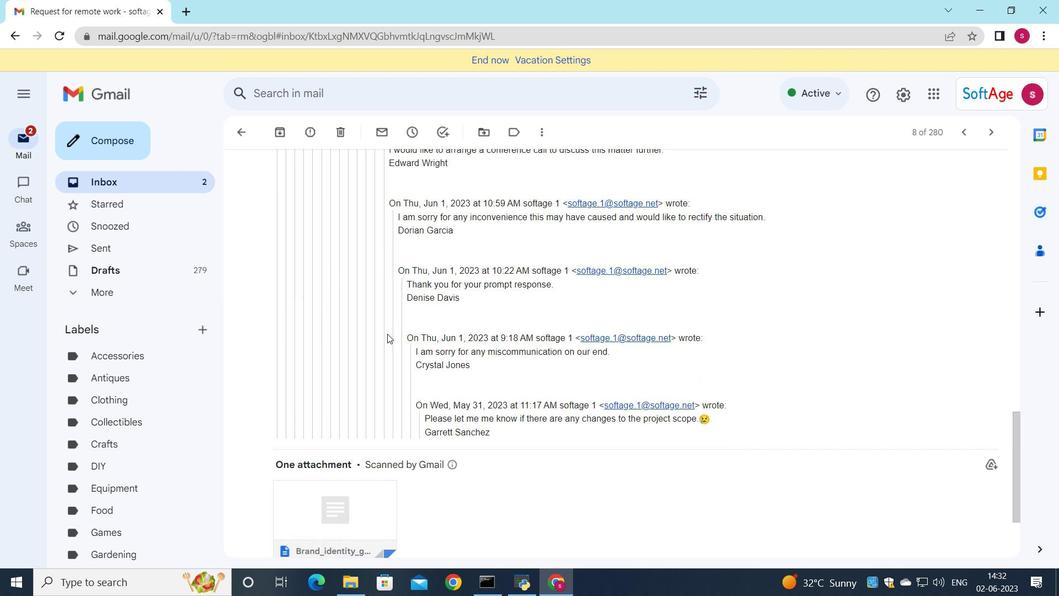 
Action: Mouse scrolled (385, 327) with delta (0, 0)
Screenshot: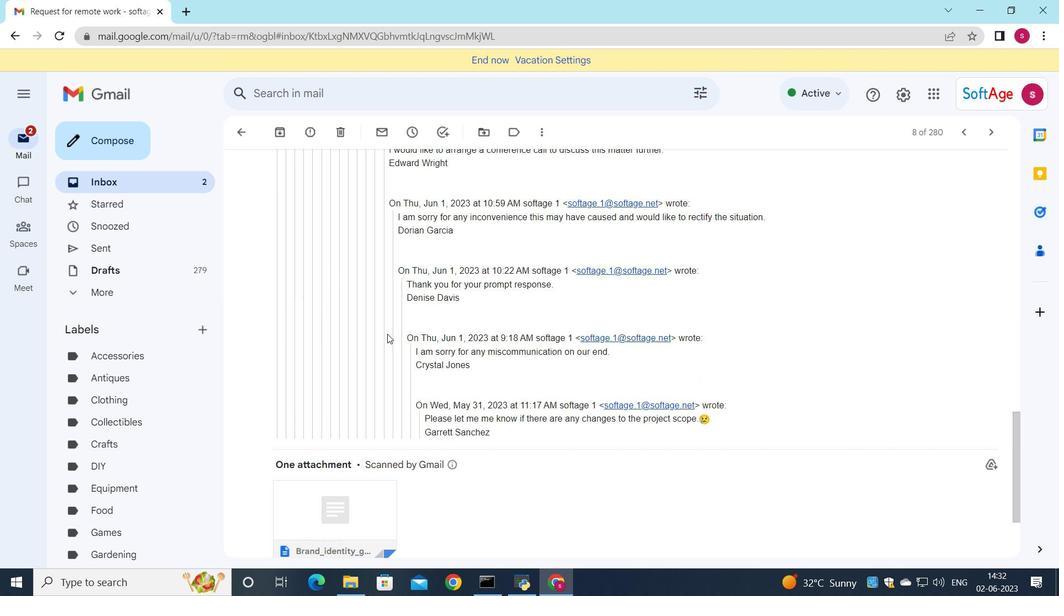 
Action: Mouse scrolled (385, 327) with delta (0, 0)
Screenshot: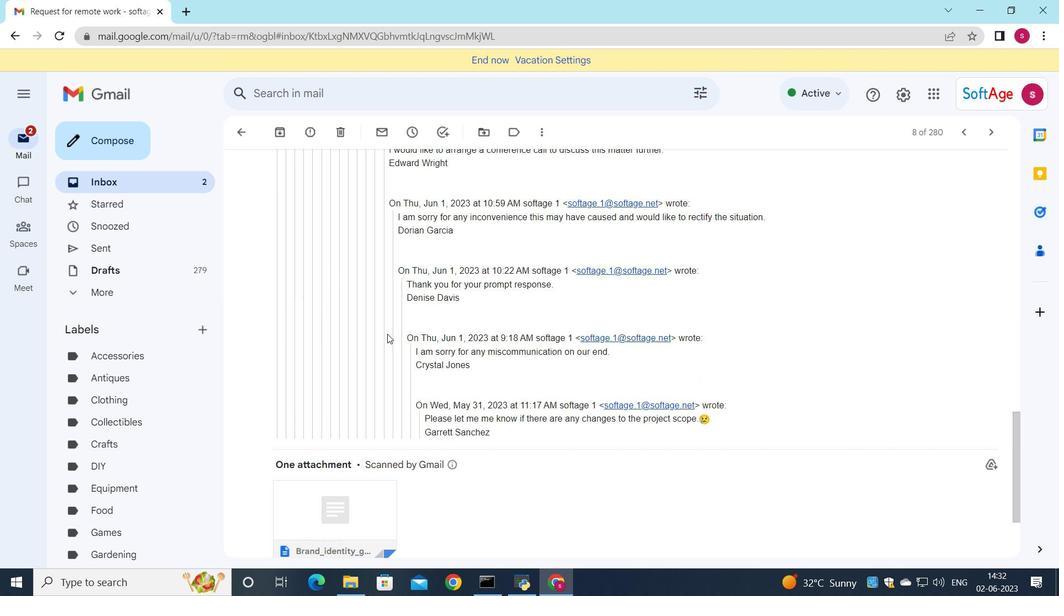 
Action: Mouse moved to (316, 491)
Screenshot: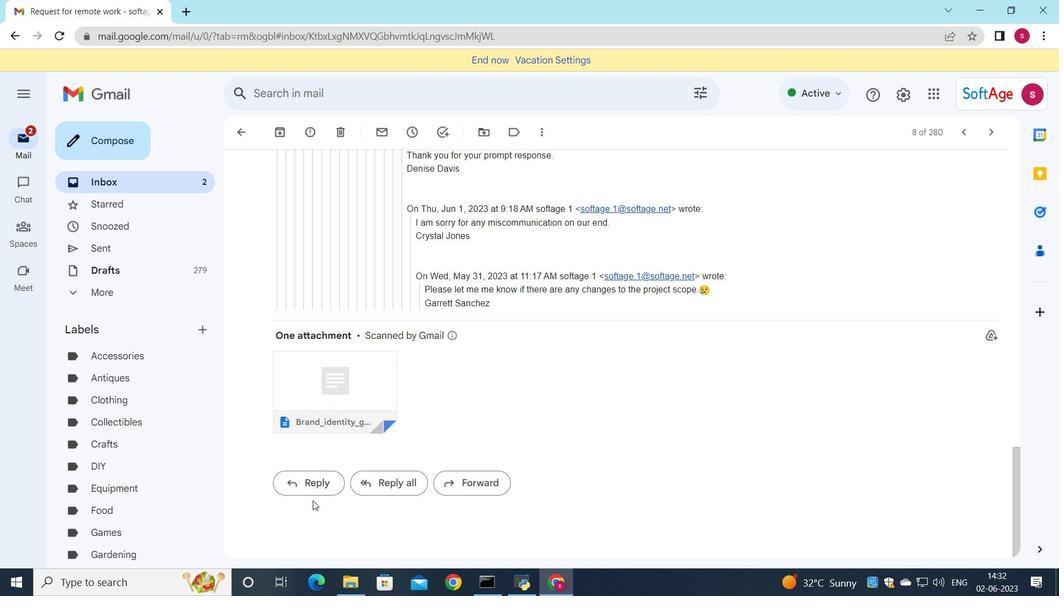 
Action: Mouse pressed left at (316, 491)
Screenshot: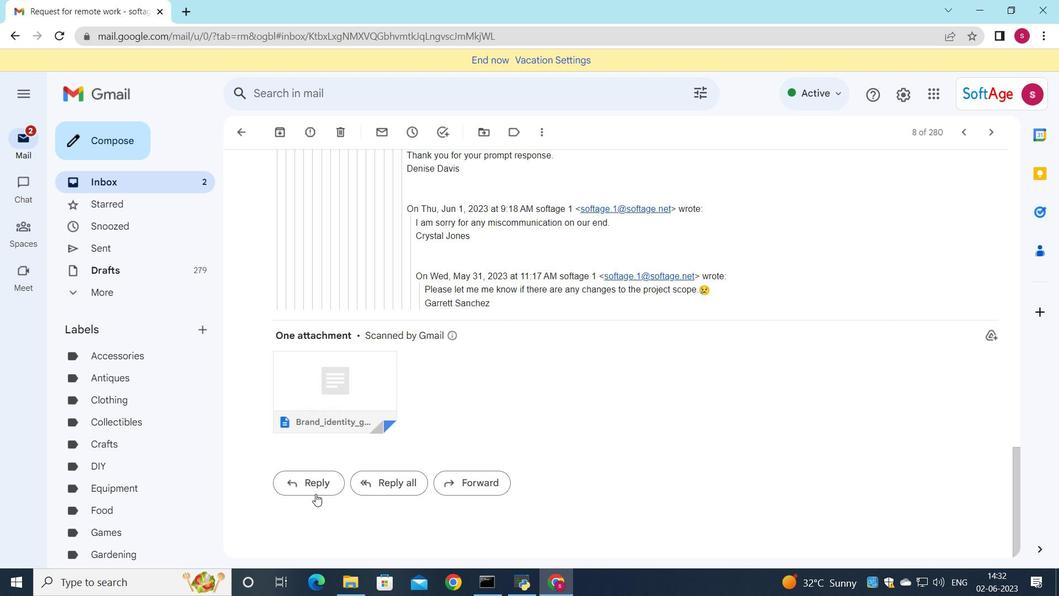 
Action: Mouse moved to (301, 405)
Screenshot: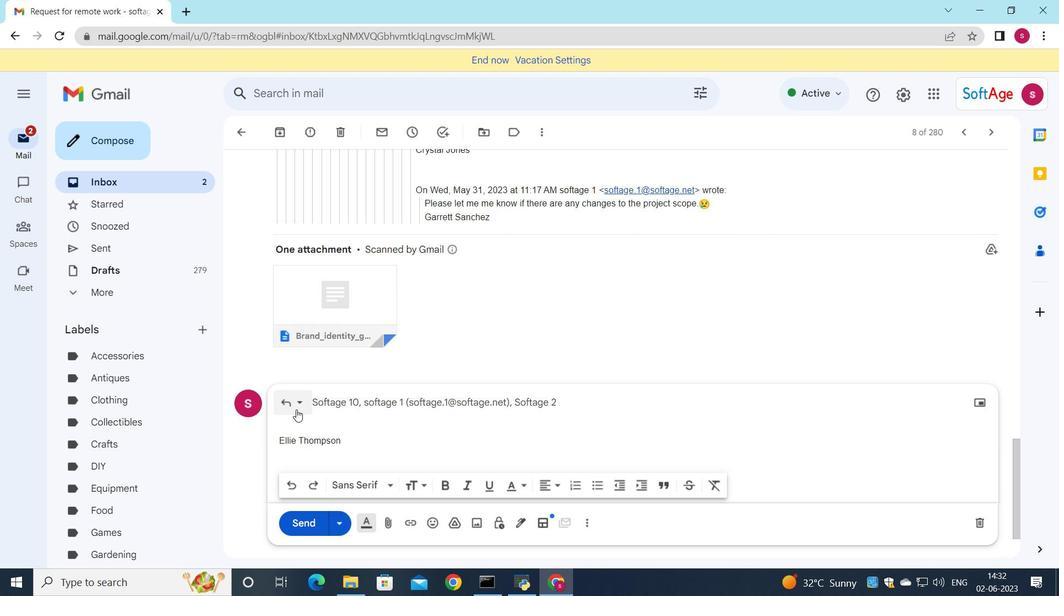 
Action: Mouse pressed left at (301, 405)
Screenshot: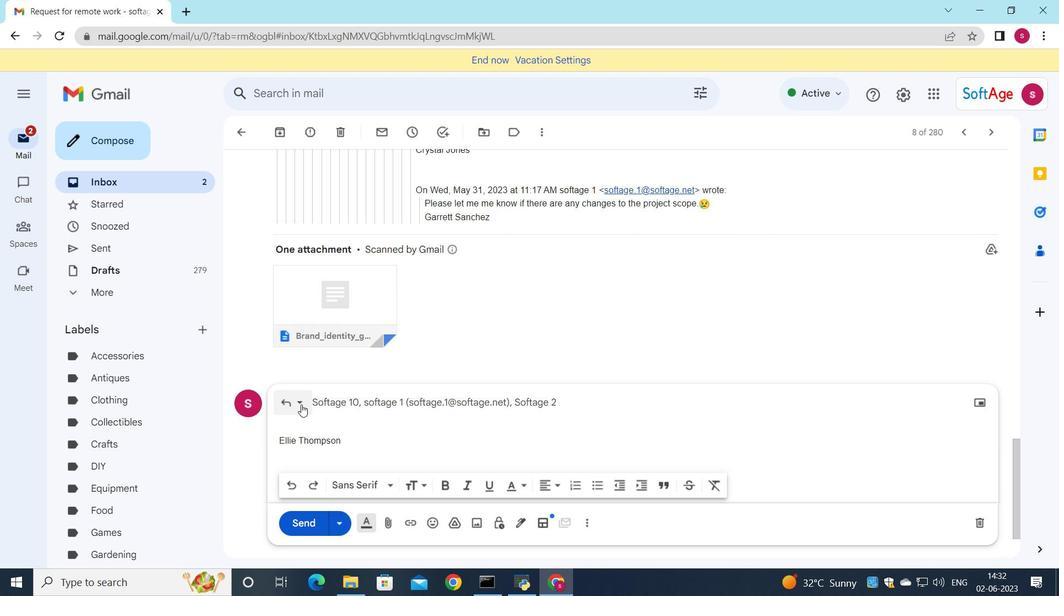 
Action: Mouse moved to (326, 431)
Screenshot: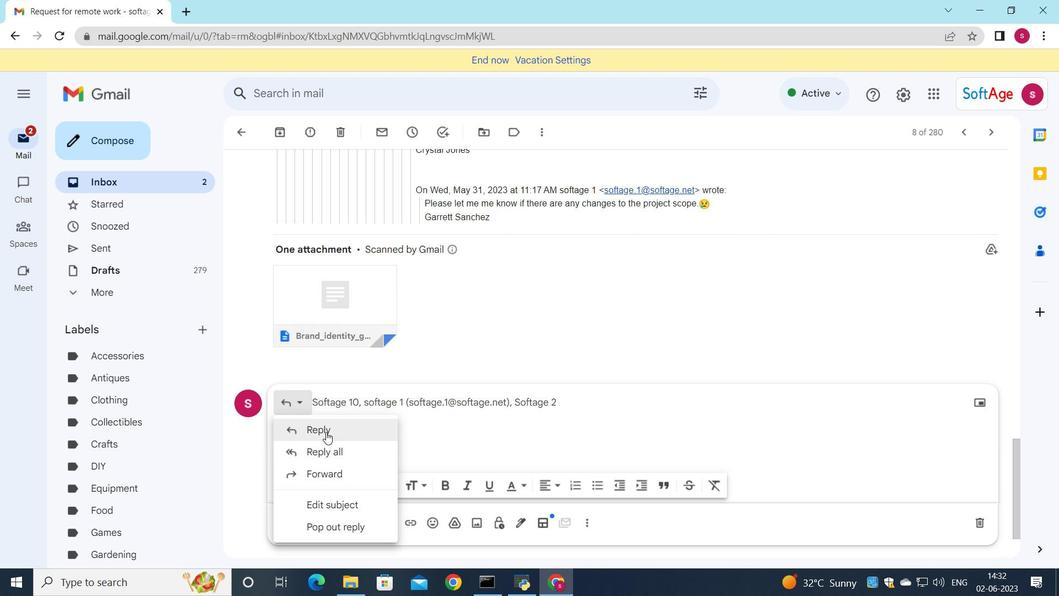
Action: Mouse scrolled (326, 430) with delta (0, 0)
Screenshot: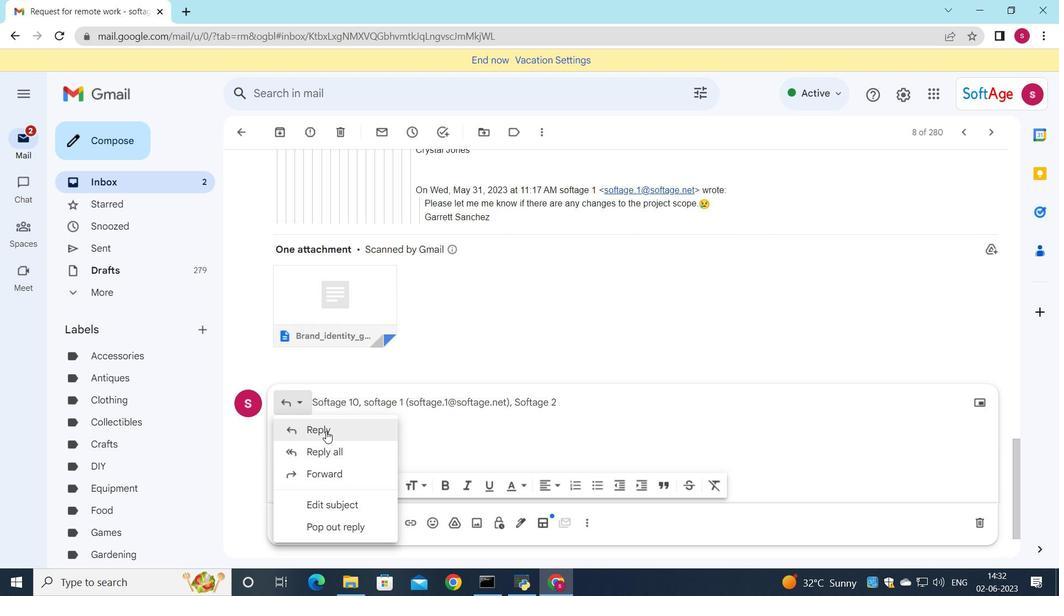
Action: Mouse scrolled (326, 430) with delta (0, 0)
Screenshot: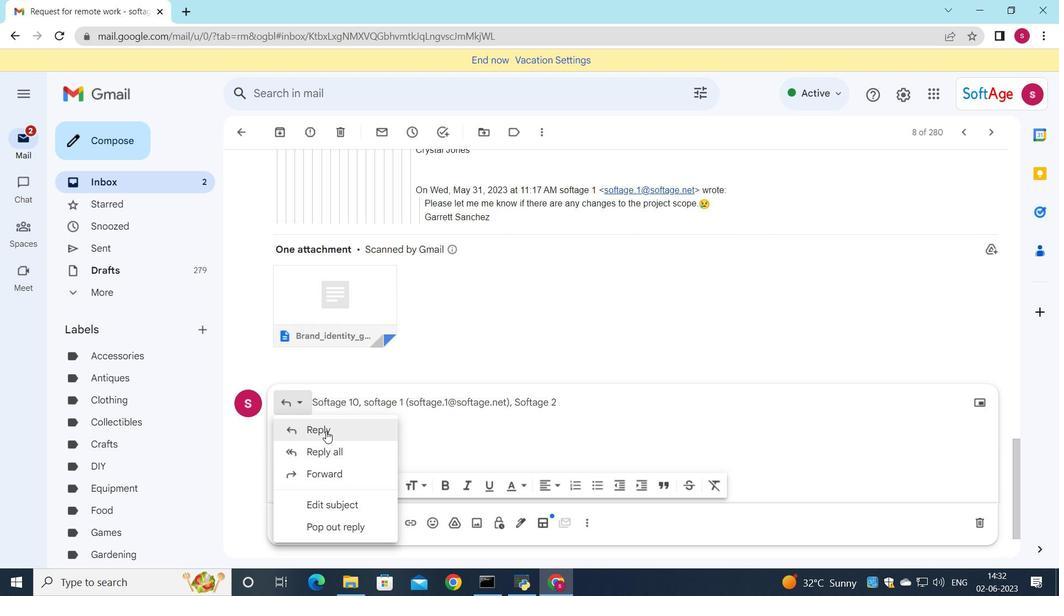 
Action: Mouse moved to (327, 431)
Screenshot: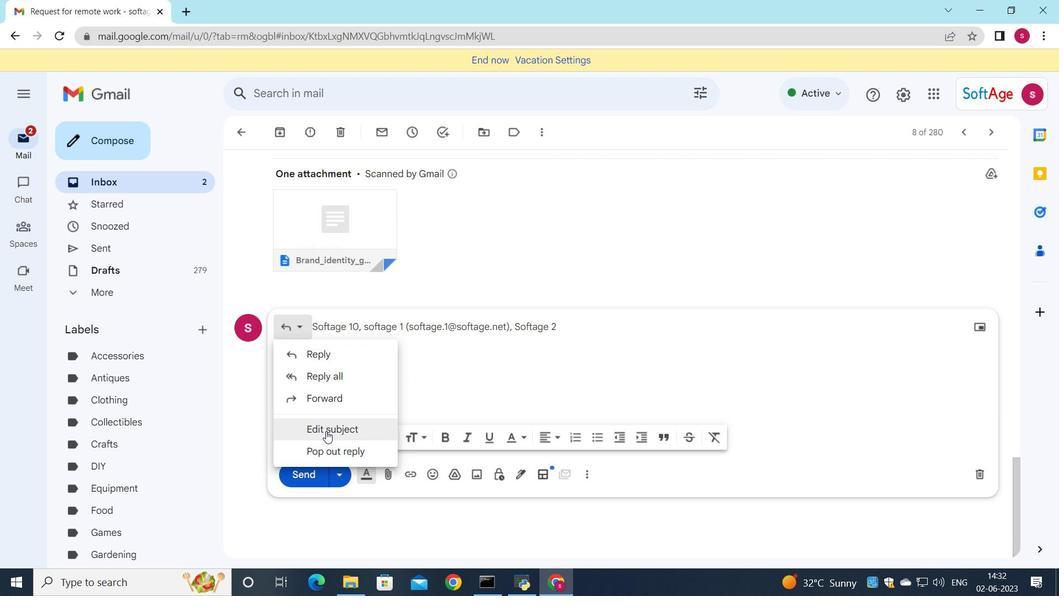 
Action: Mouse pressed left at (327, 431)
Screenshot: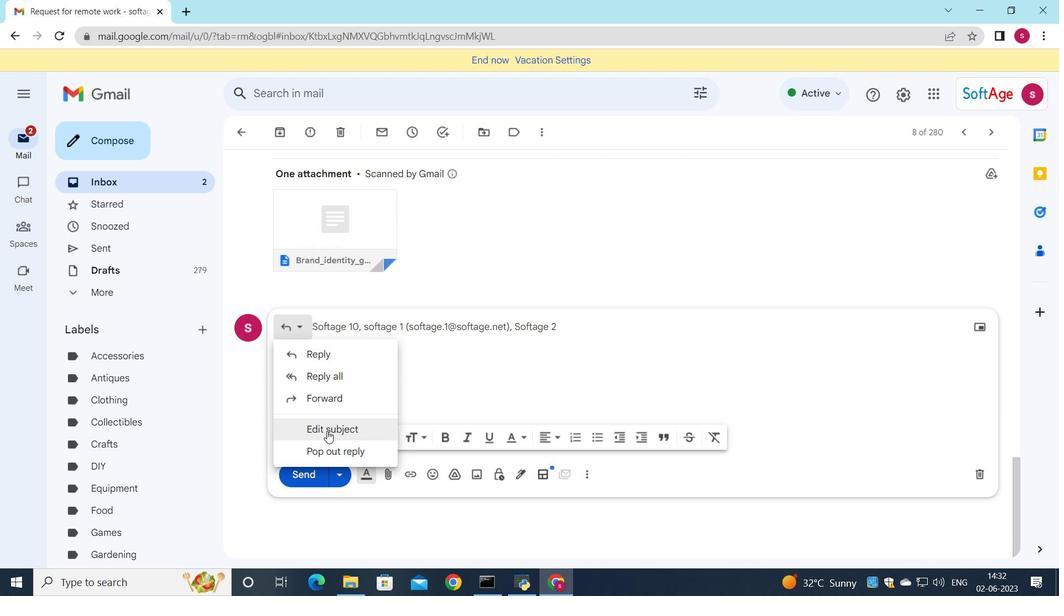 
Action: Mouse moved to (761, 200)
Screenshot: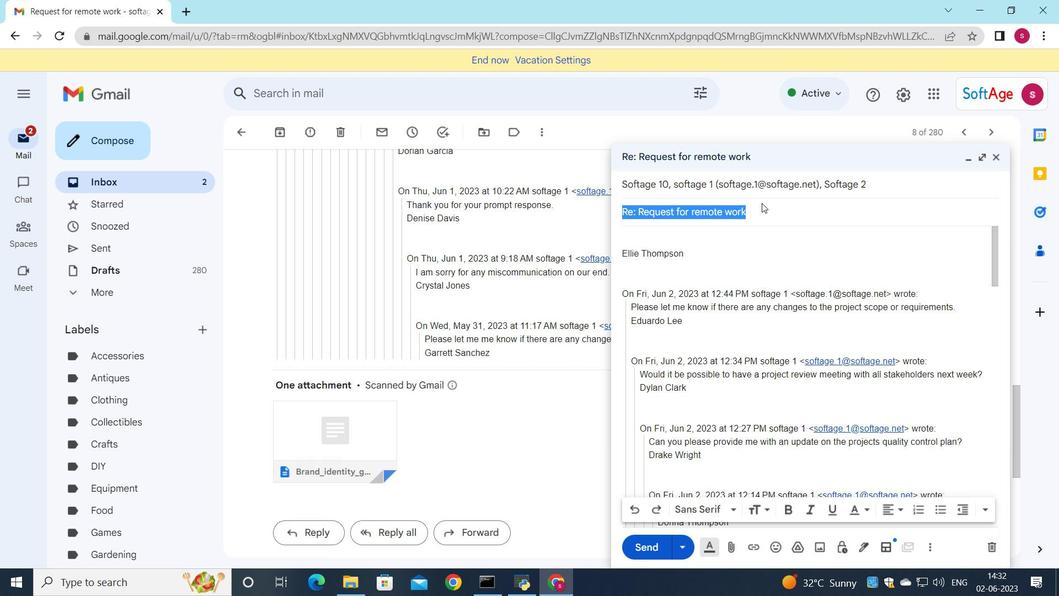 
Action: Key pressed <Key.shift><Key.shift><Key.shift><Key.shift><Key.shift><Key.shift>Job<Key.space>offer
Screenshot: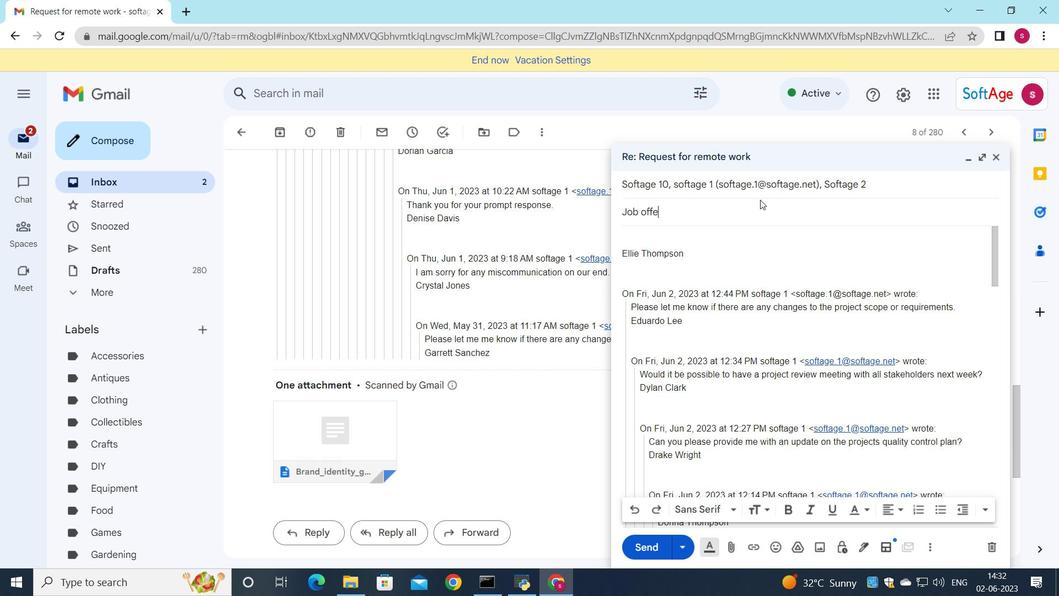 
Action: Mouse moved to (646, 240)
Screenshot: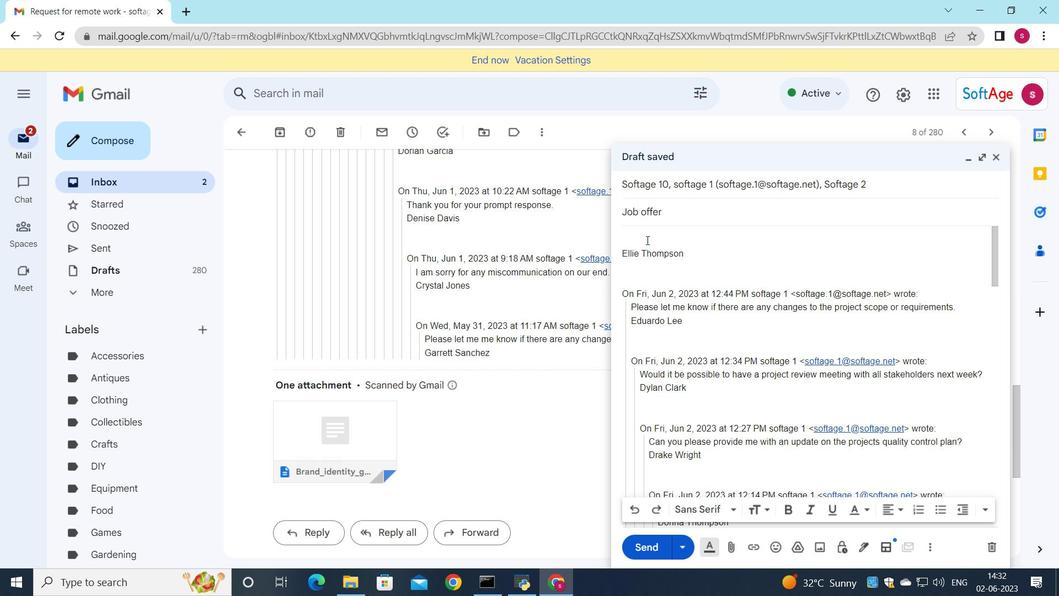 
Action: Mouse pressed left at (646, 240)
Screenshot: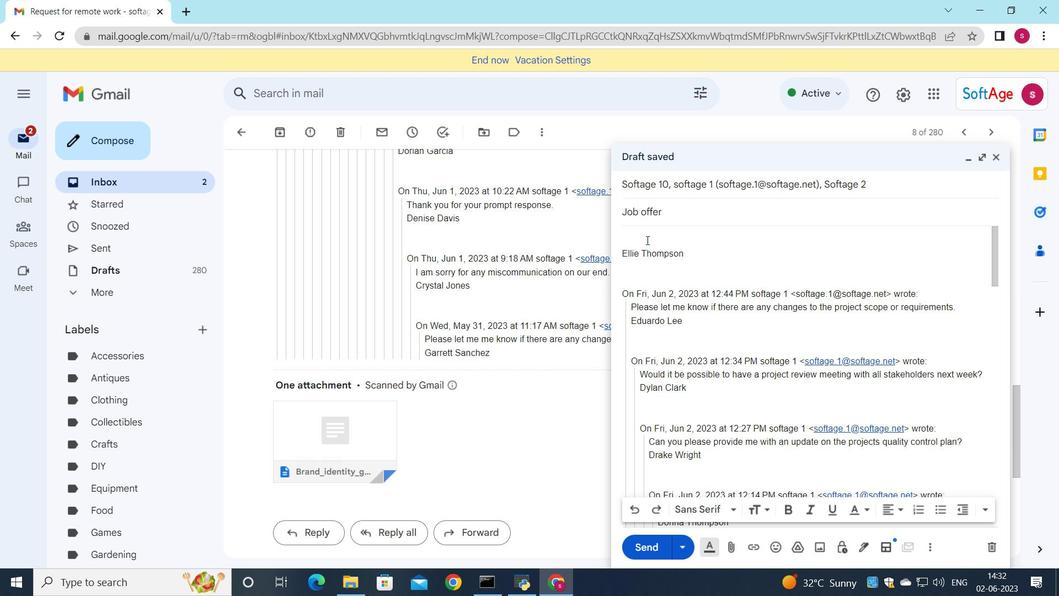
Action: Key pressed <Key.shift>Could<Key.space>you<Key.space>please<Key.space>share<Key.space>your<Key.space>feedback<Key.space>on<Key.space>the<Key.space>latest<Key.space>proposal<Key.shift_r>?
Screenshot: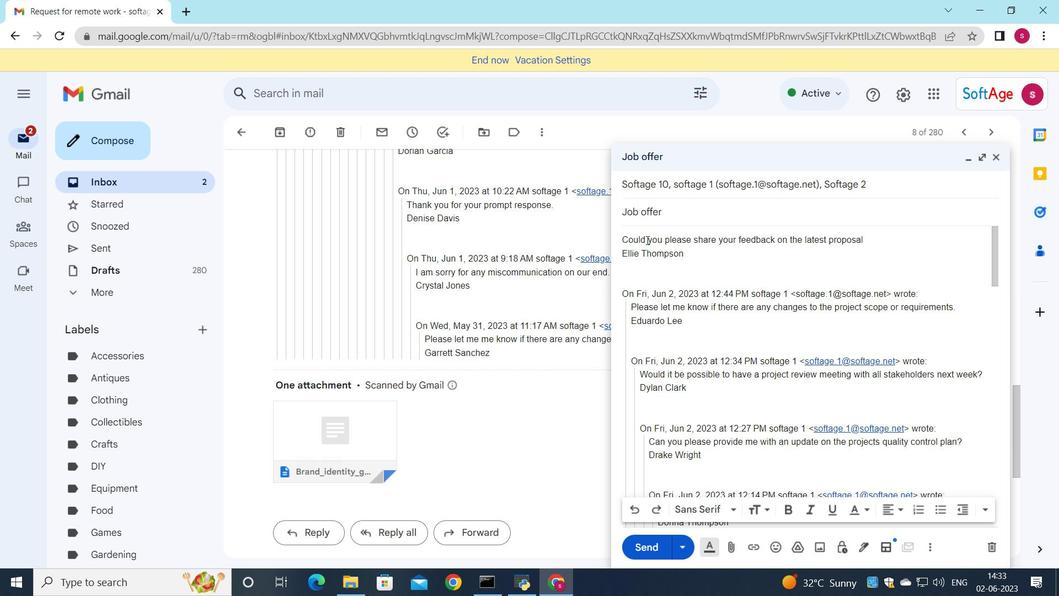 
Action: Mouse moved to (886, 178)
Screenshot: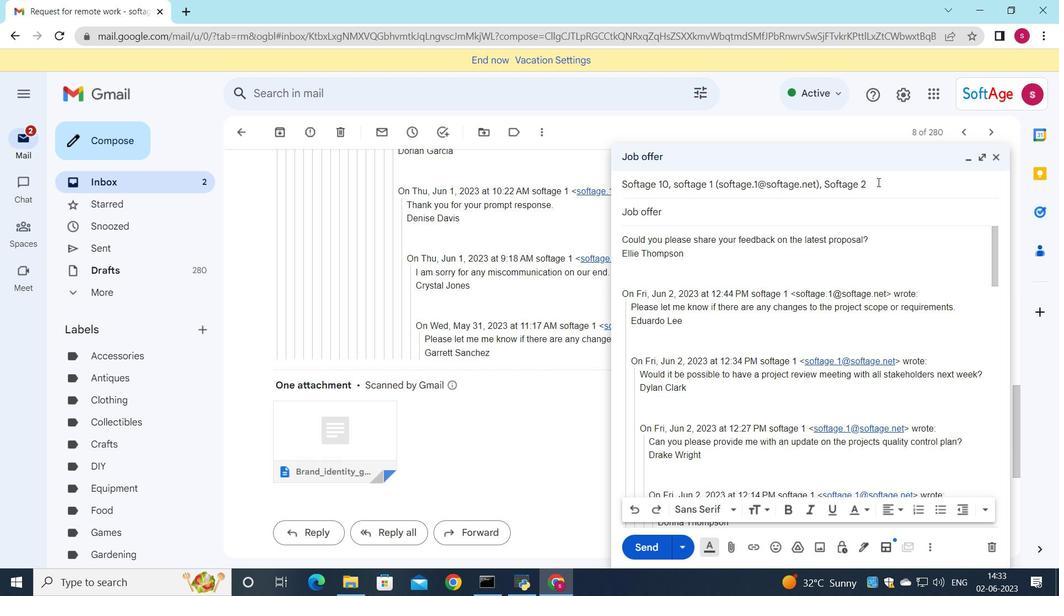 
Action: Mouse pressed left at (886, 178)
Screenshot: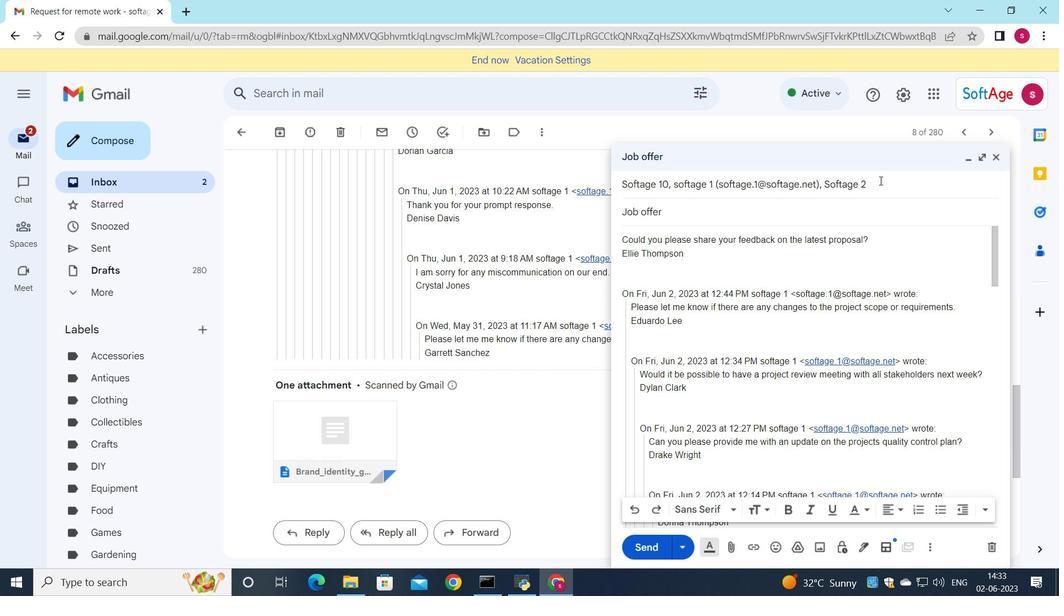 
Action: Mouse moved to (968, 200)
Screenshot: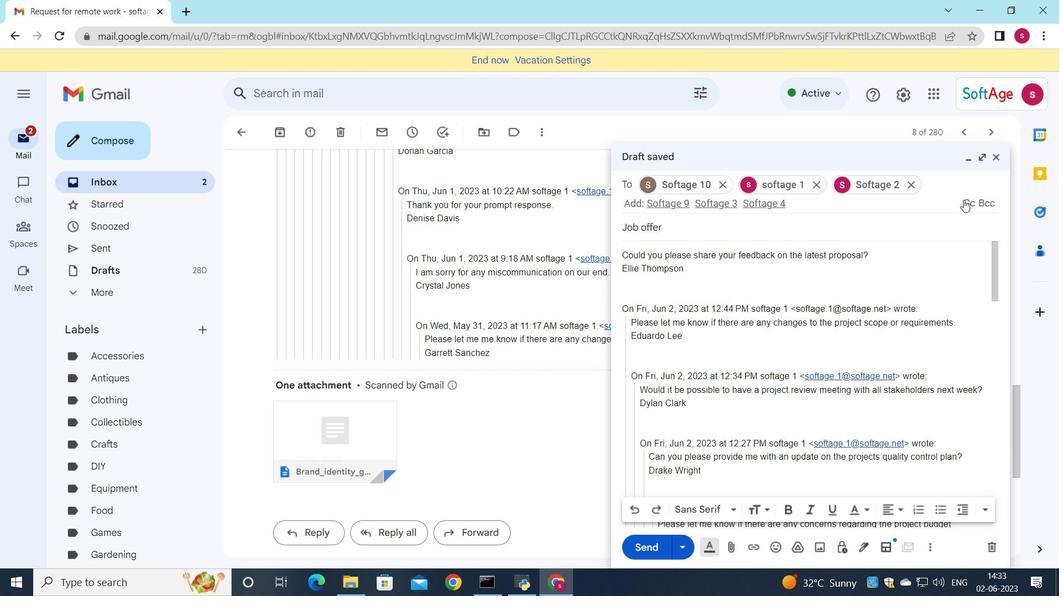 
Action: Mouse pressed left at (968, 200)
Screenshot: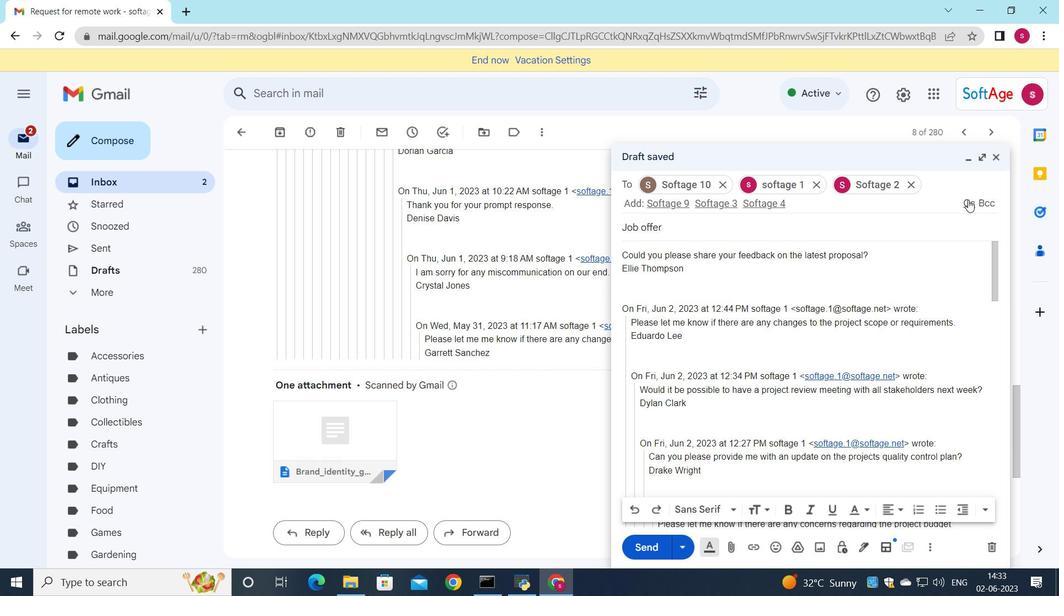 
Action: Mouse moved to (777, 228)
Screenshot: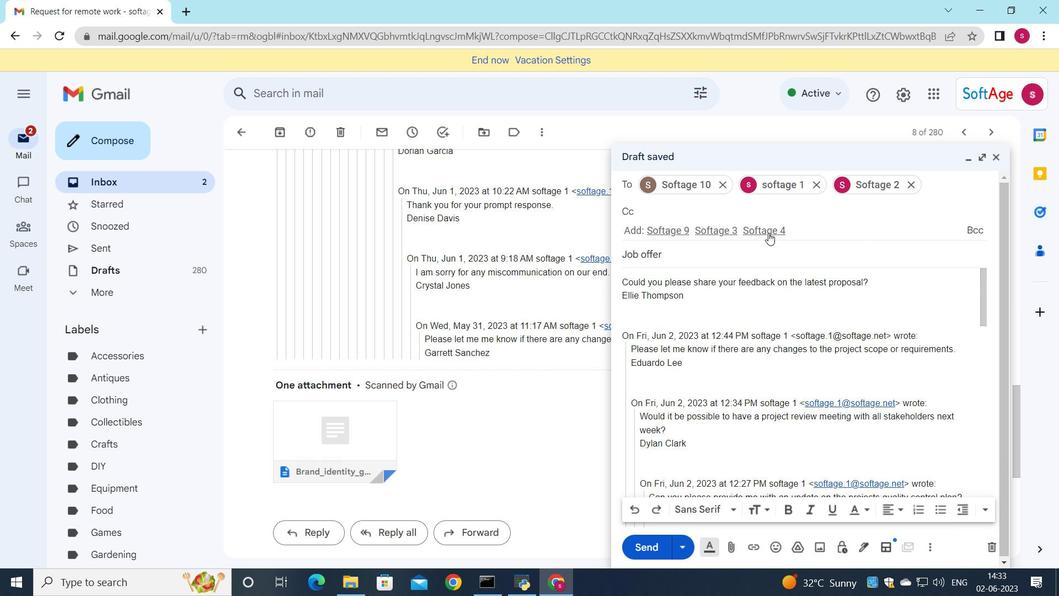 
Action: Mouse pressed left at (777, 228)
Screenshot: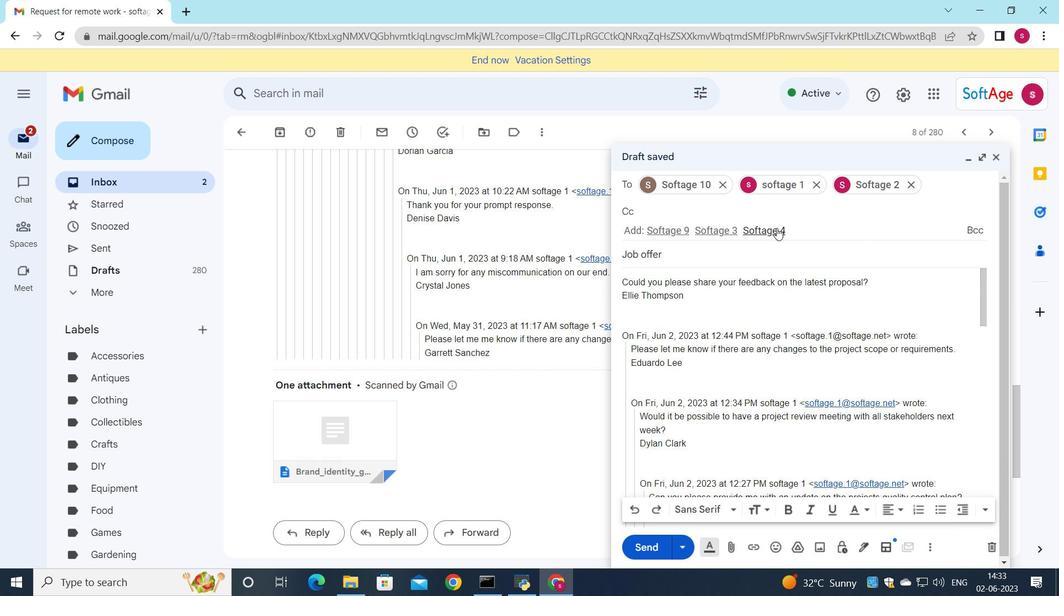 
Action: Mouse moved to (740, 282)
Screenshot: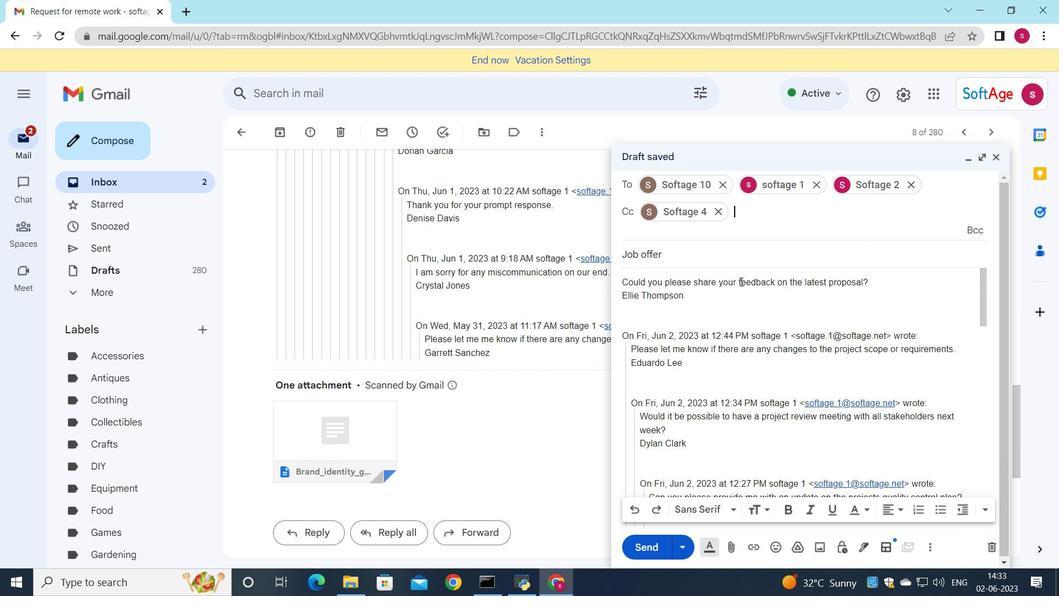 
Action: Mouse scrolled (740, 282) with delta (0, 0)
Screenshot: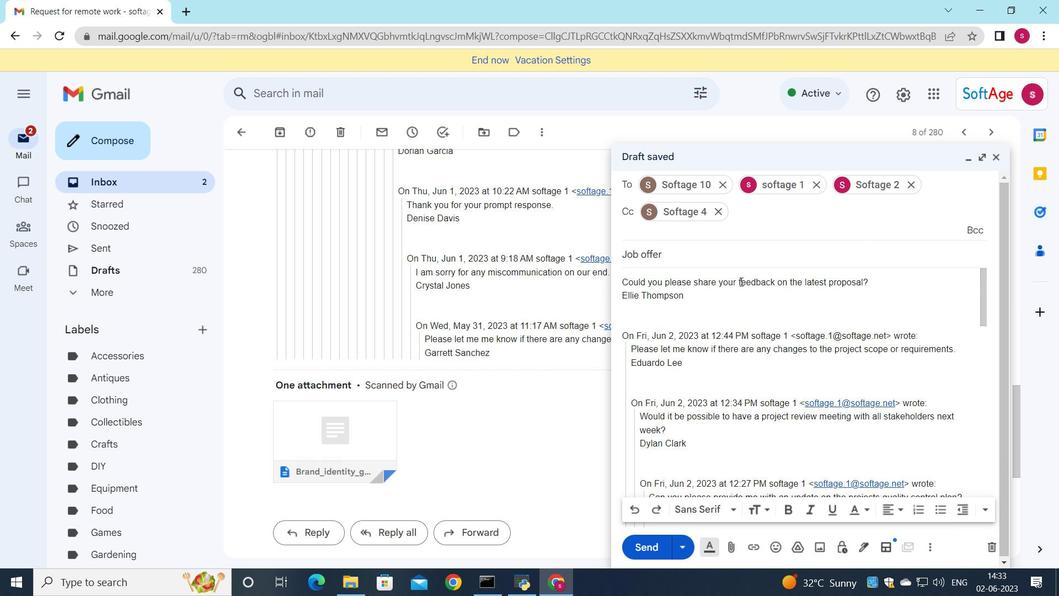 
Action: Mouse moved to (741, 284)
Screenshot: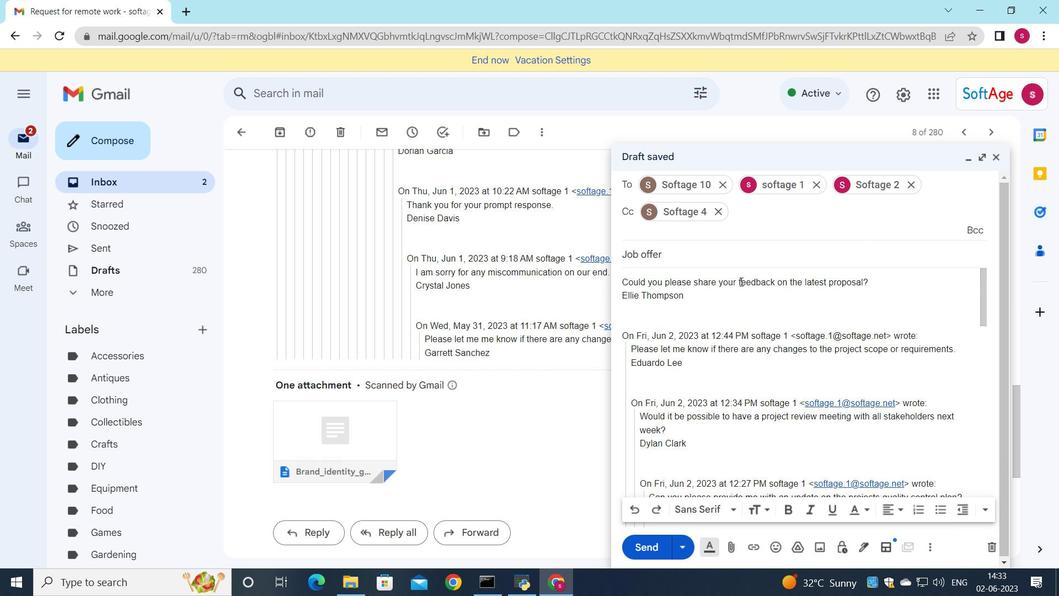 
Action: Mouse scrolled (741, 284) with delta (0, 0)
Screenshot: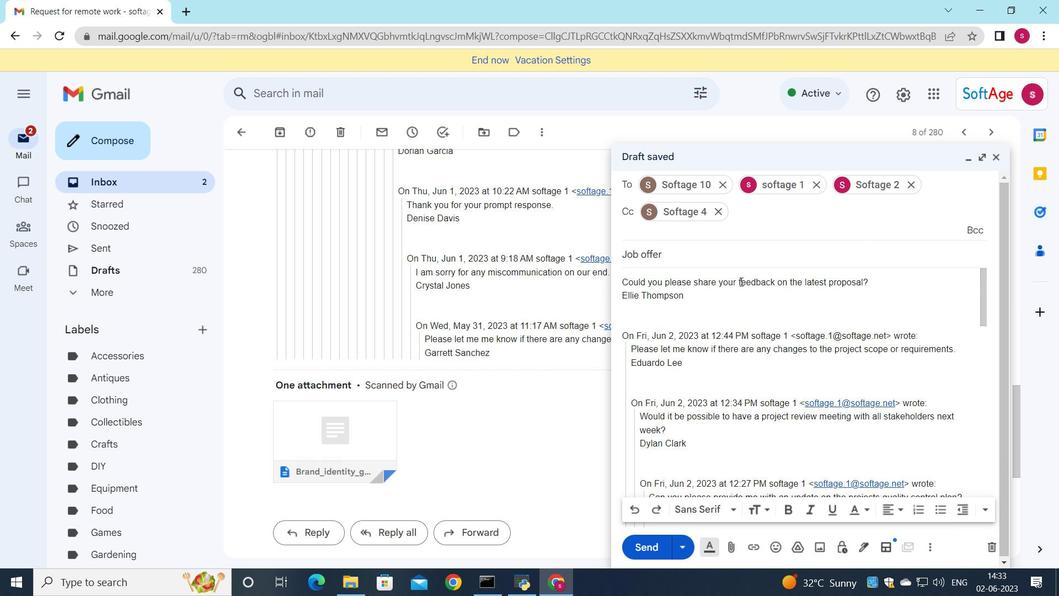 
Action: Mouse moved to (743, 288)
Screenshot: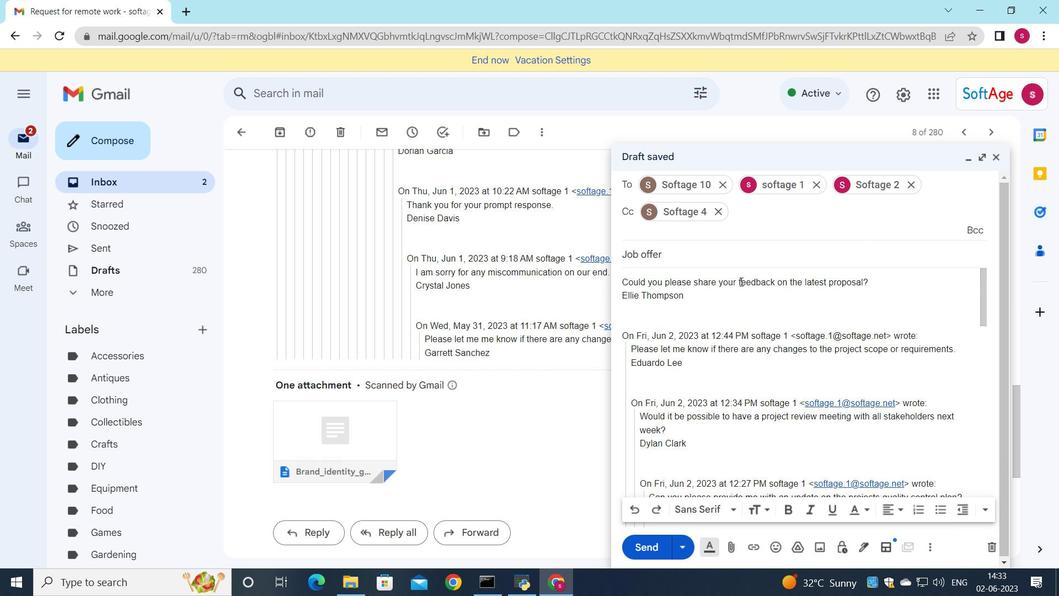 
Action: Mouse scrolled (743, 287) with delta (0, 0)
Screenshot: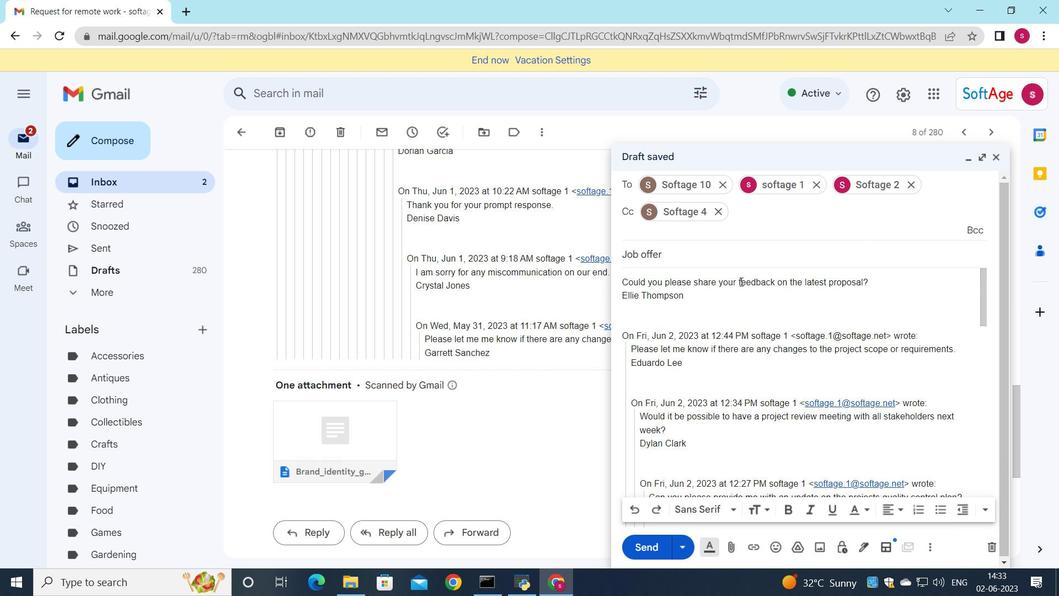 
Action: Mouse moved to (734, 547)
Screenshot: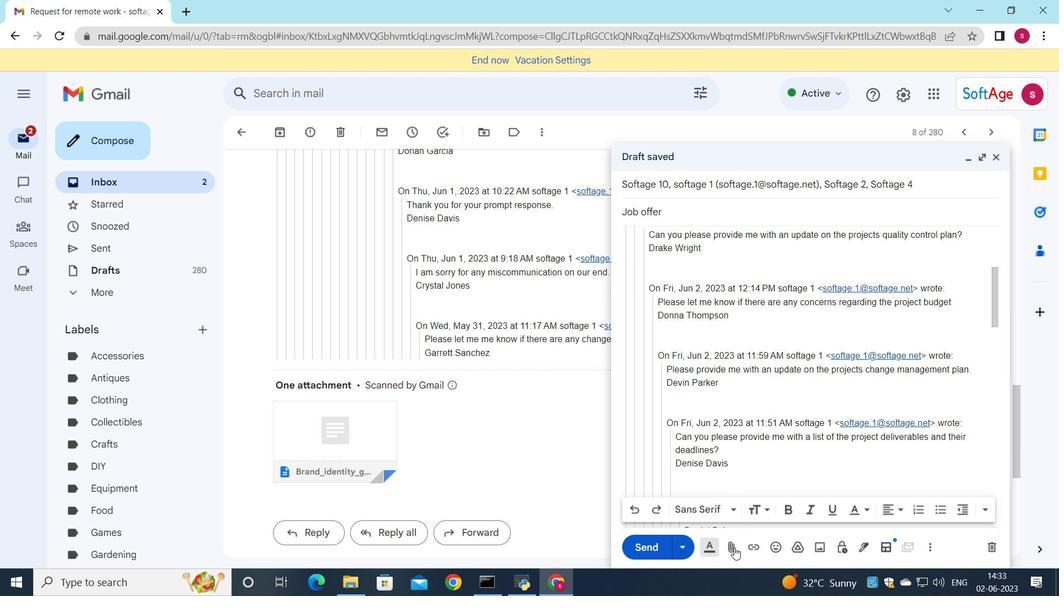 
Action: Mouse pressed left at (734, 547)
Screenshot: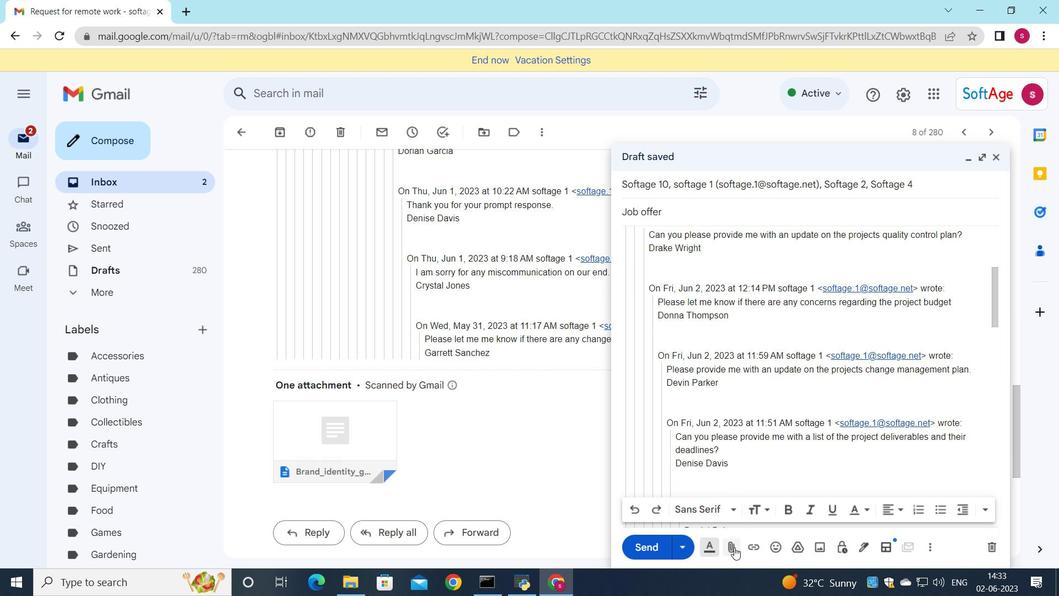 
Action: Mouse moved to (190, 105)
Screenshot: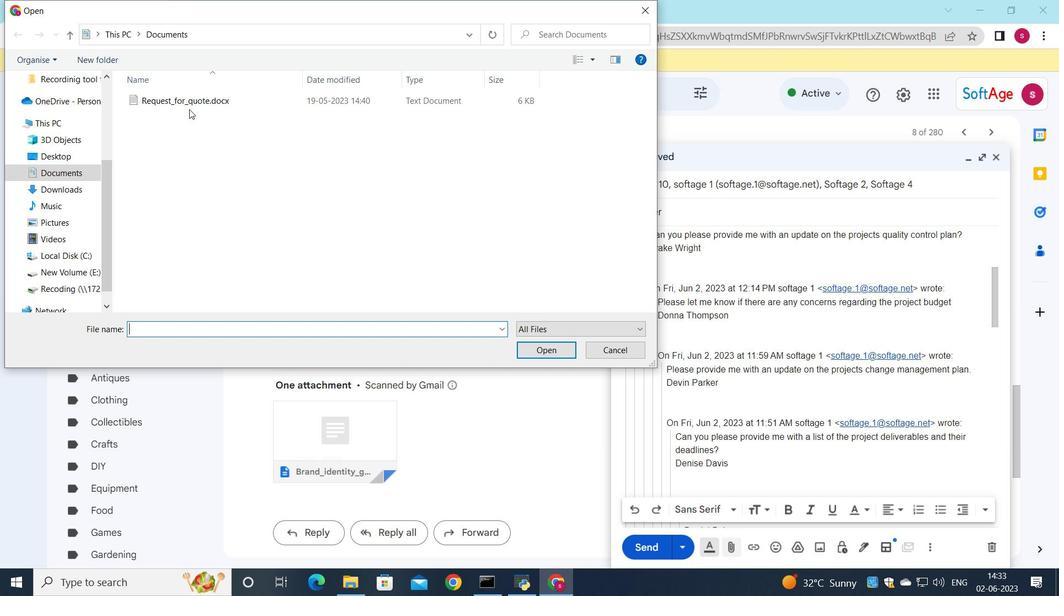 
Action: Mouse pressed left at (190, 105)
Screenshot: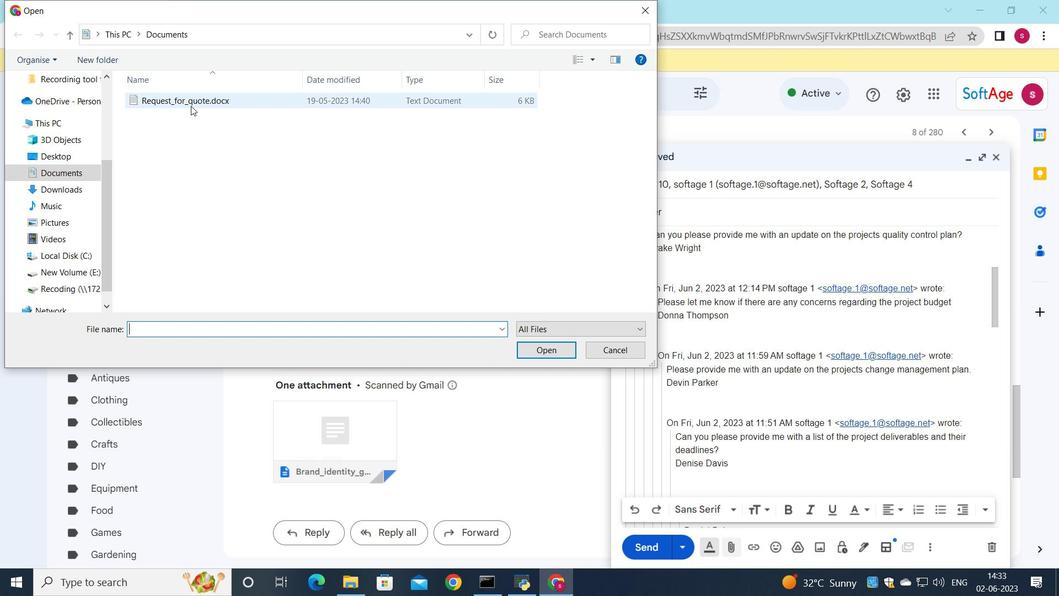 
Action: Mouse moved to (232, 101)
Screenshot: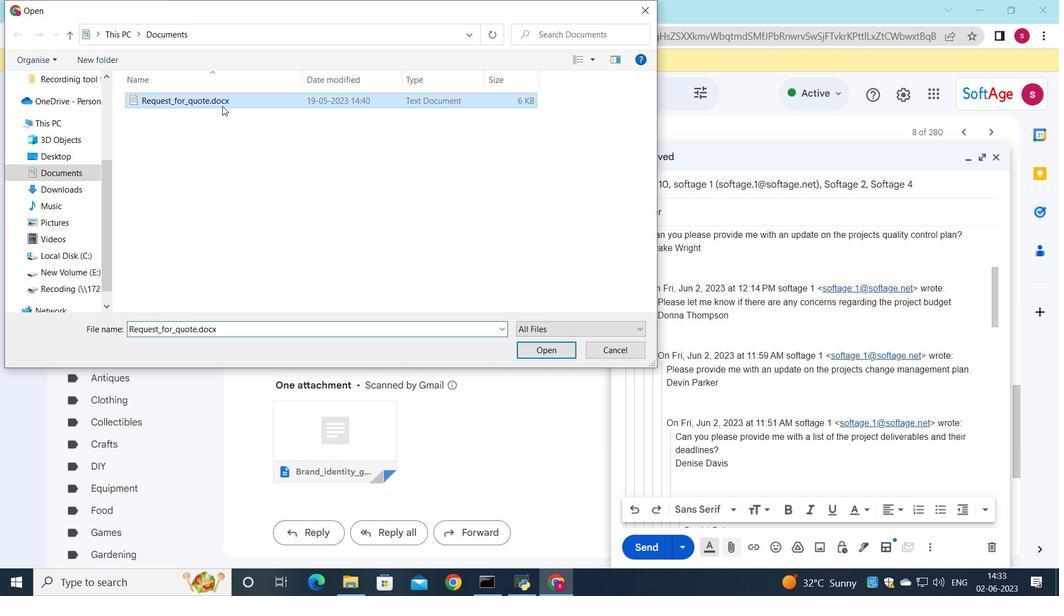 
Action: Mouse pressed left at (232, 101)
Screenshot: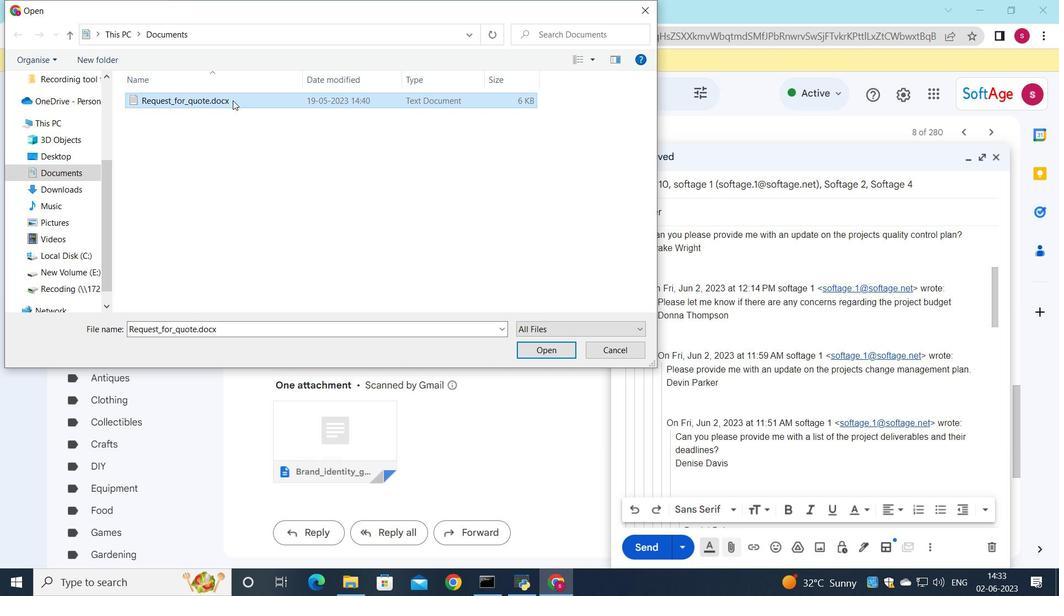 
Action: Mouse moved to (255, 90)
Screenshot: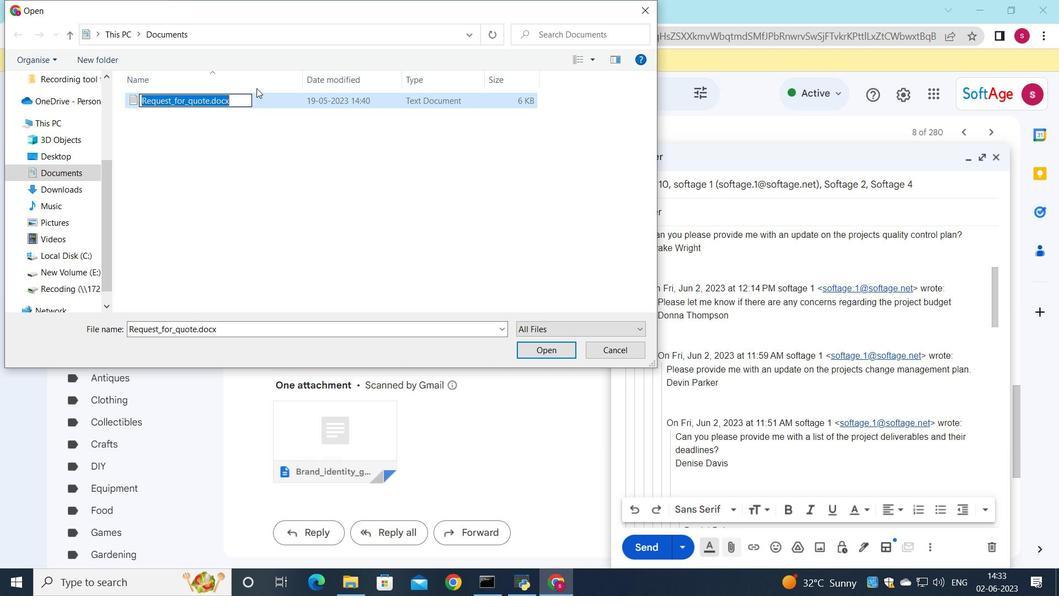 
Action: Key pressed <Key.shift>Risk<Key.shift>_management<Key.shift><Key.shift><Key.shift><Key.shift><Key.shift><Key.shift>_plan.pdf
Screenshot: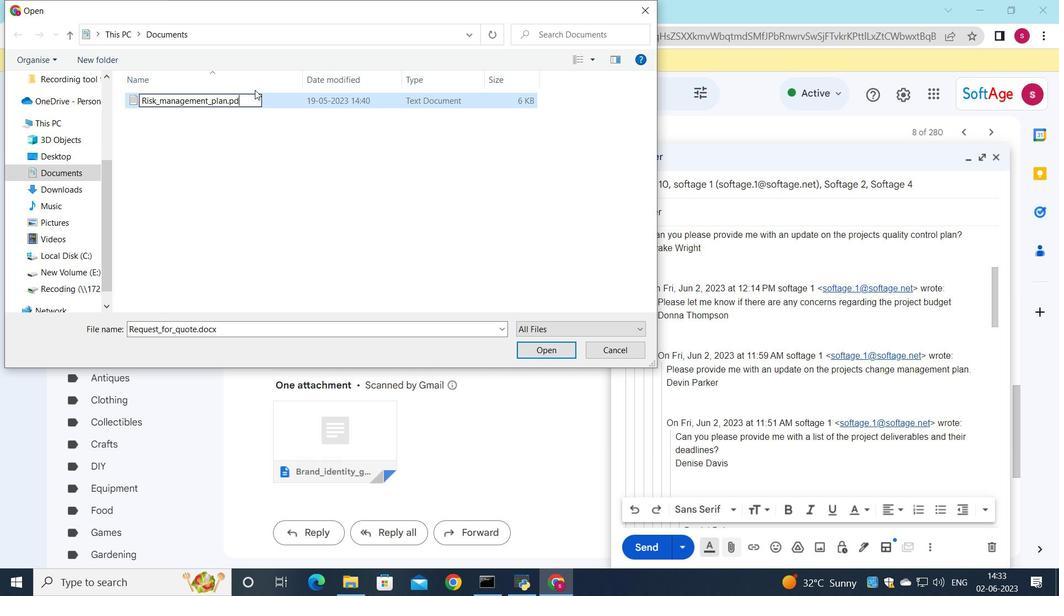 
Action: Mouse moved to (319, 92)
Screenshot: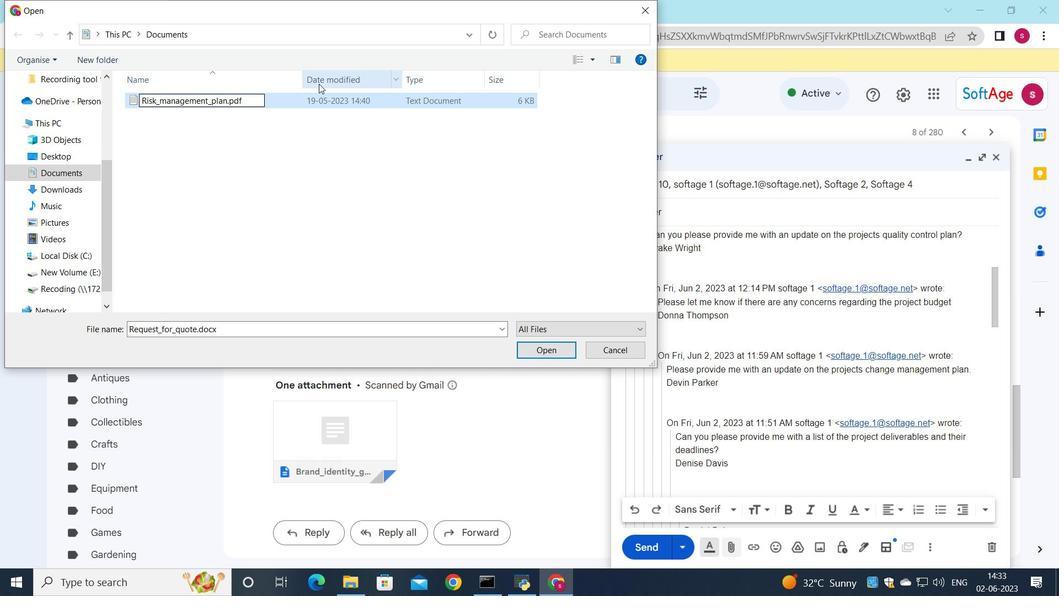 
Action: Mouse pressed left at (319, 92)
Screenshot: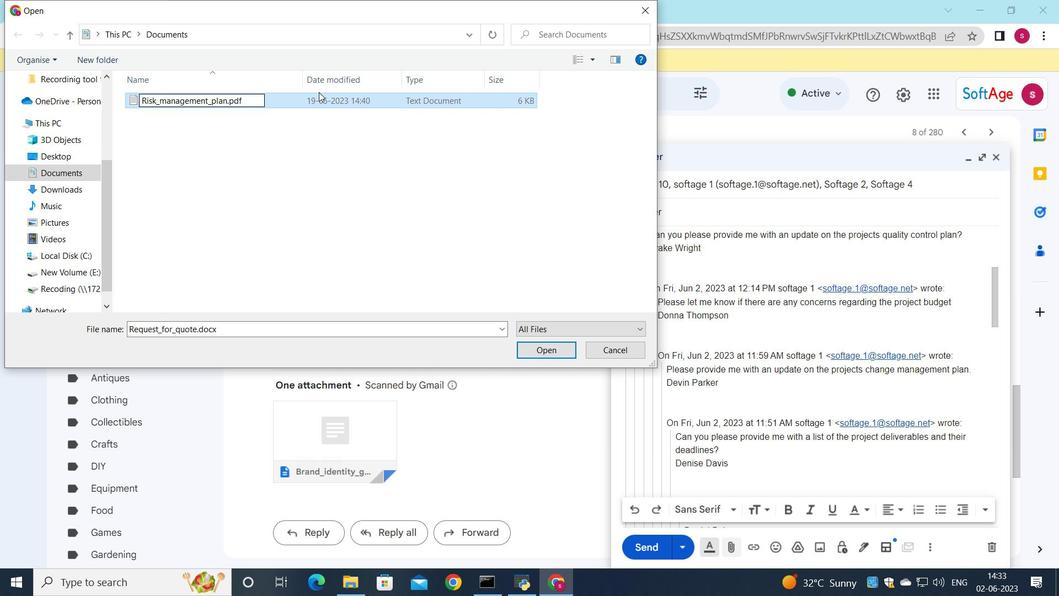 
Action: Mouse moved to (551, 351)
Screenshot: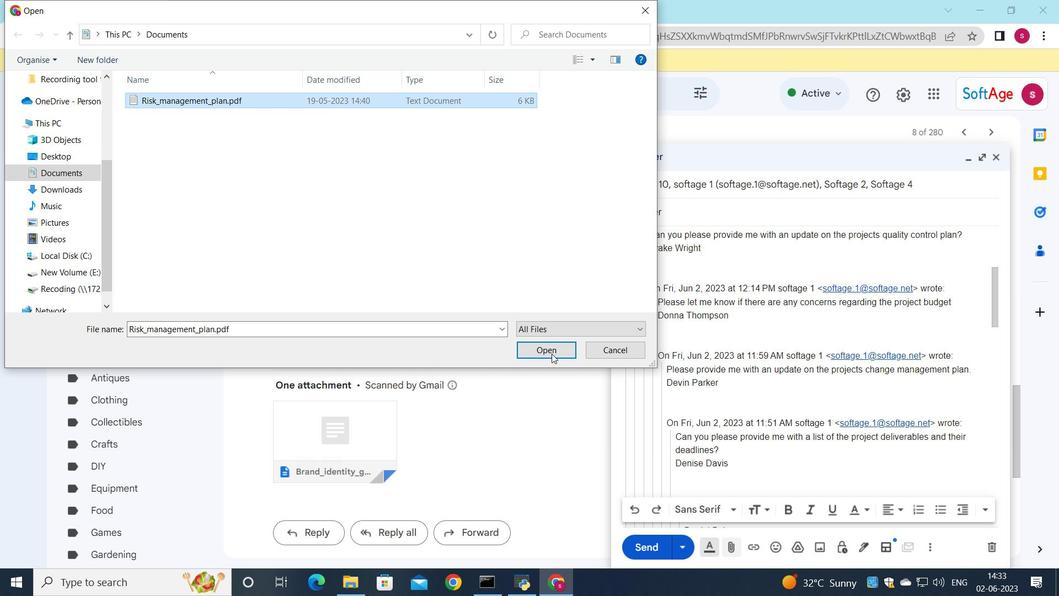 
Action: Mouse pressed left at (551, 351)
Screenshot: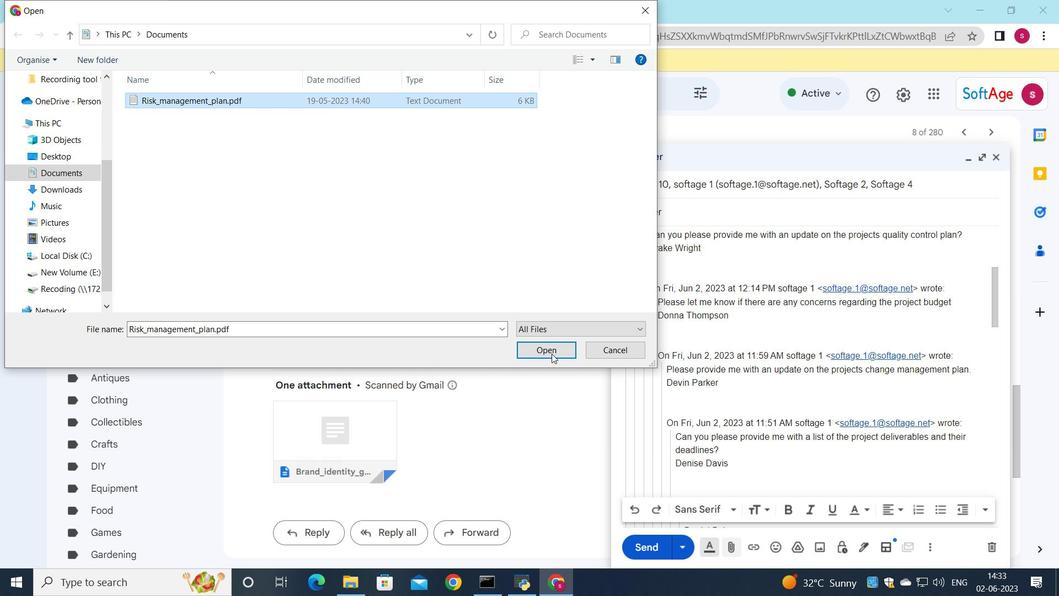
Action: Mouse moved to (654, 546)
Screenshot: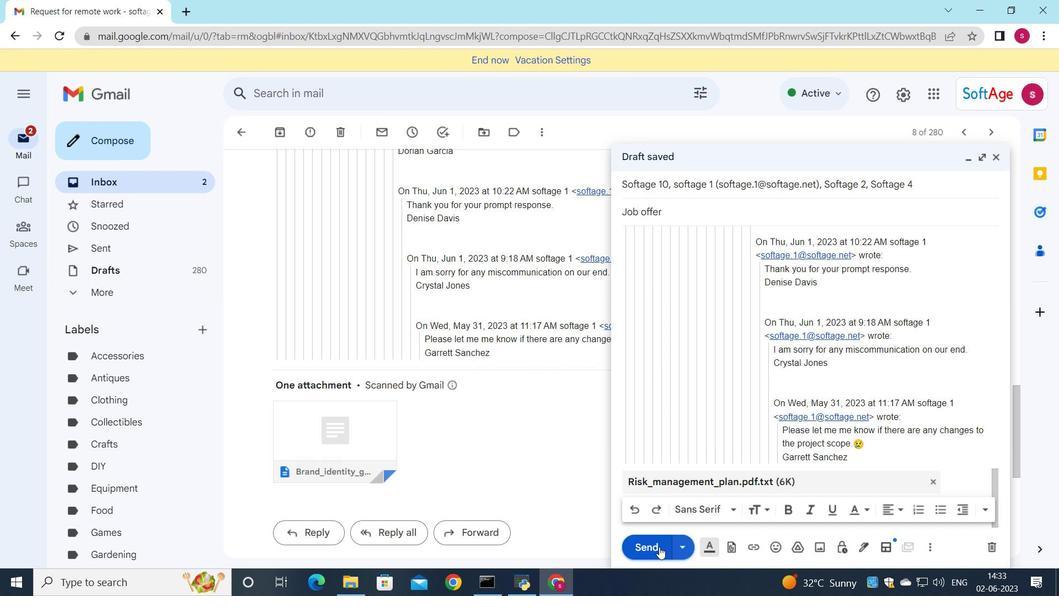 
Action: Mouse pressed left at (654, 546)
Screenshot: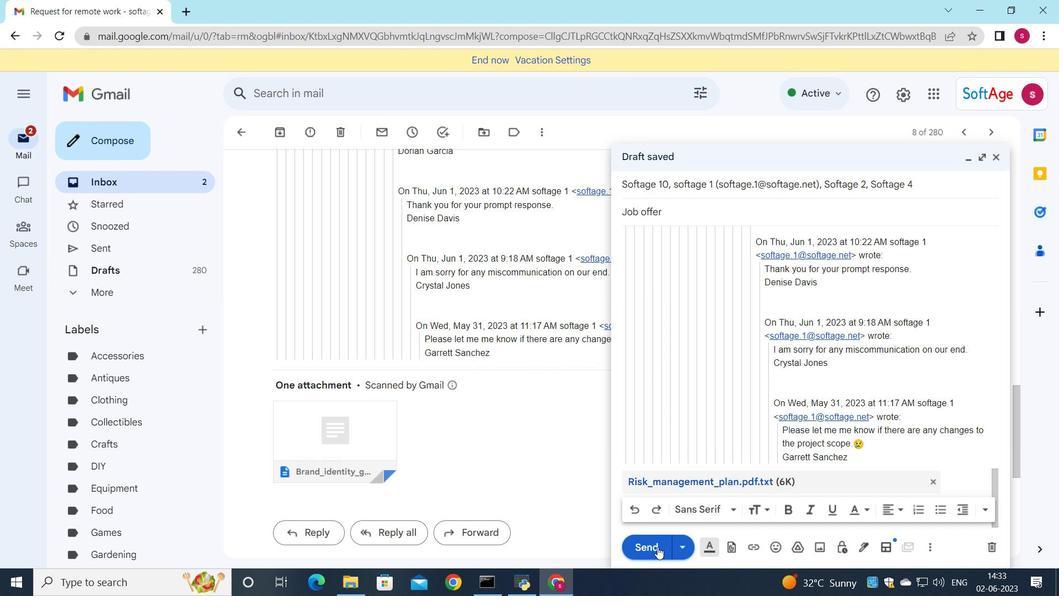 
Action: Mouse moved to (197, 183)
Screenshot: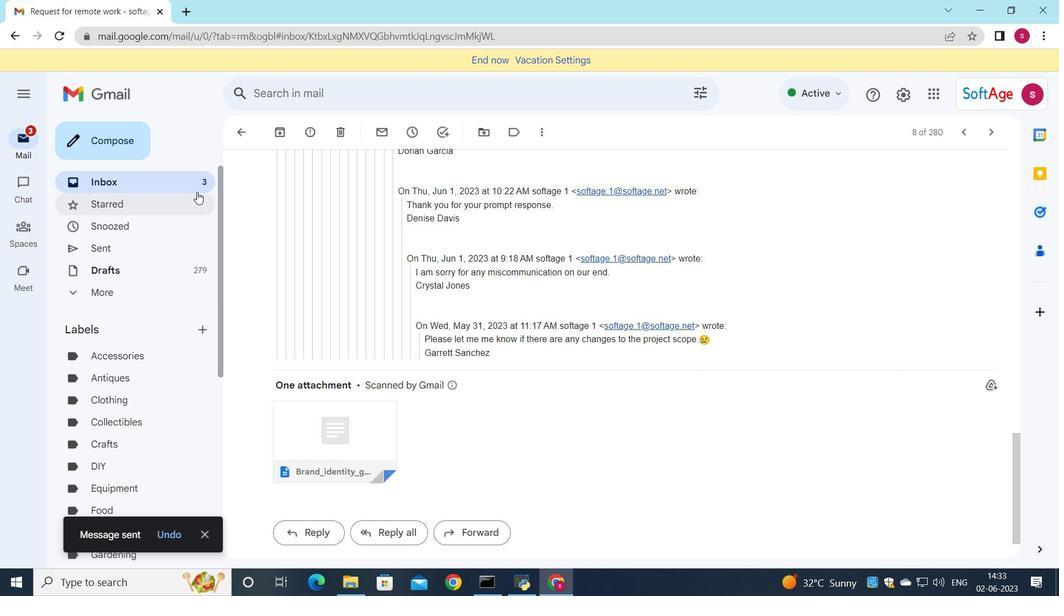 
Action: Mouse pressed left at (197, 183)
Screenshot: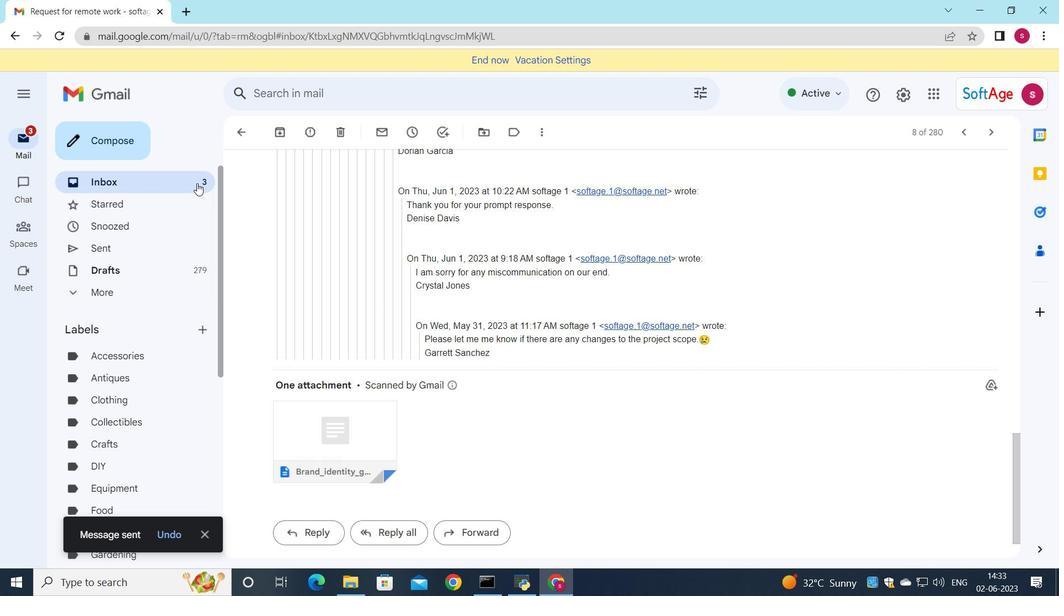 
Action: Mouse moved to (551, 172)
Screenshot: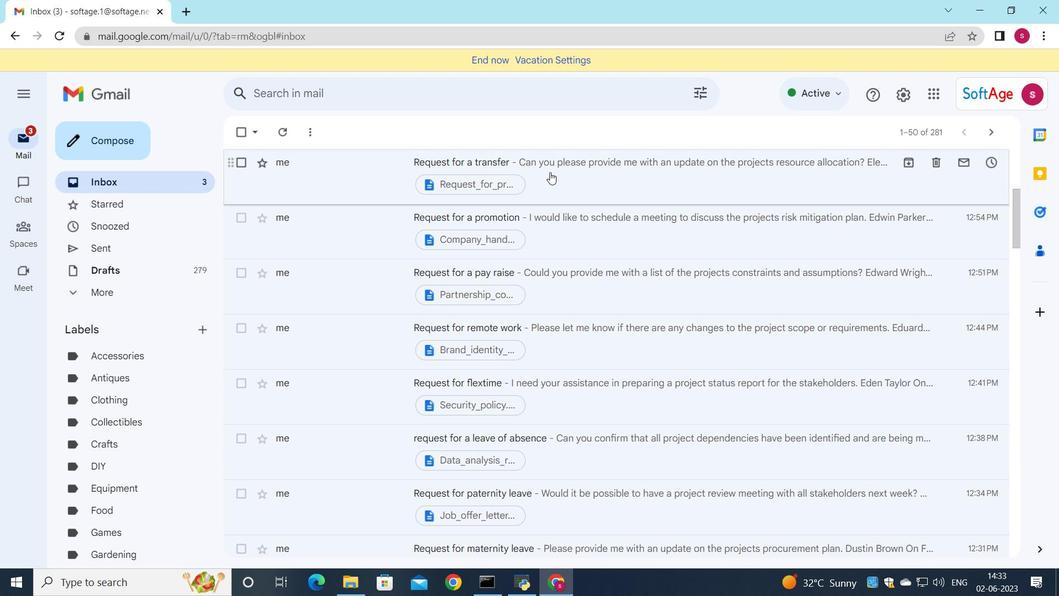 
Action: Mouse scrolled (551, 172) with delta (0, 0)
Screenshot: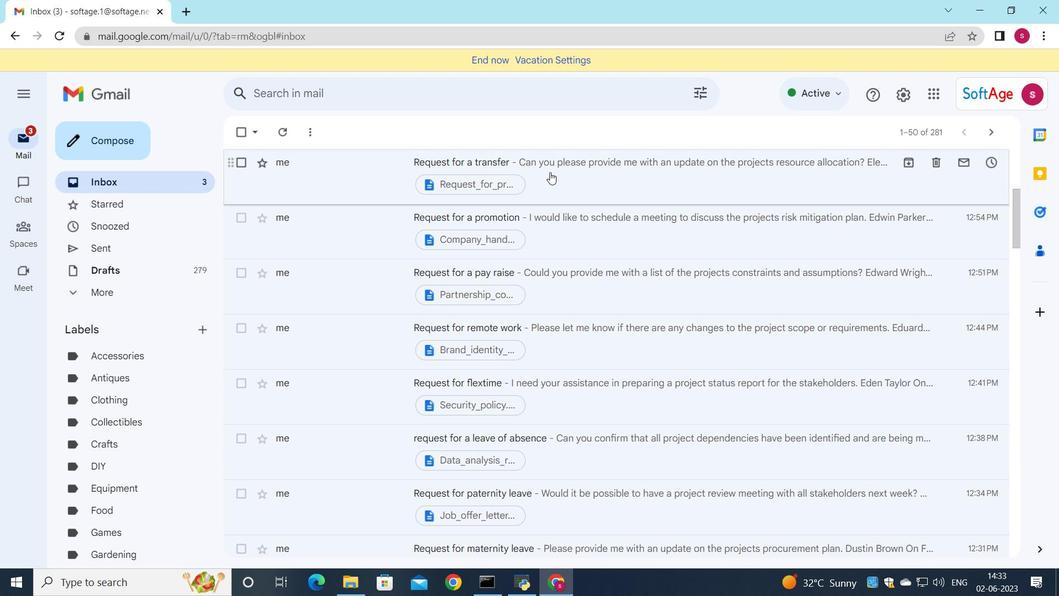 
Action: Mouse moved to (551, 172)
Screenshot: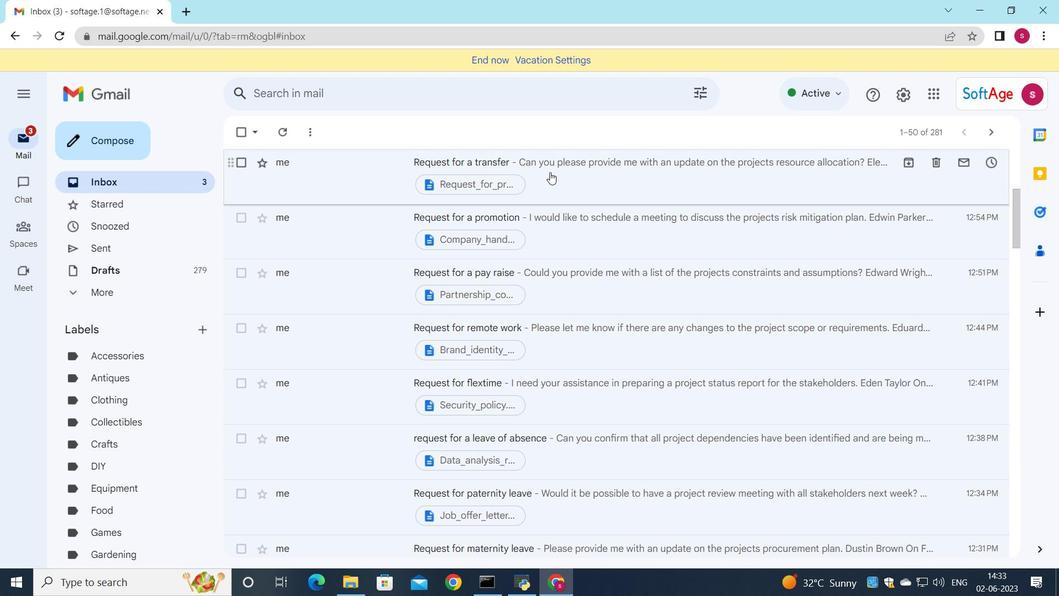 
Action: Mouse scrolled (551, 172) with delta (0, 0)
Screenshot: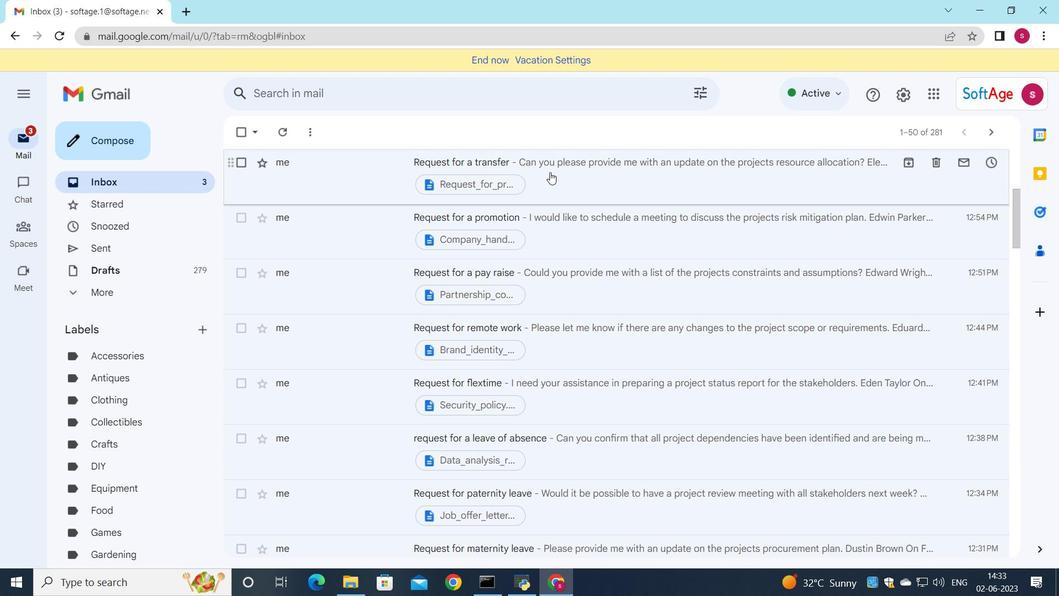 
Action: Mouse scrolled (551, 172) with delta (0, 0)
Screenshot: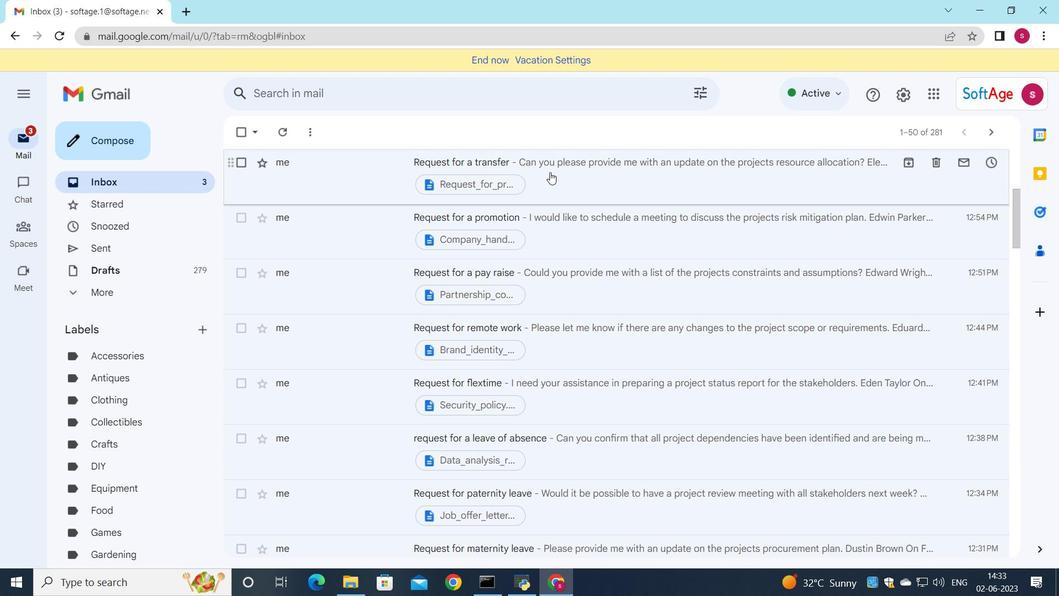 
Action: Mouse scrolled (551, 172) with delta (0, 0)
Screenshot: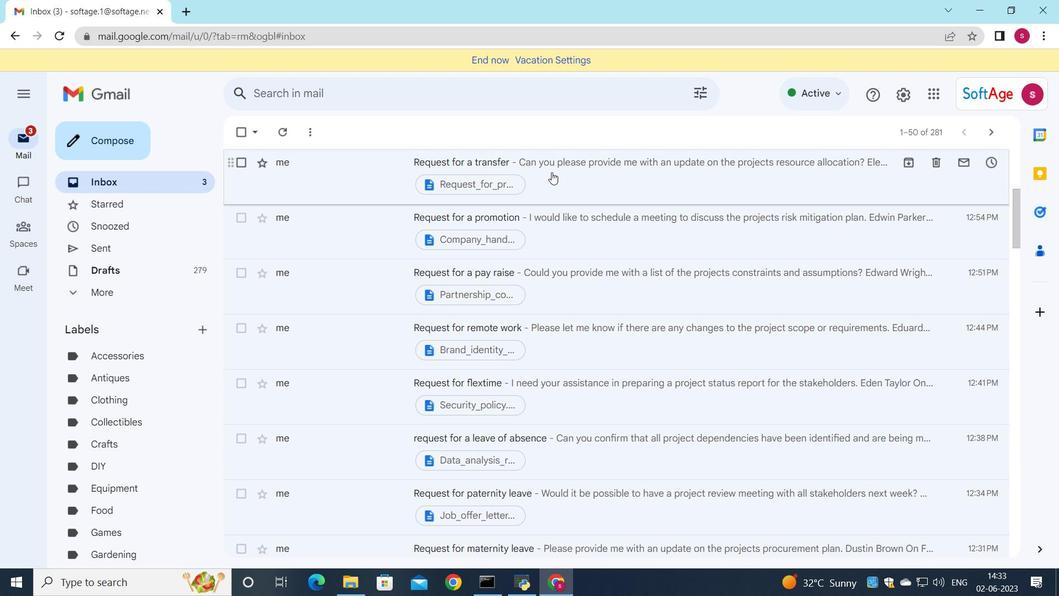 
Action: Mouse moved to (553, 172)
Screenshot: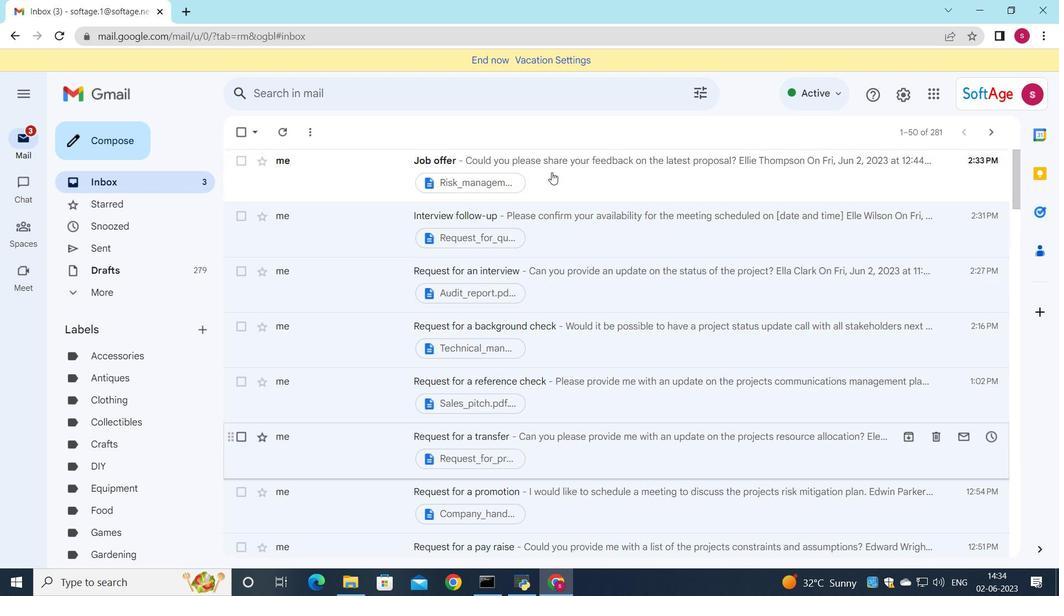 
Action: Mouse scrolled (553, 173) with delta (0, 0)
Screenshot: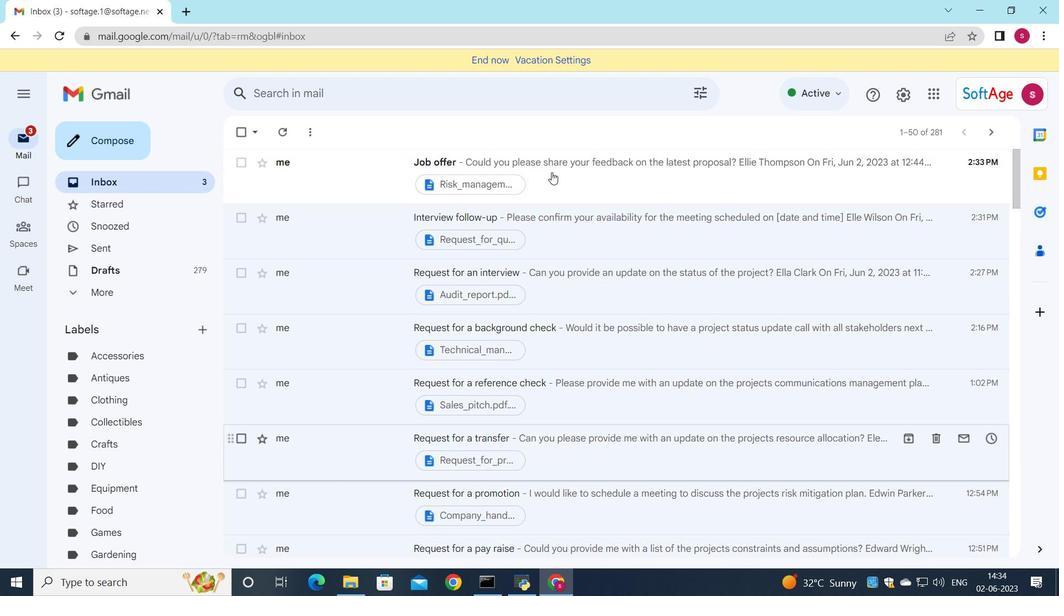 
Action: Mouse scrolled (553, 173) with delta (0, 0)
Screenshot: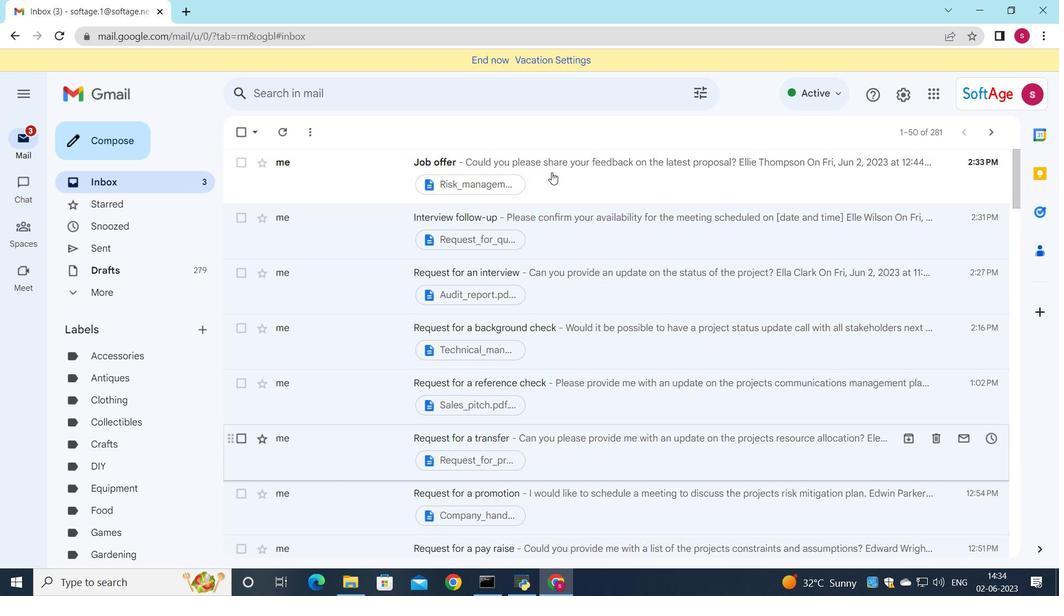 
Action: Mouse scrolled (553, 173) with delta (0, 0)
Screenshot: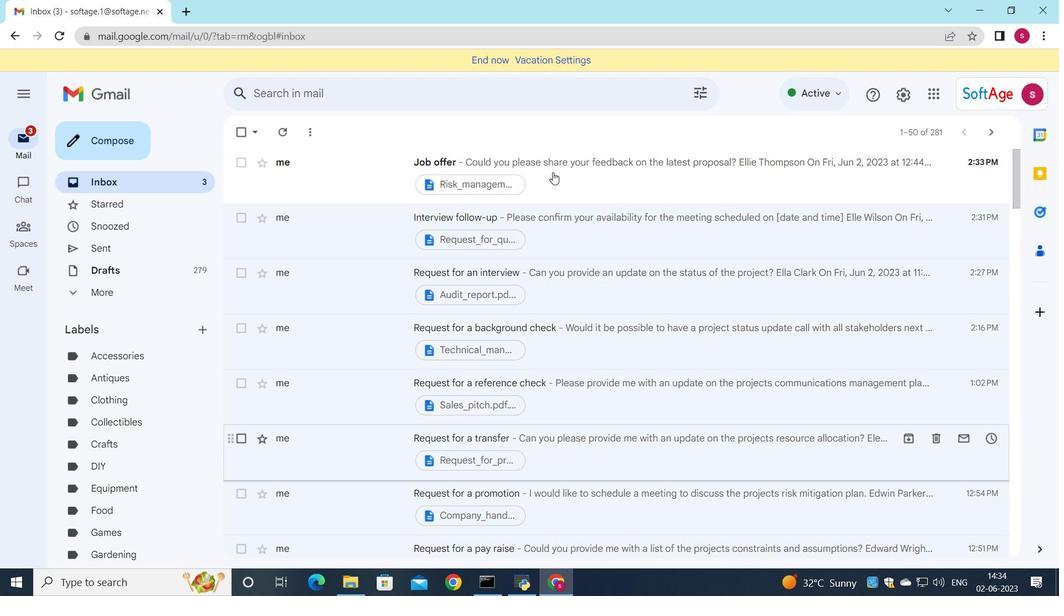 
Action: Mouse moved to (561, 176)
Screenshot: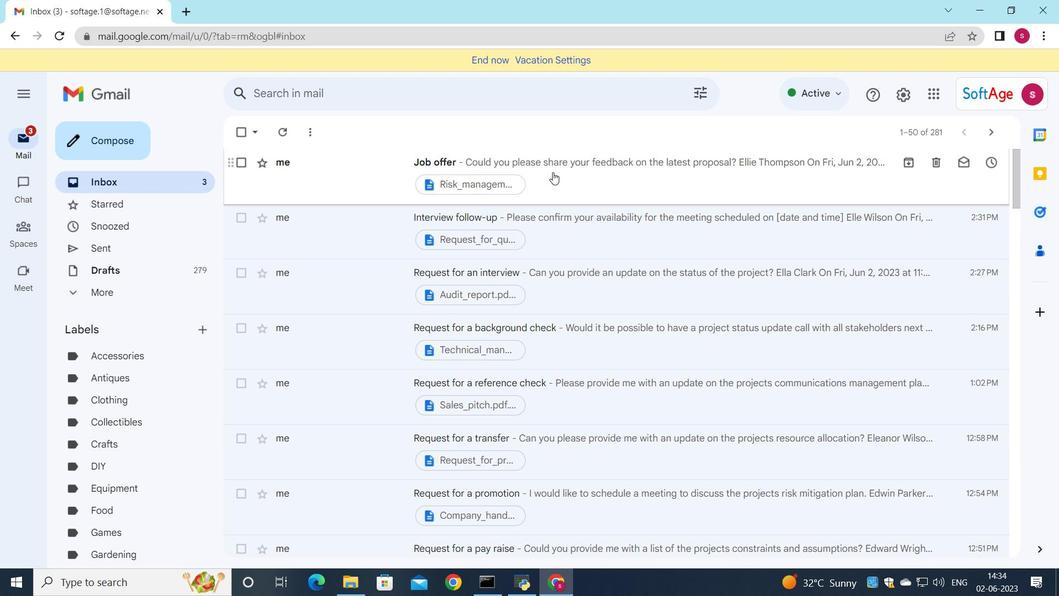 
Action: Mouse pressed left at (561, 176)
Screenshot: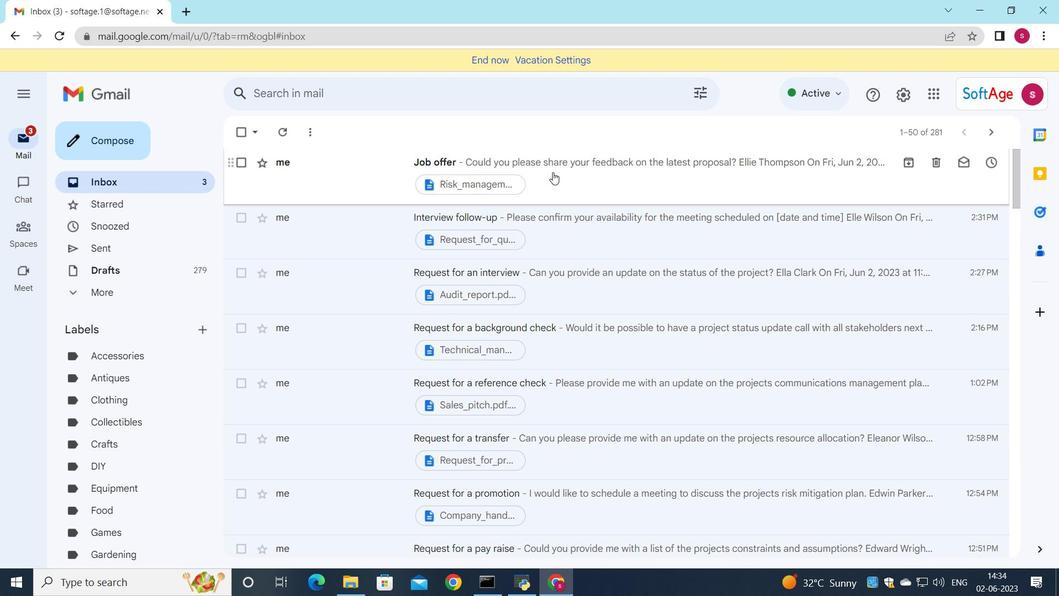 
Action: Mouse moved to (603, 252)
Screenshot: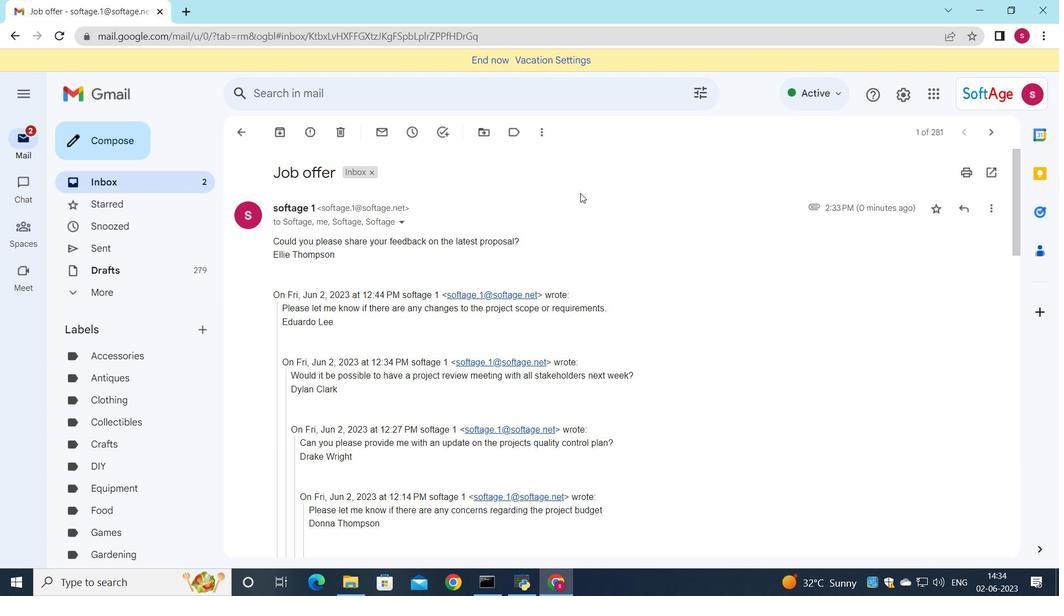 
